 Task: Reply All to email with the signature Eric Rodriguez with the subject Request for a change in project scope from softage.1@softage.net with the message Can you confirm if the budget has been approved?, select last sentence, change the font color from current to maroon and background color to red Send the email
Action: Mouse moved to (1028, 86)
Screenshot: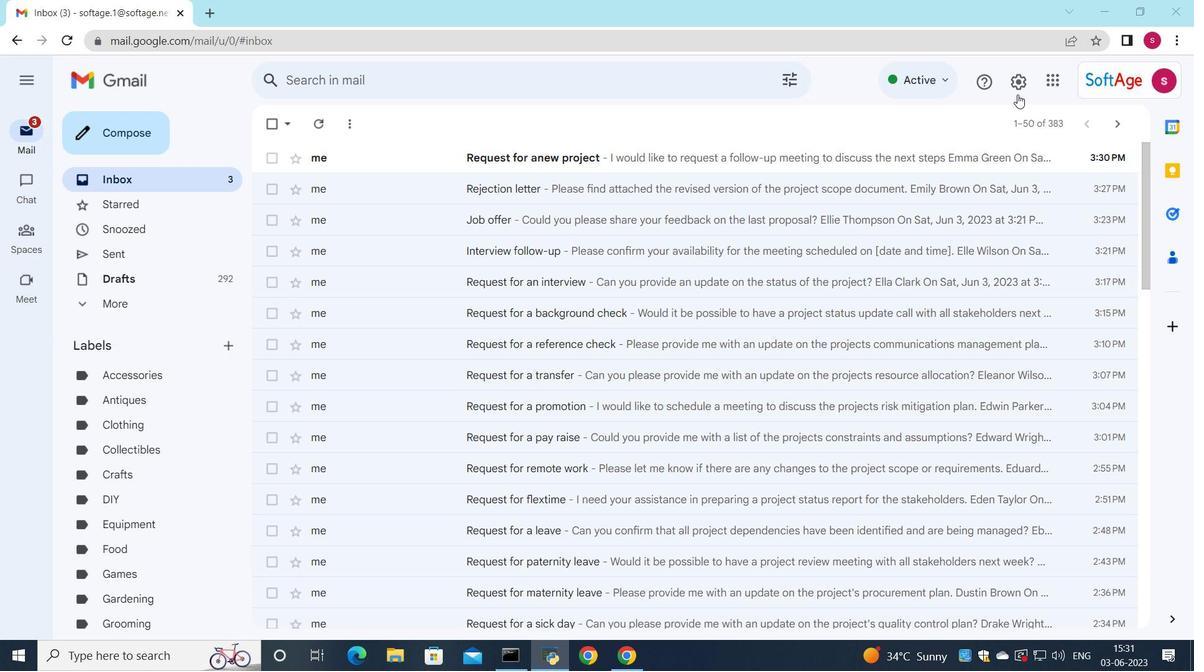 
Action: Mouse pressed left at (1028, 86)
Screenshot: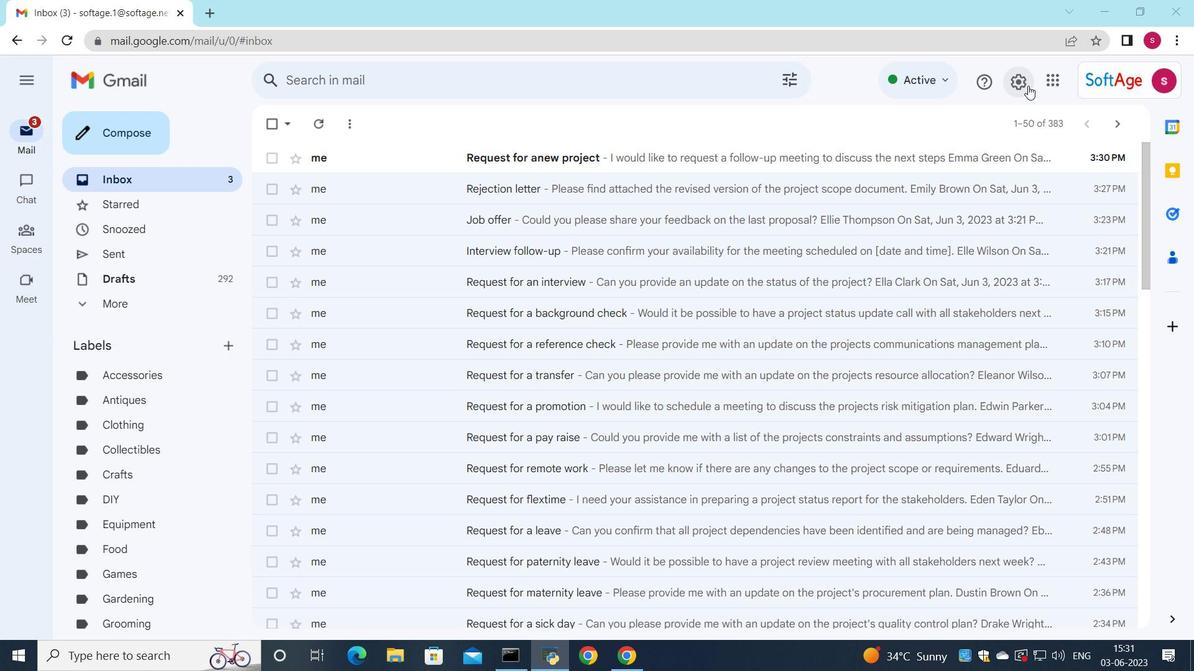 
Action: Mouse moved to (1019, 151)
Screenshot: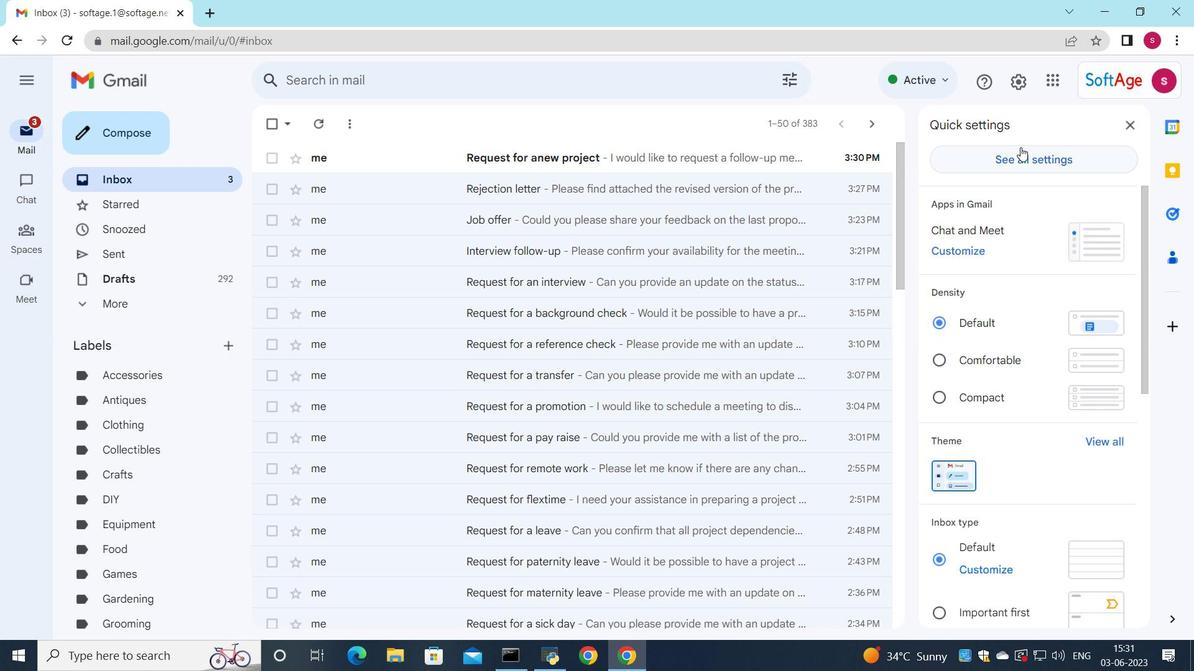 
Action: Mouse pressed left at (1019, 151)
Screenshot: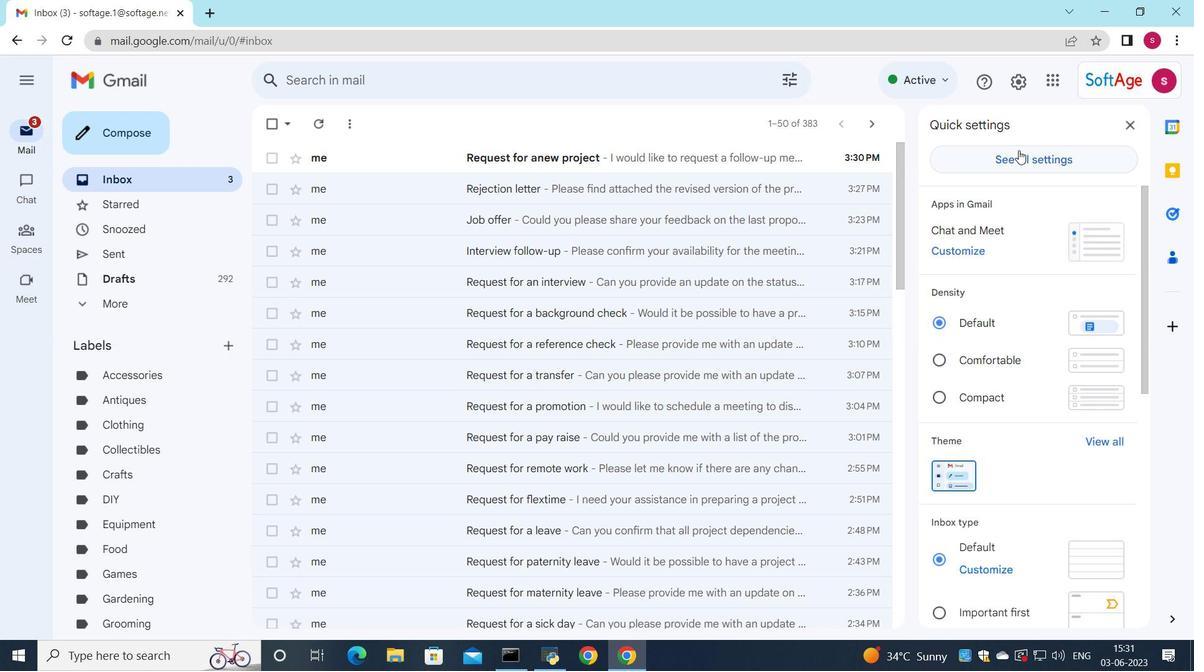 
Action: Mouse moved to (824, 273)
Screenshot: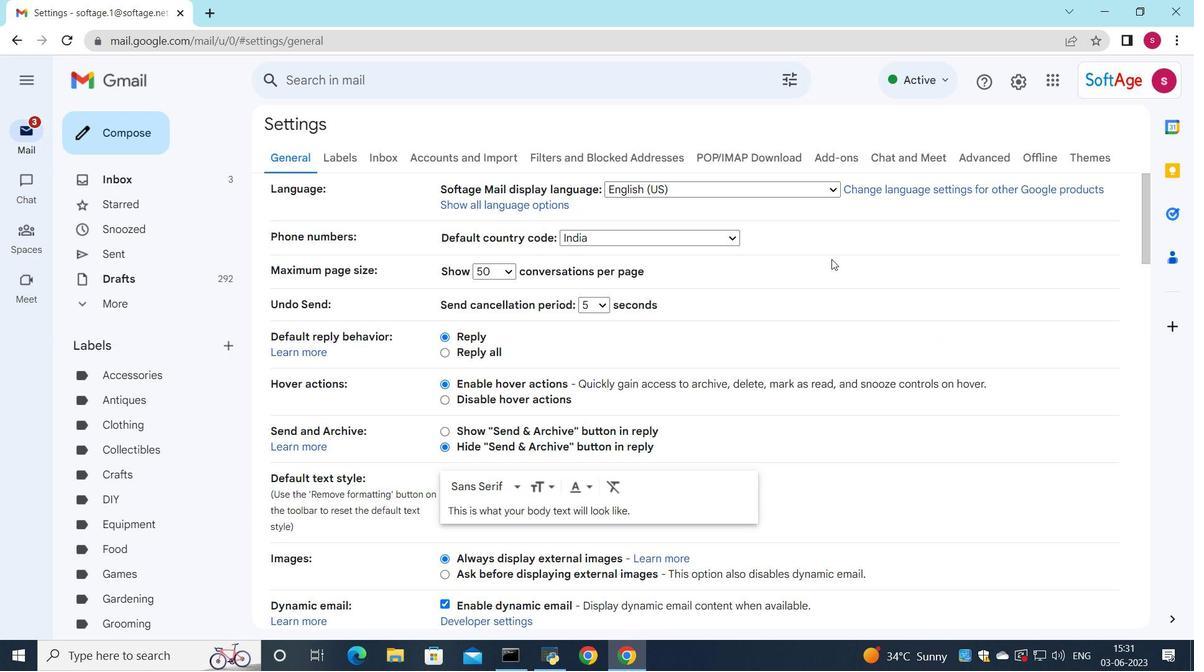 
Action: Mouse scrolled (824, 272) with delta (0, 0)
Screenshot: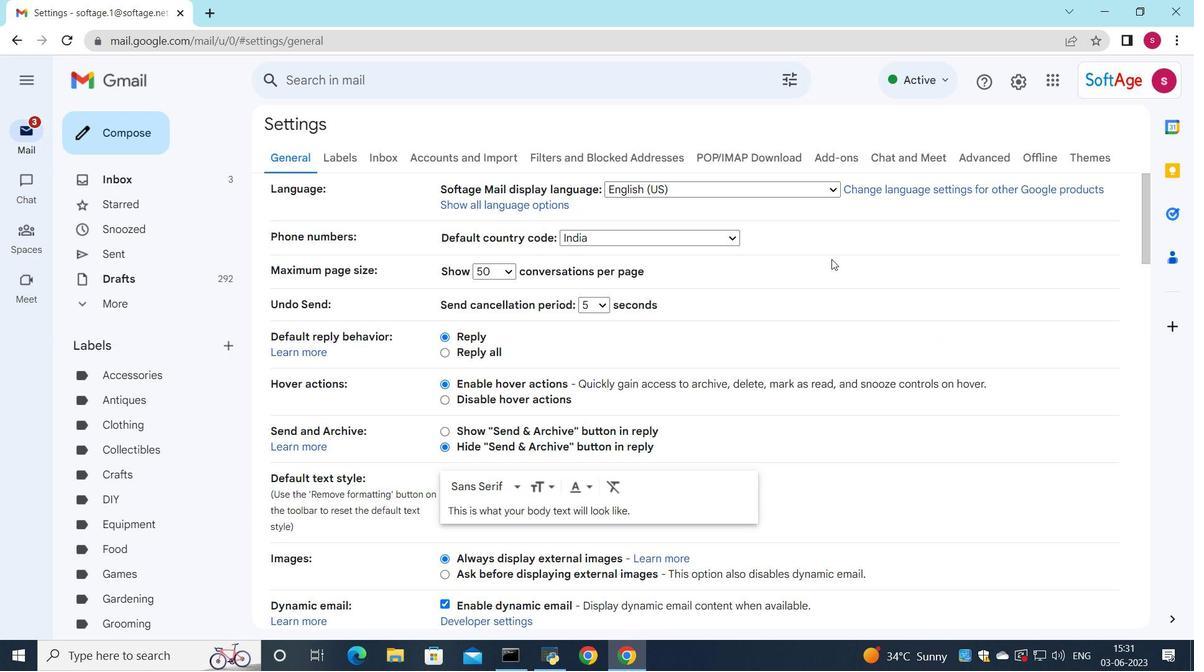 
Action: Mouse moved to (823, 275)
Screenshot: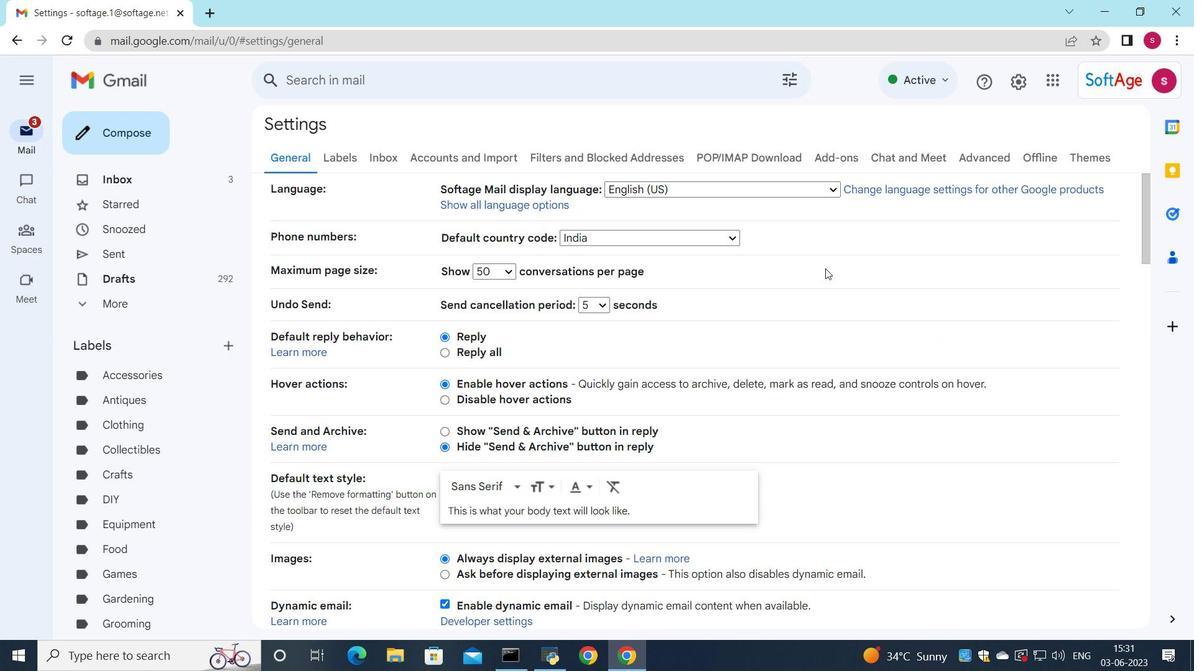 
Action: Mouse scrolled (823, 274) with delta (0, 0)
Screenshot: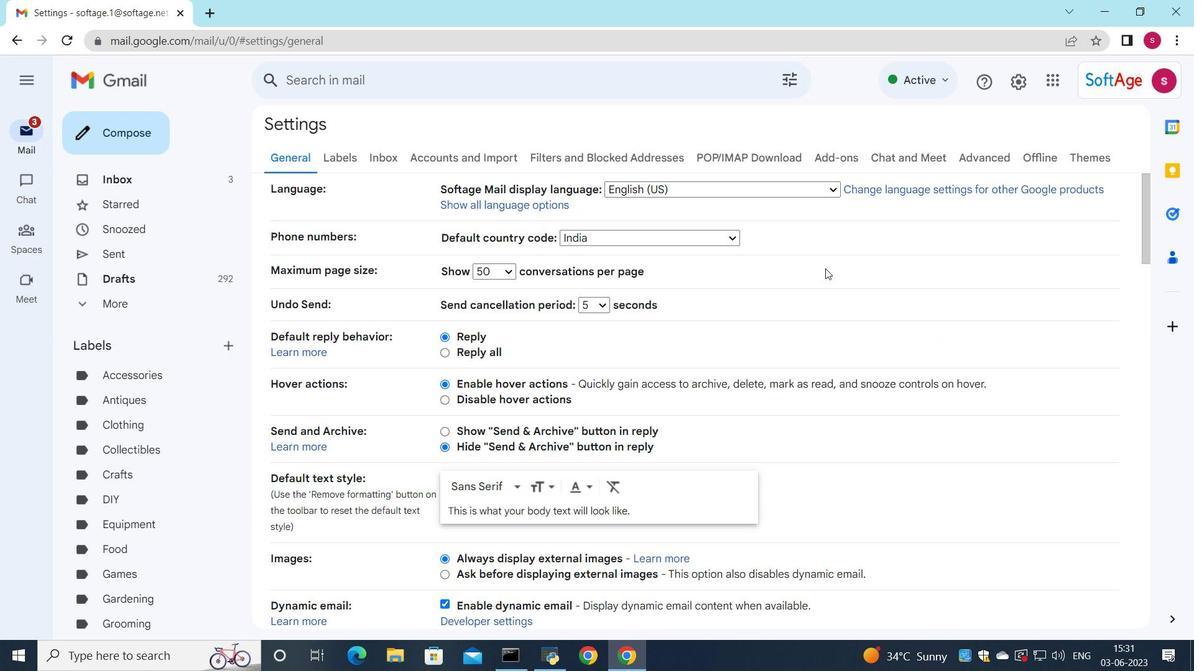 
Action: Mouse moved to (823, 276)
Screenshot: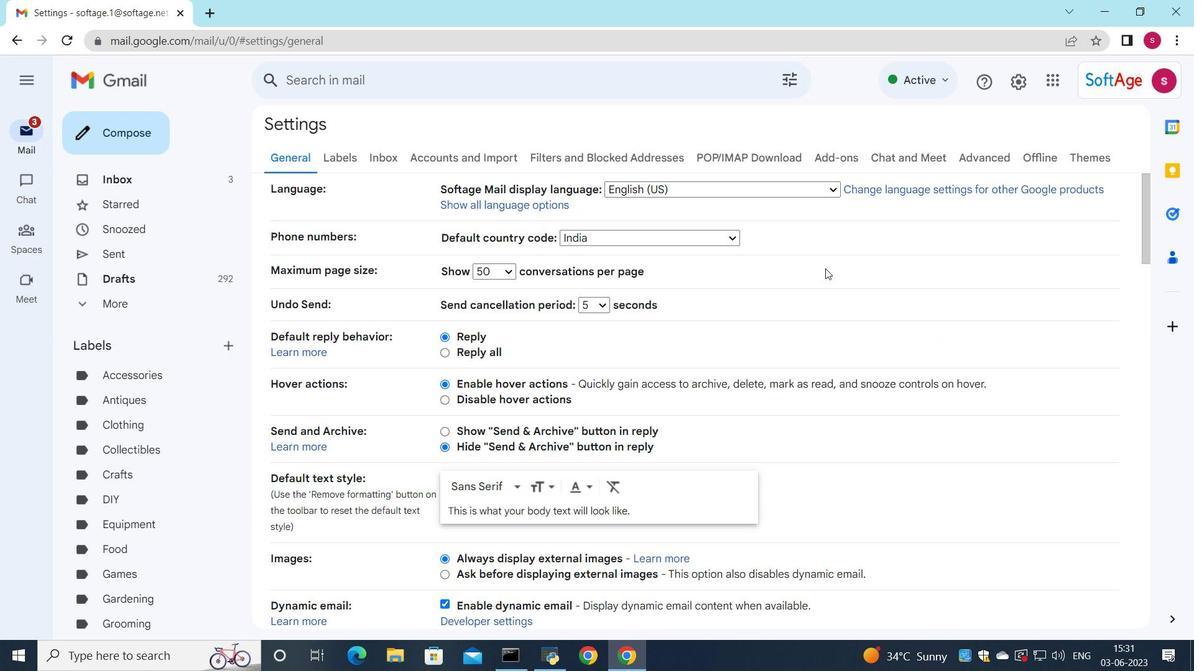 
Action: Mouse scrolled (823, 275) with delta (0, 0)
Screenshot: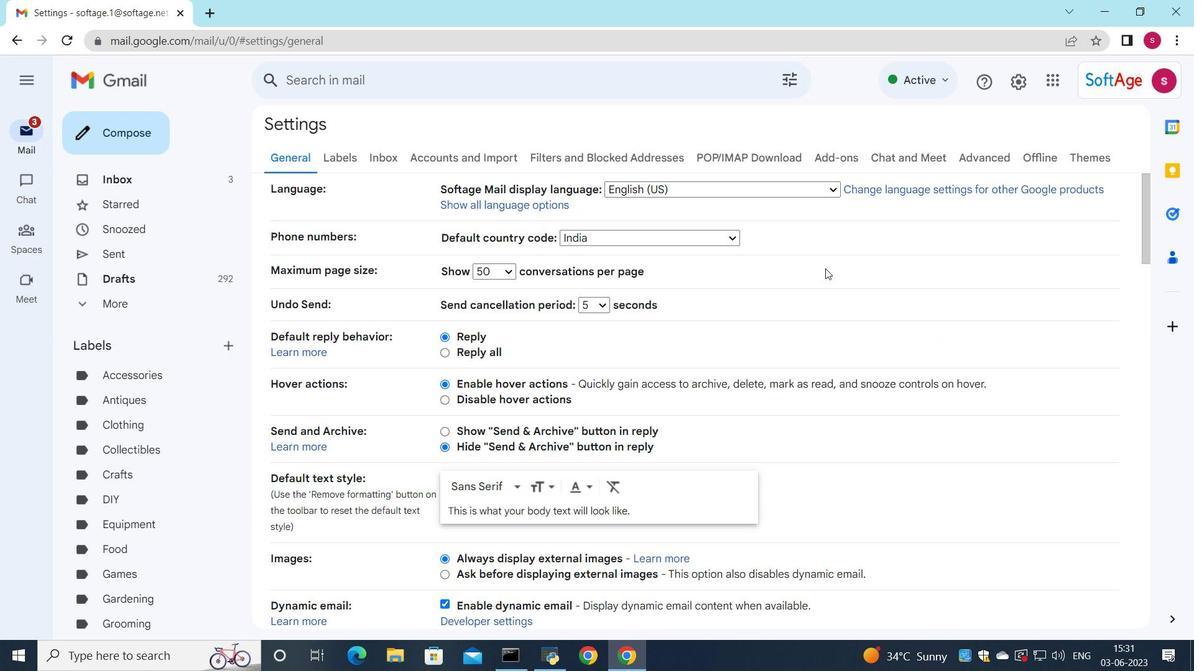
Action: Mouse moved to (754, 307)
Screenshot: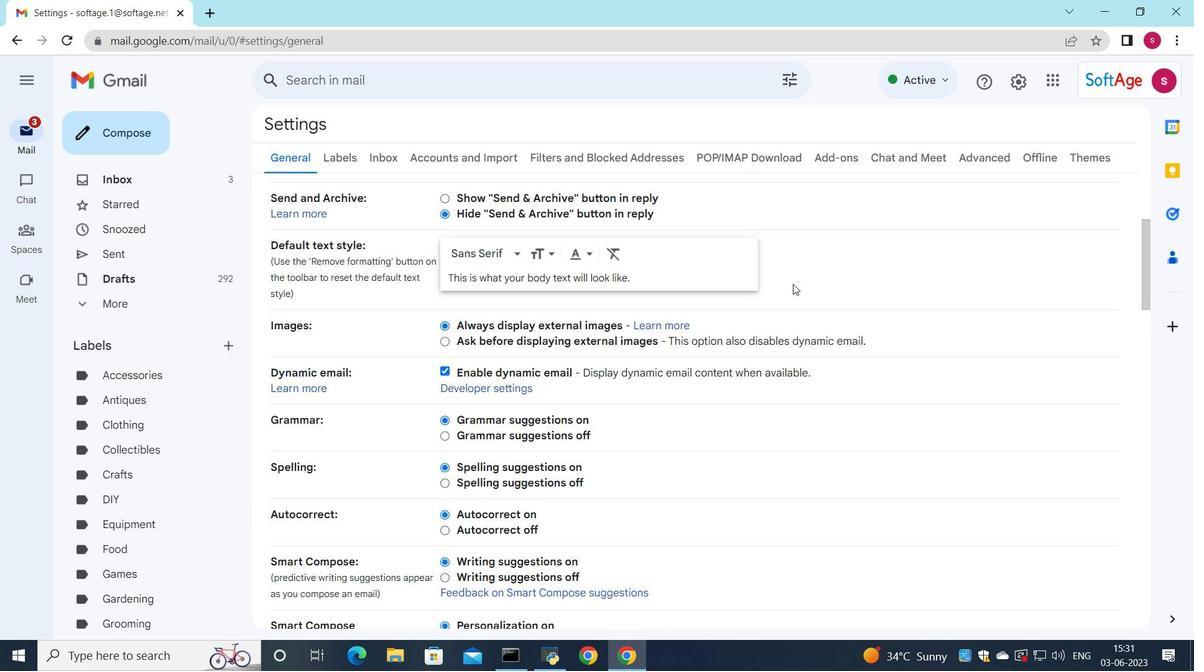
Action: Mouse scrolled (754, 307) with delta (0, 0)
Screenshot: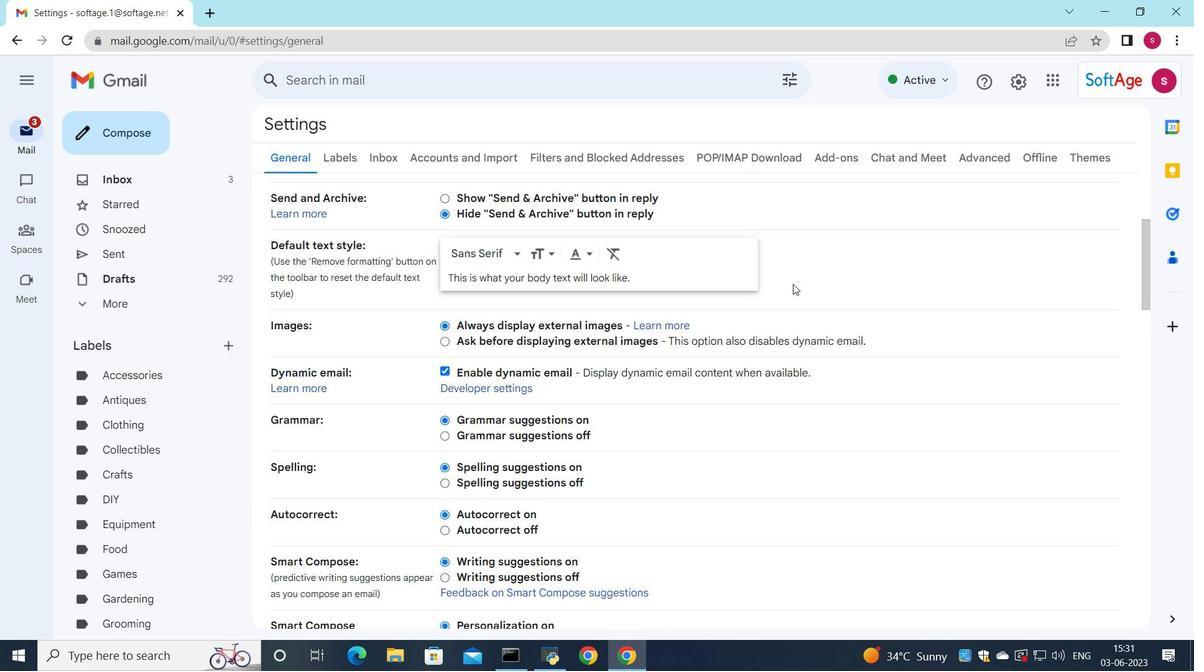 
Action: Mouse moved to (748, 315)
Screenshot: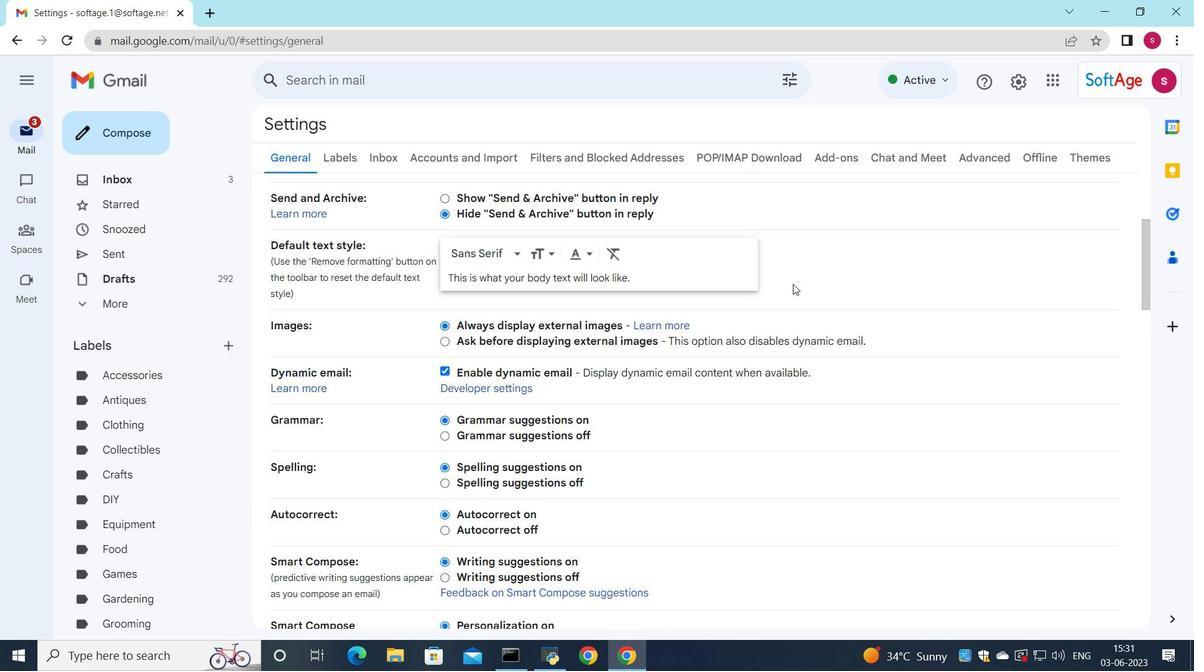 
Action: Mouse scrolled (748, 314) with delta (0, 0)
Screenshot: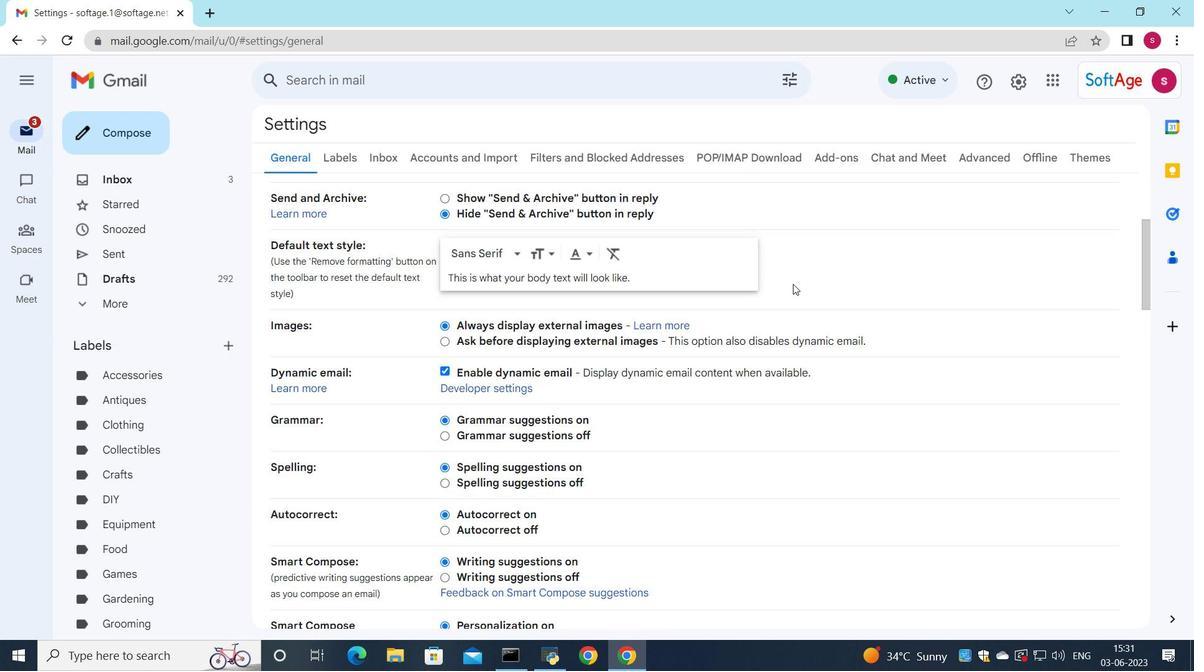
Action: Mouse moved to (748, 316)
Screenshot: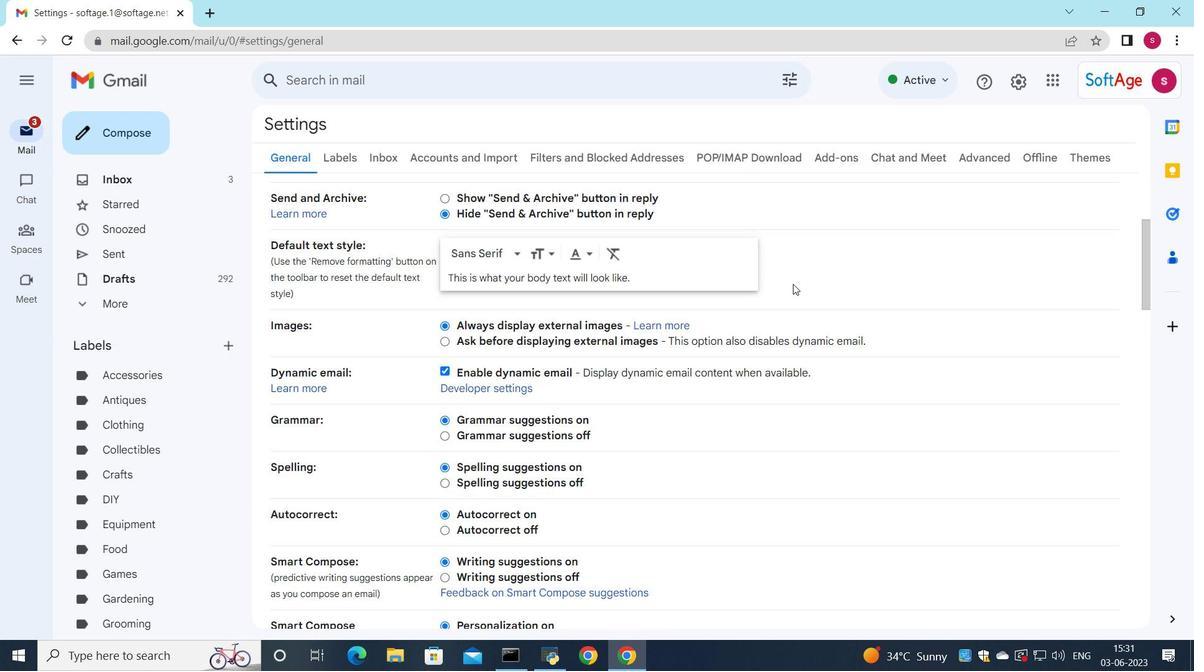 
Action: Mouse scrolled (748, 316) with delta (0, 0)
Screenshot: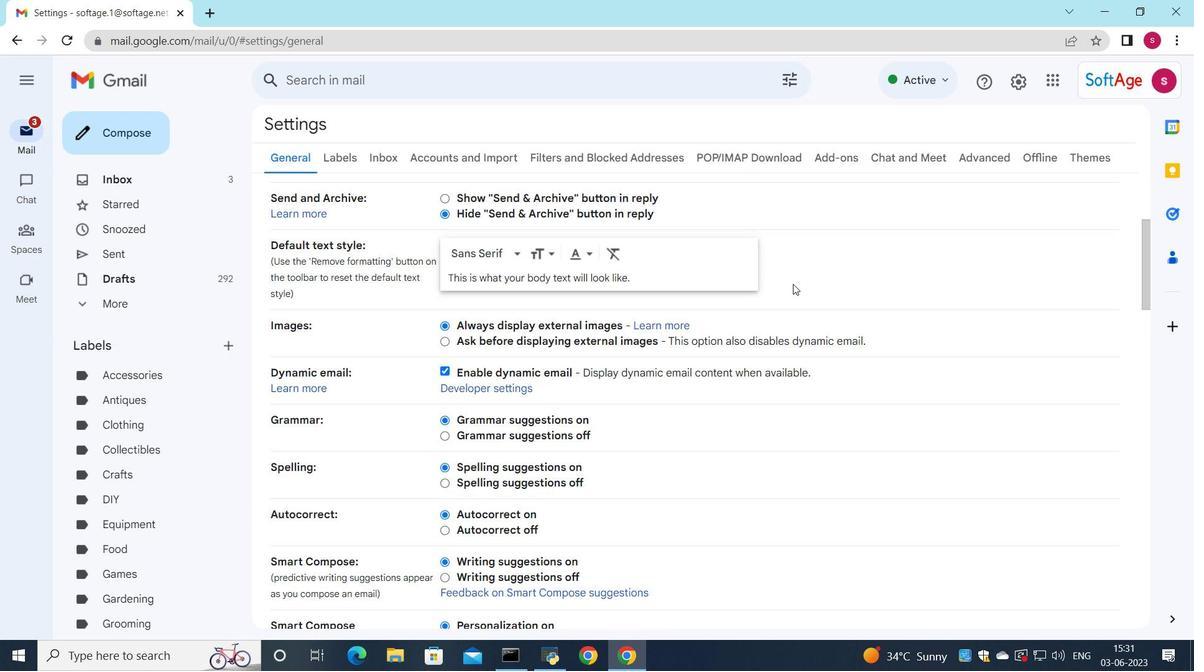 
Action: Mouse moved to (747, 316)
Screenshot: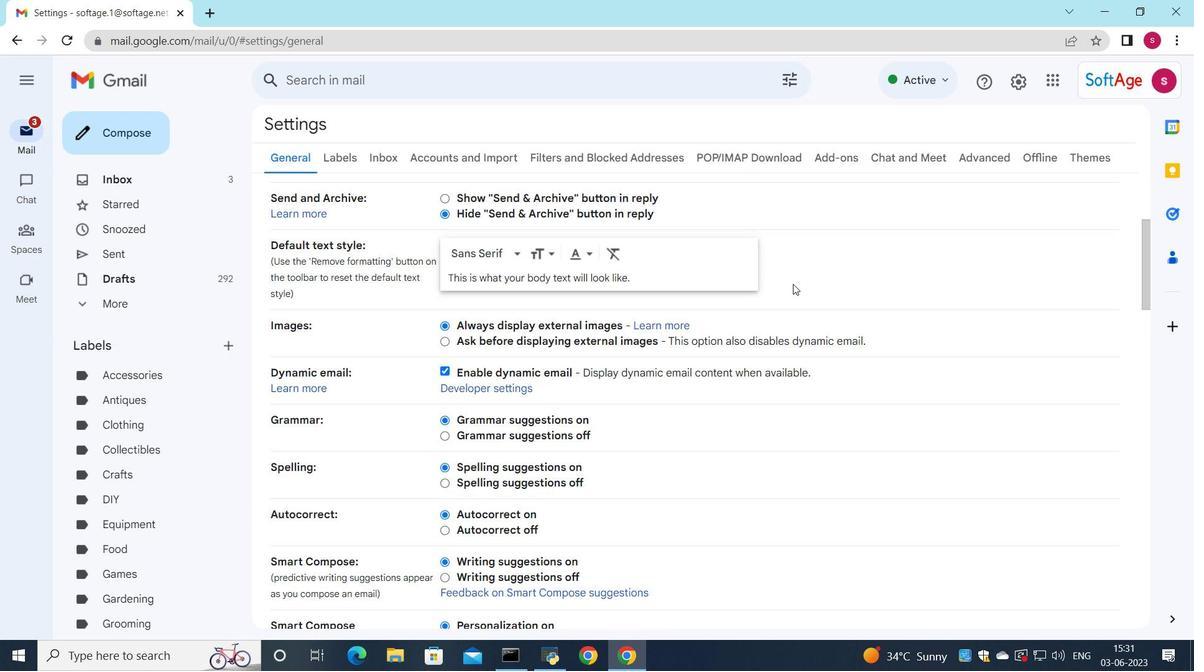 
Action: Mouse scrolled (747, 316) with delta (0, 0)
Screenshot: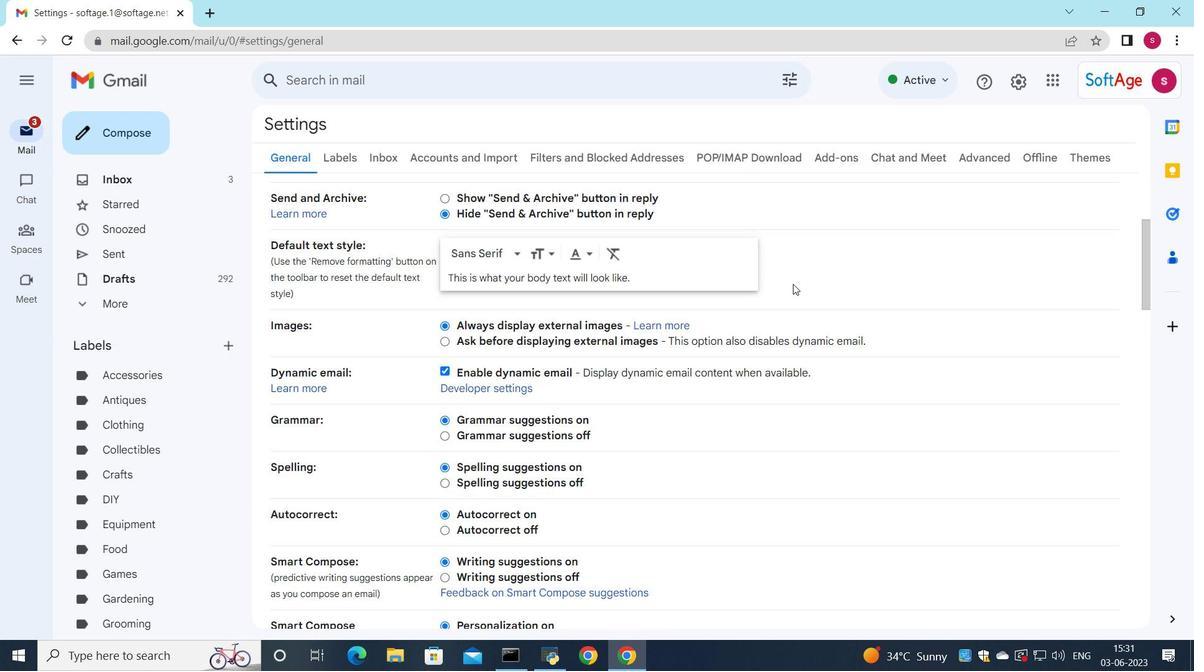 
Action: Mouse moved to (747, 317)
Screenshot: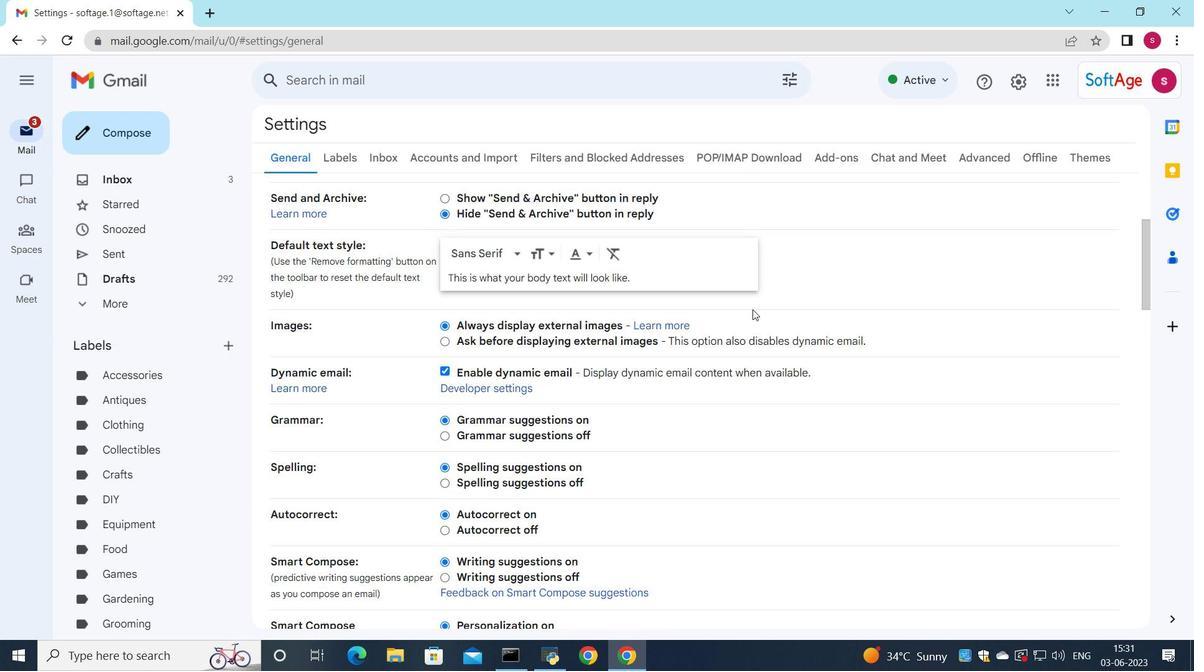 
Action: Mouse scrolled (747, 316) with delta (0, 0)
Screenshot: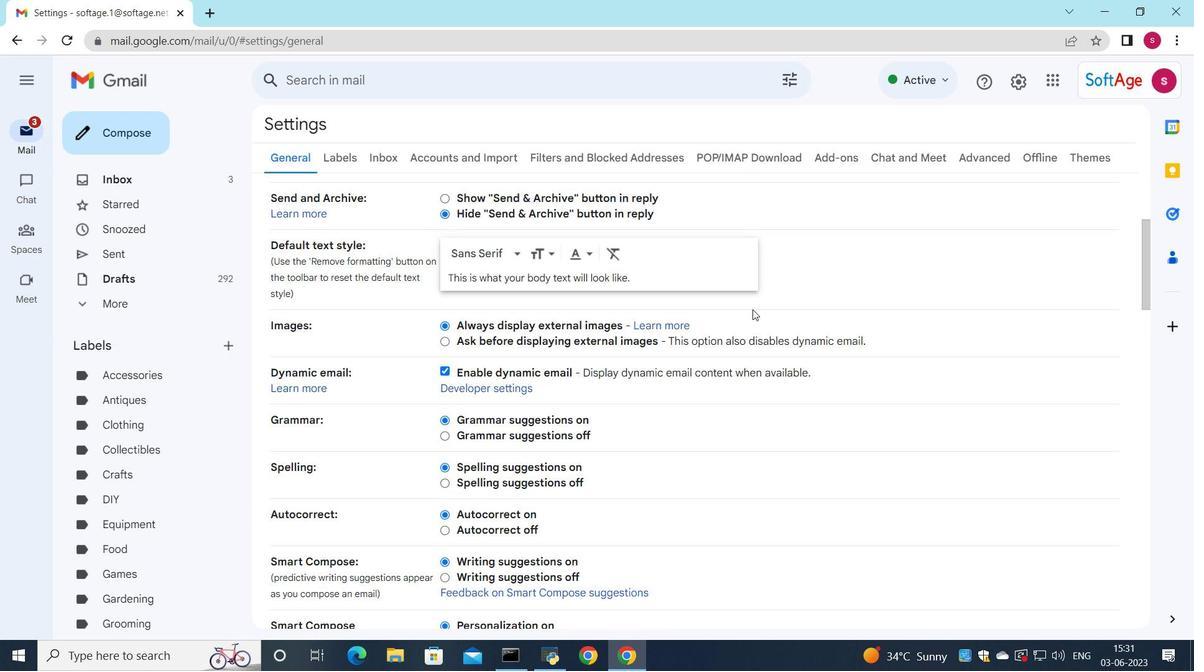 
Action: Mouse moved to (715, 351)
Screenshot: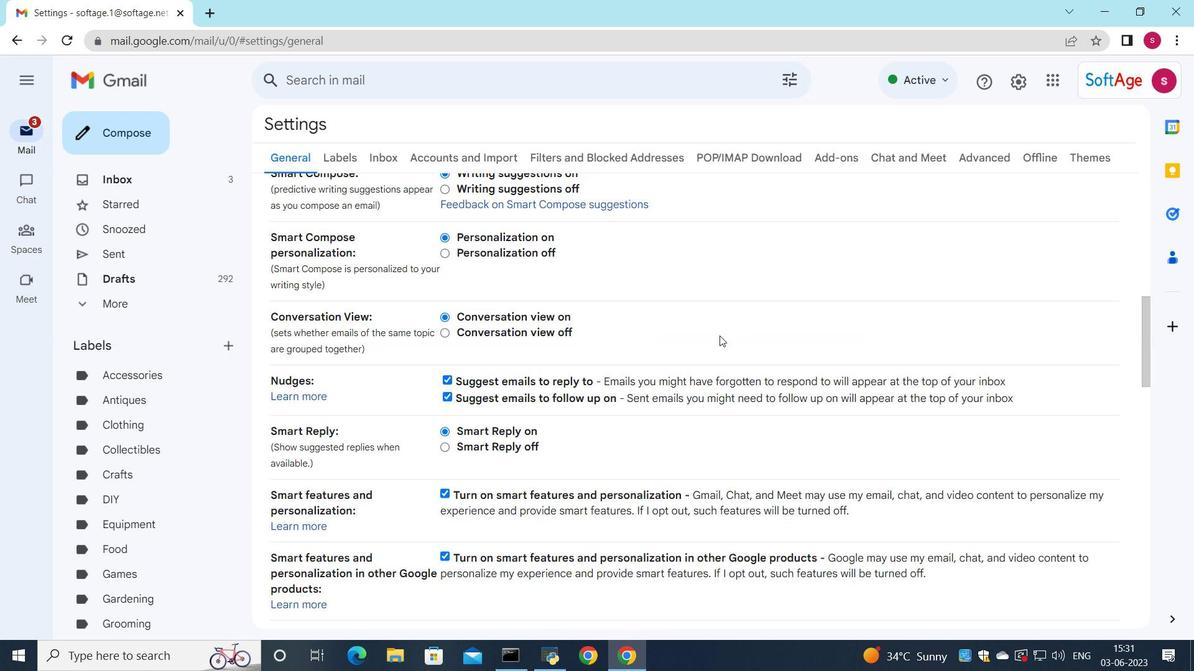 
Action: Mouse scrolled (715, 350) with delta (0, 0)
Screenshot: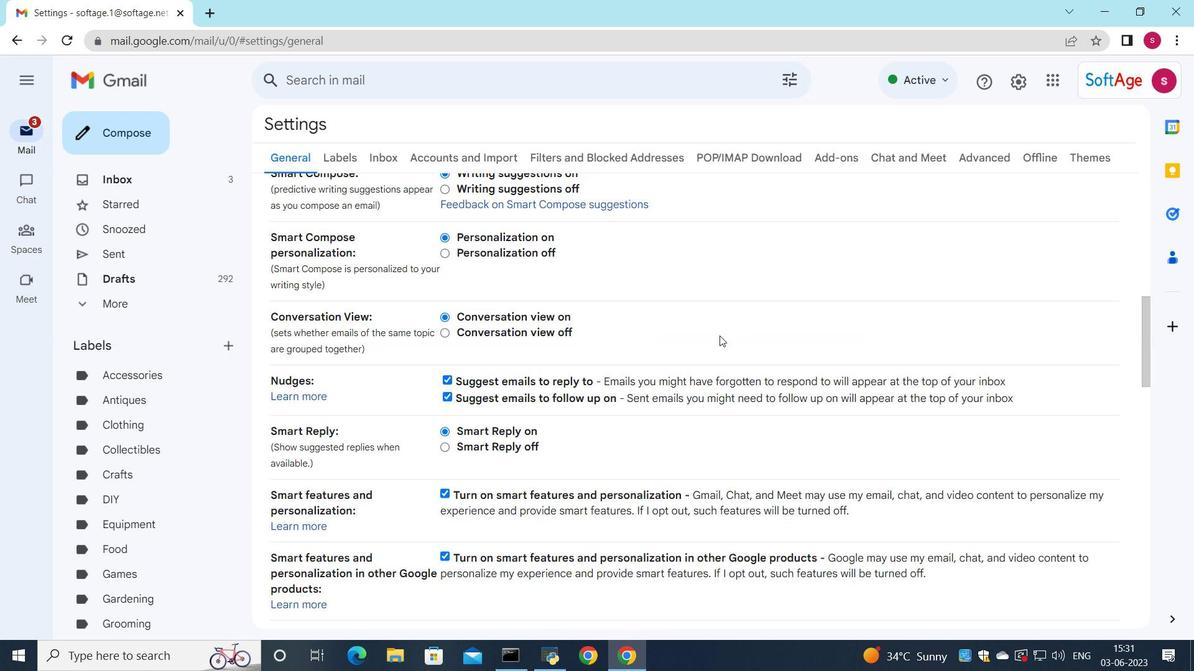 
Action: Mouse moved to (714, 352)
Screenshot: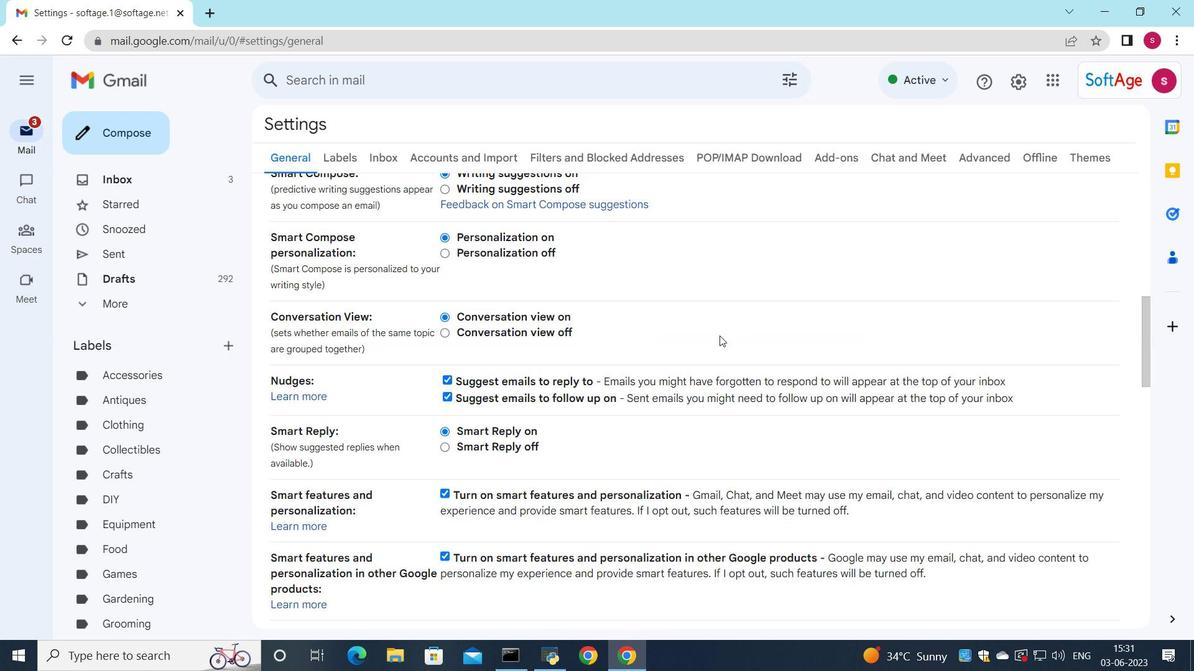 
Action: Mouse scrolled (714, 351) with delta (0, 0)
Screenshot: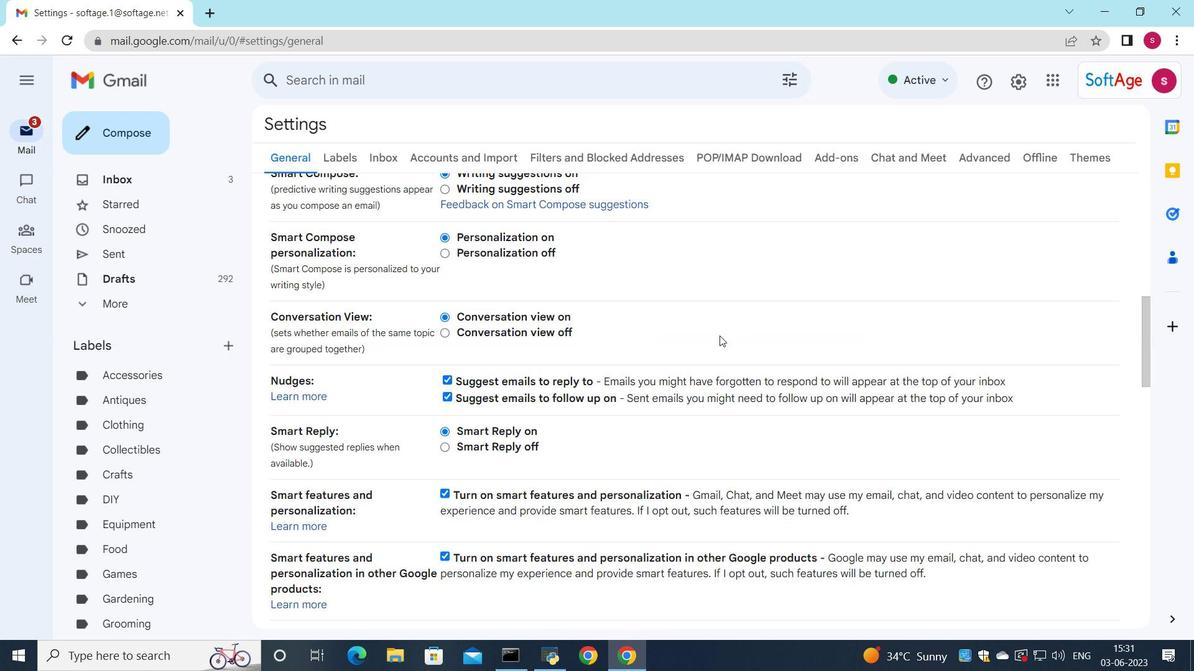 
Action: Mouse scrolled (714, 351) with delta (0, 0)
Screenshot: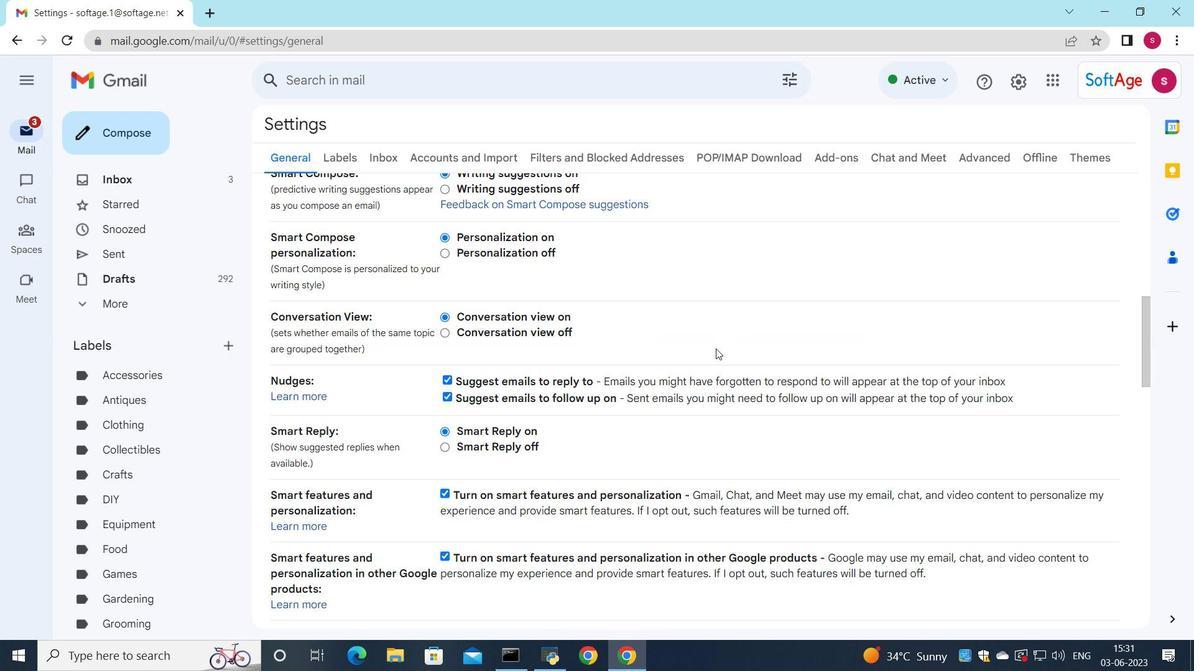 
Action: Mouse moved to (714, 352)
Screenshot: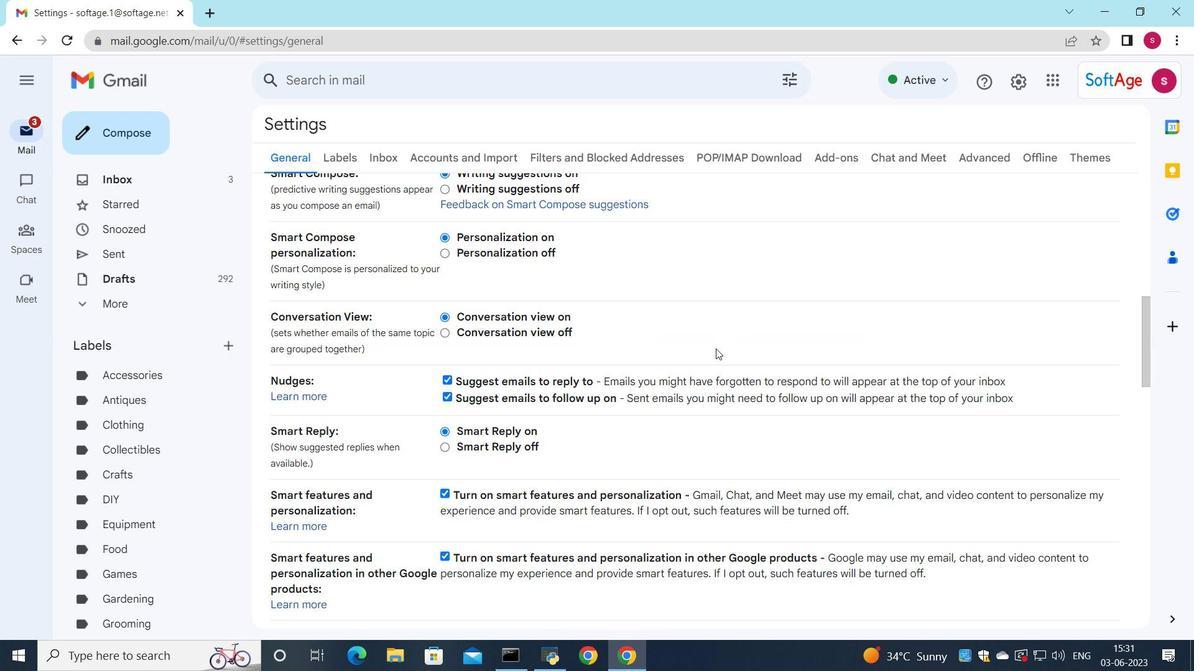 
Action: Mouse scrolled (714, 352) with delta (0, 0)
Screenshot: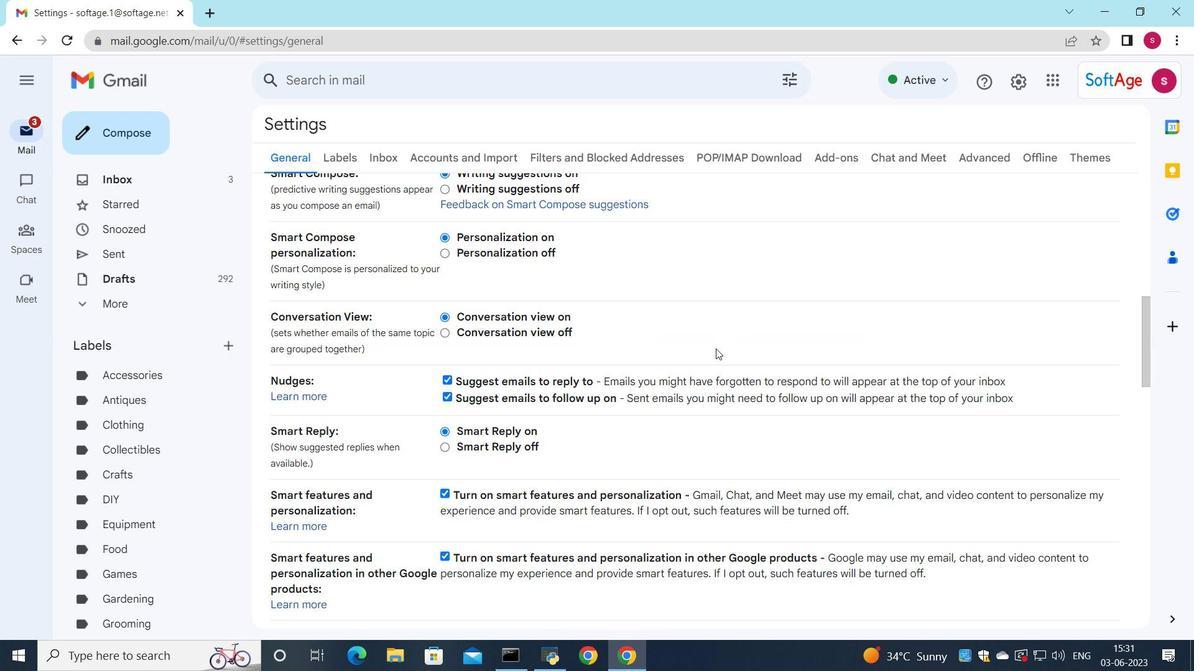 
Action: Mouse moved to (705, 355)
Screenshot: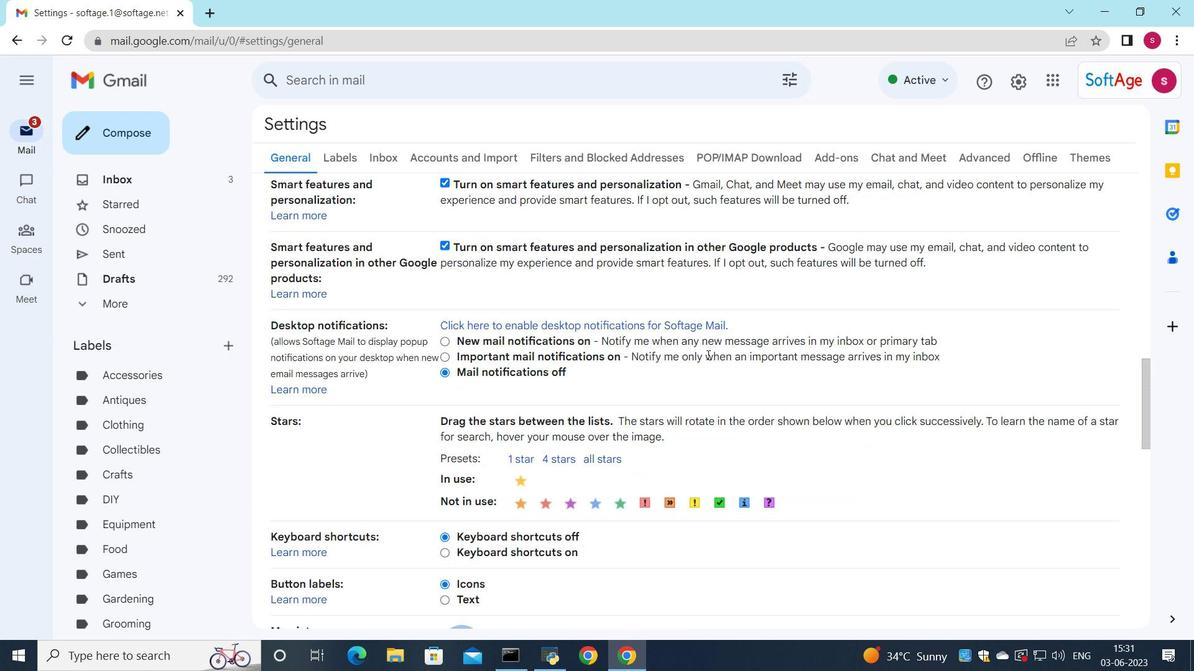 
Action: Mouse scrolled (705, 354) with delta (0, 0)
Screenshot: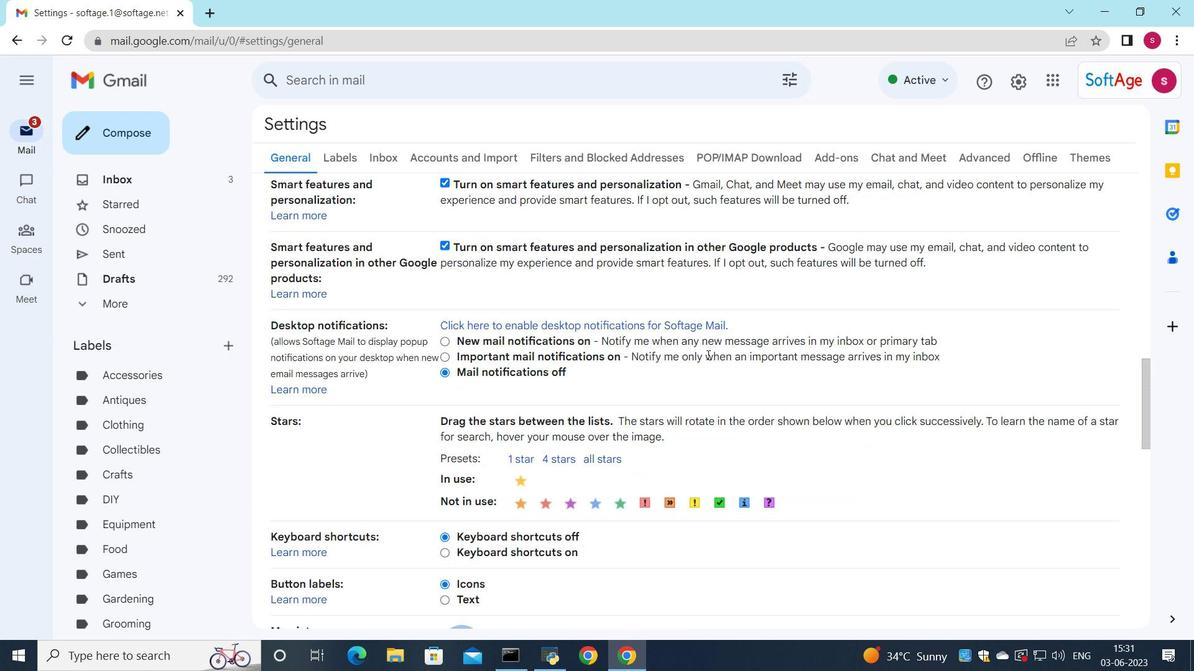 
Action: Mouse moved to (703, 356)
Screenshot: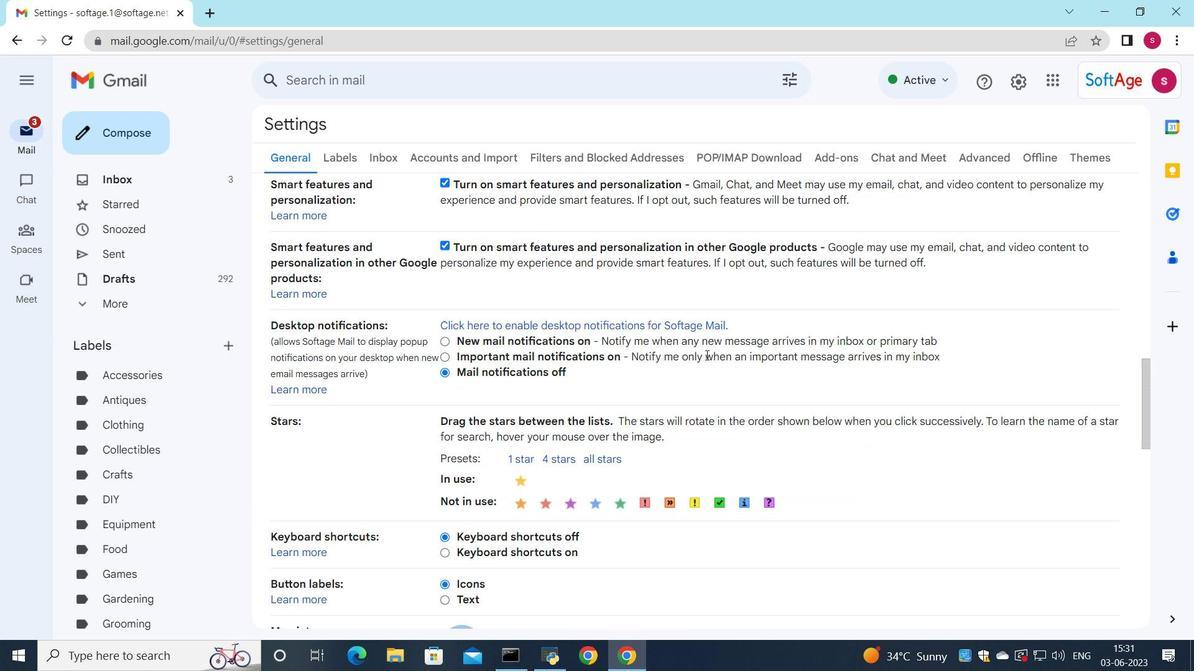 
Action: Mouse scrolled (703, 355) with delta (0, 0)
Screenshot: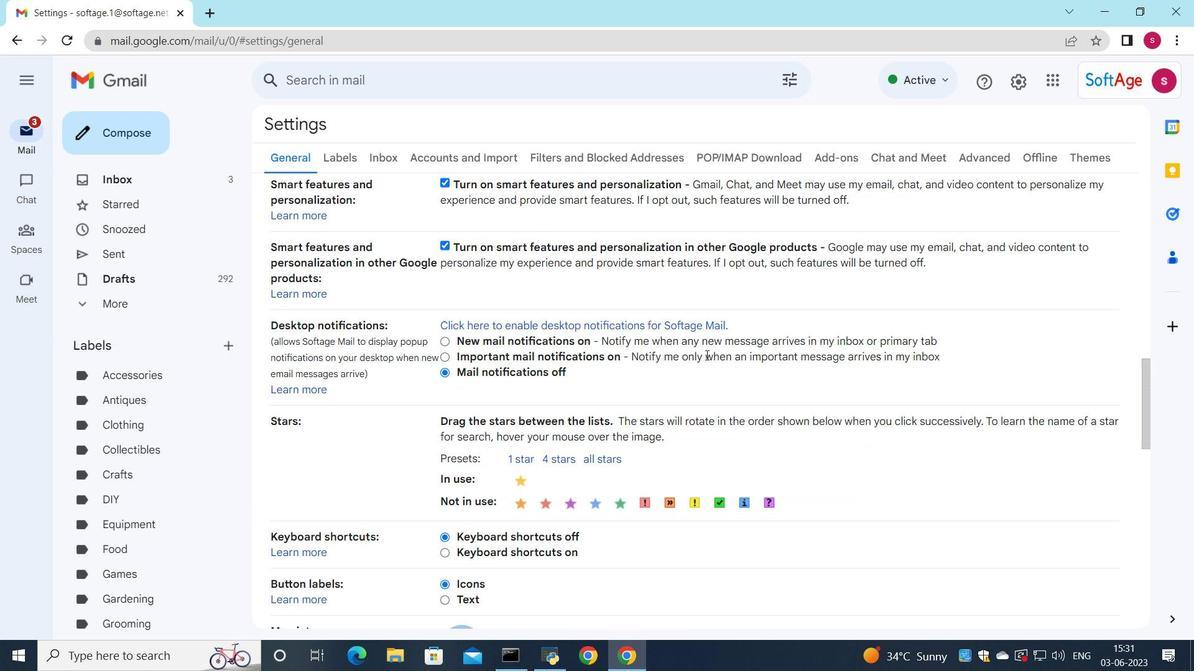 
Action: Mouse moved to (702, 356)
Screenshot: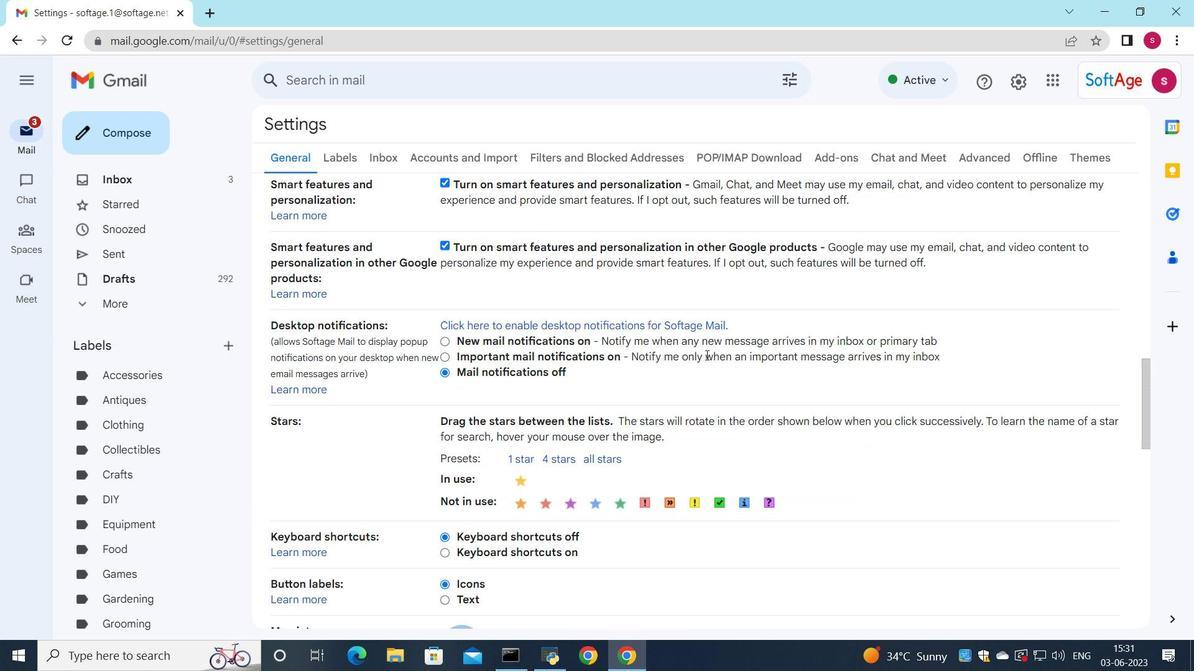 
Action: Mouse scrolled (702, 355) with delta (0, 0)
Screenshot: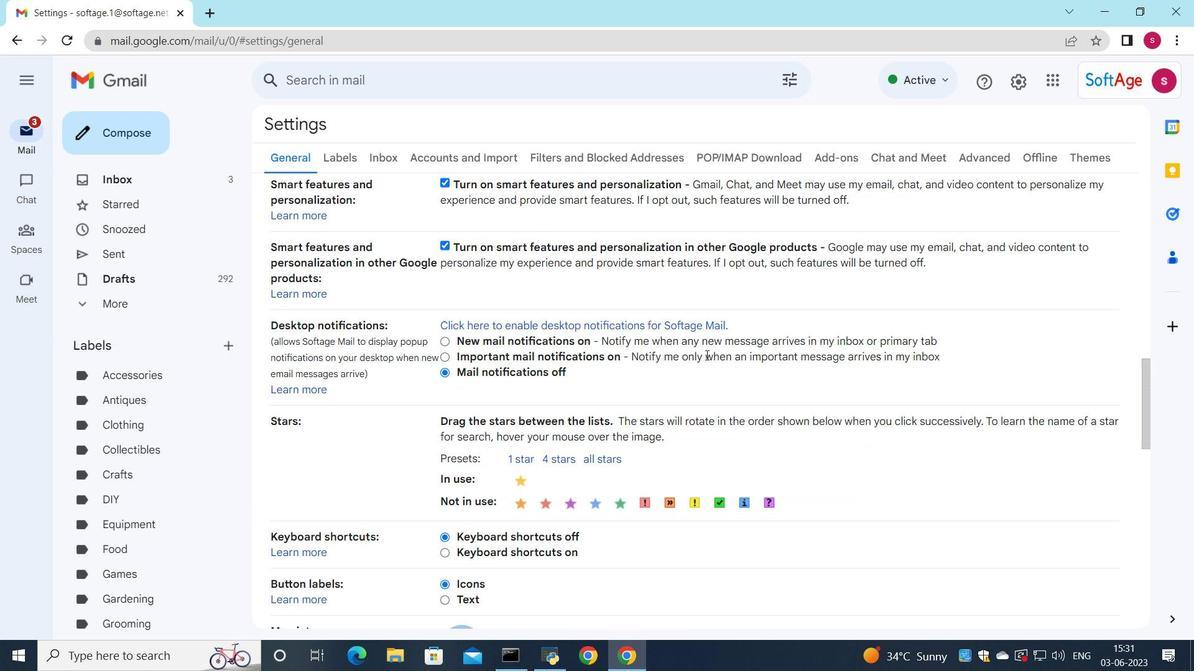 
Action: Mouse scrolled (702, 355) with delta (0, 0)
Screenshot: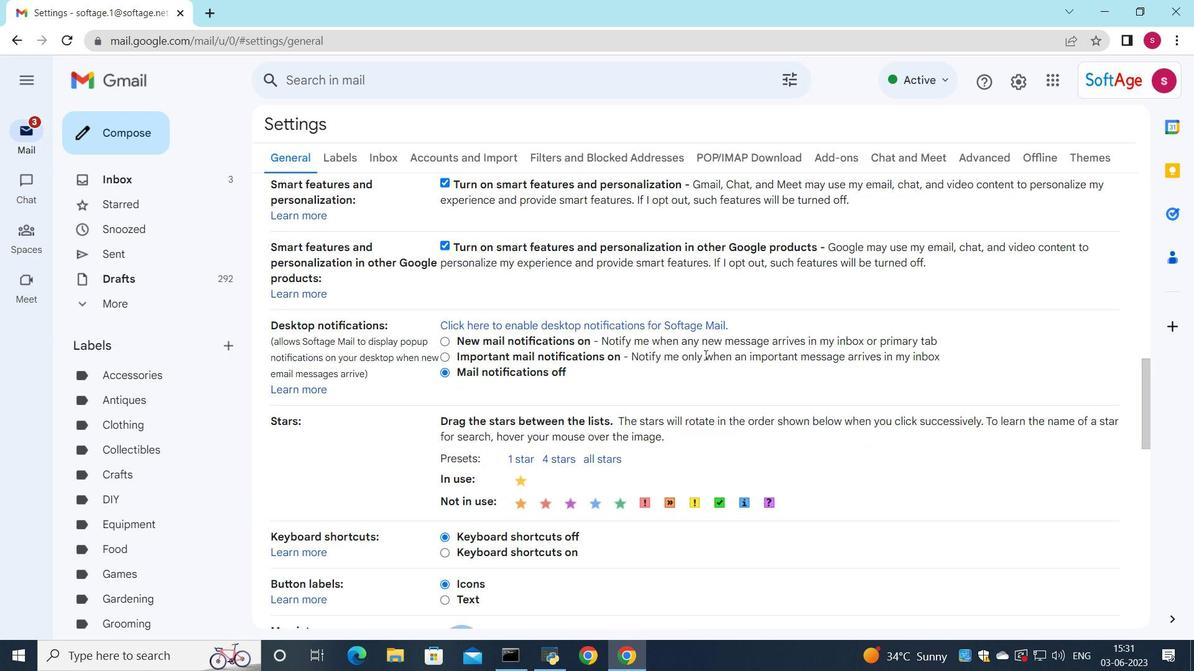 
Action: Mouse moved to (662, 353)
Screenshot: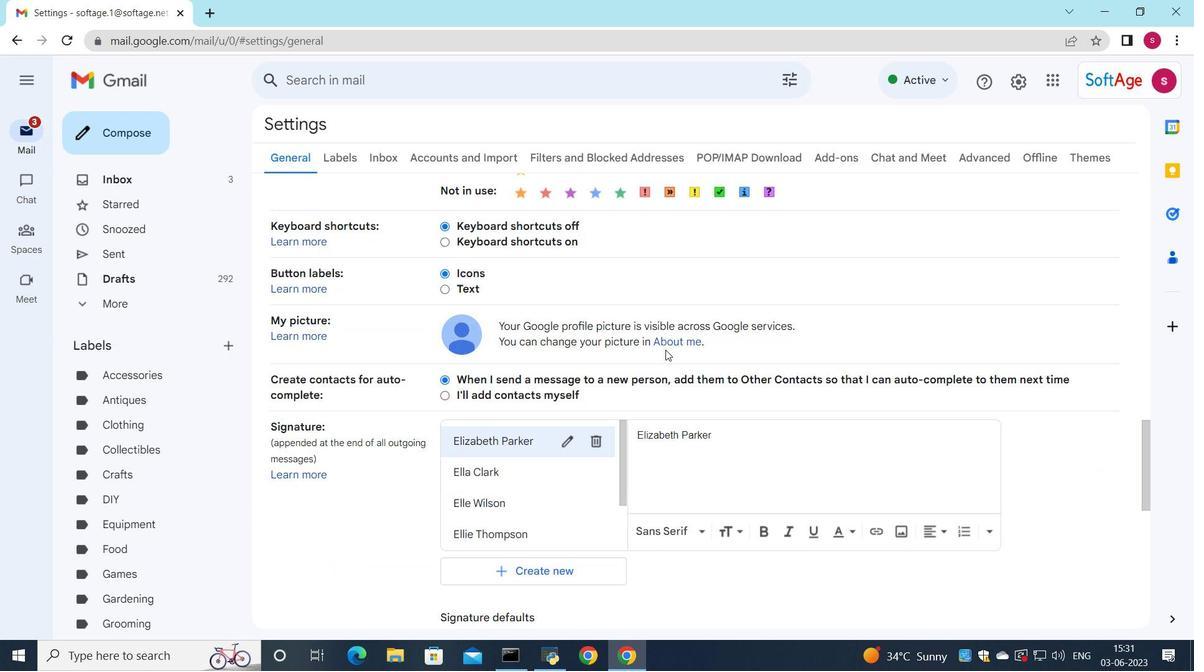 
Action: Mouse scrolled (662, 352) with delta (0, 0)
Screenshot: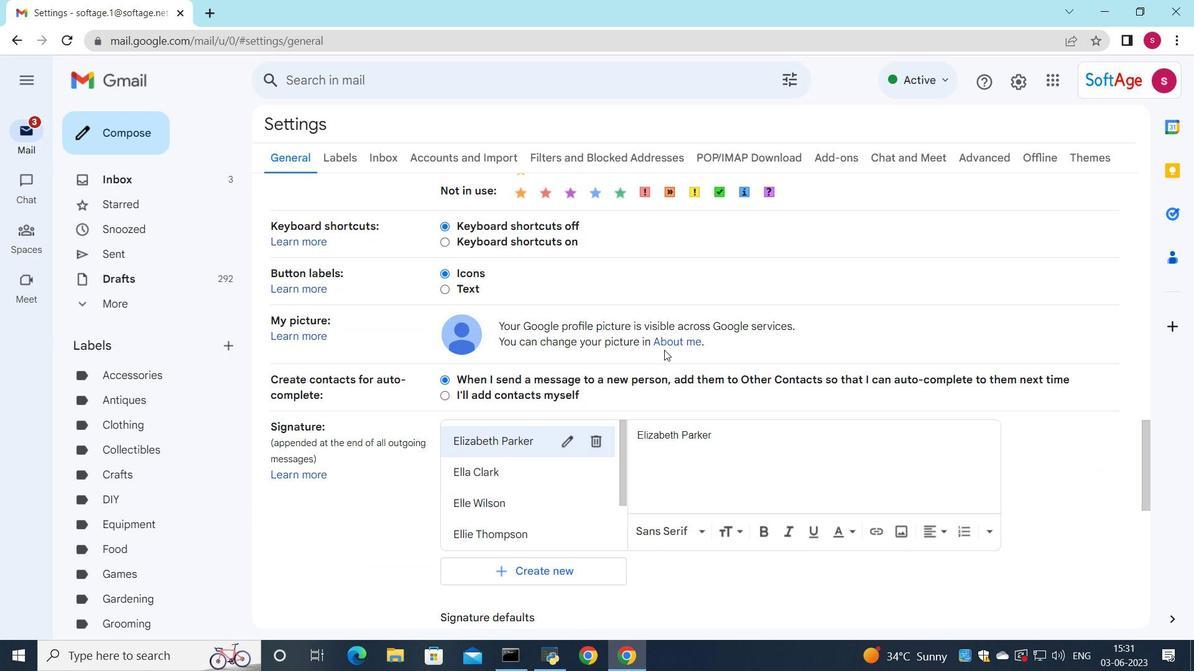 
Action: Mouse scrolled (662, 352) with delta (0, 0)
Screenshot: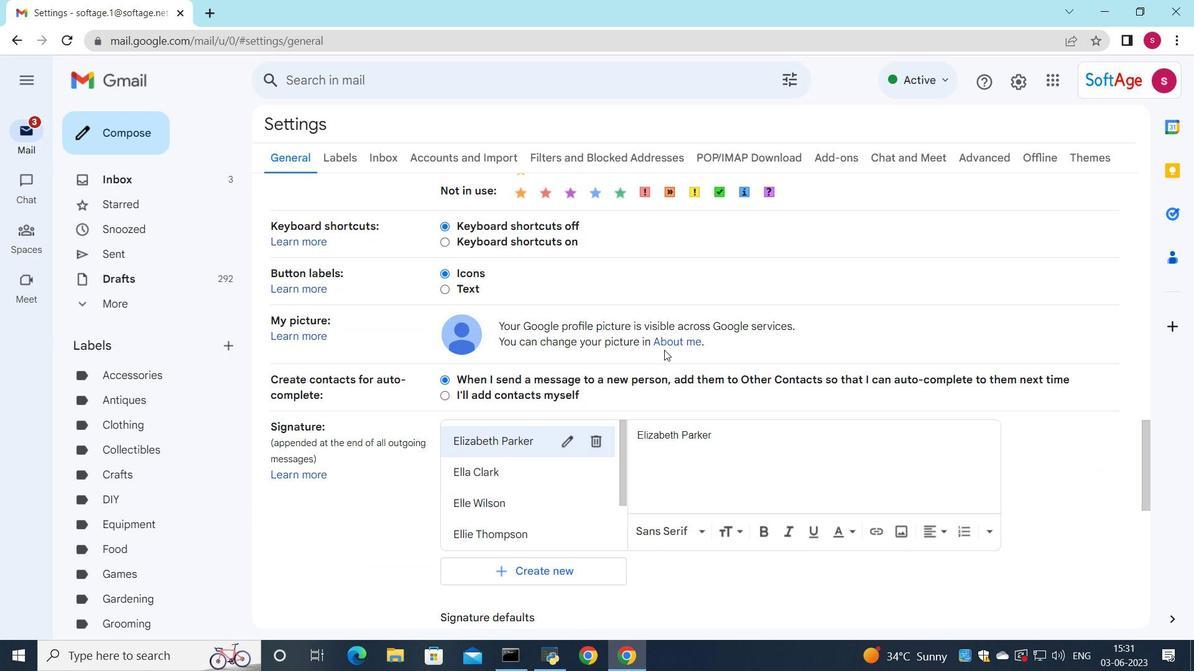 
Action: Mouse scrolled (662, 352) with delta (0, 0)
Screenshot: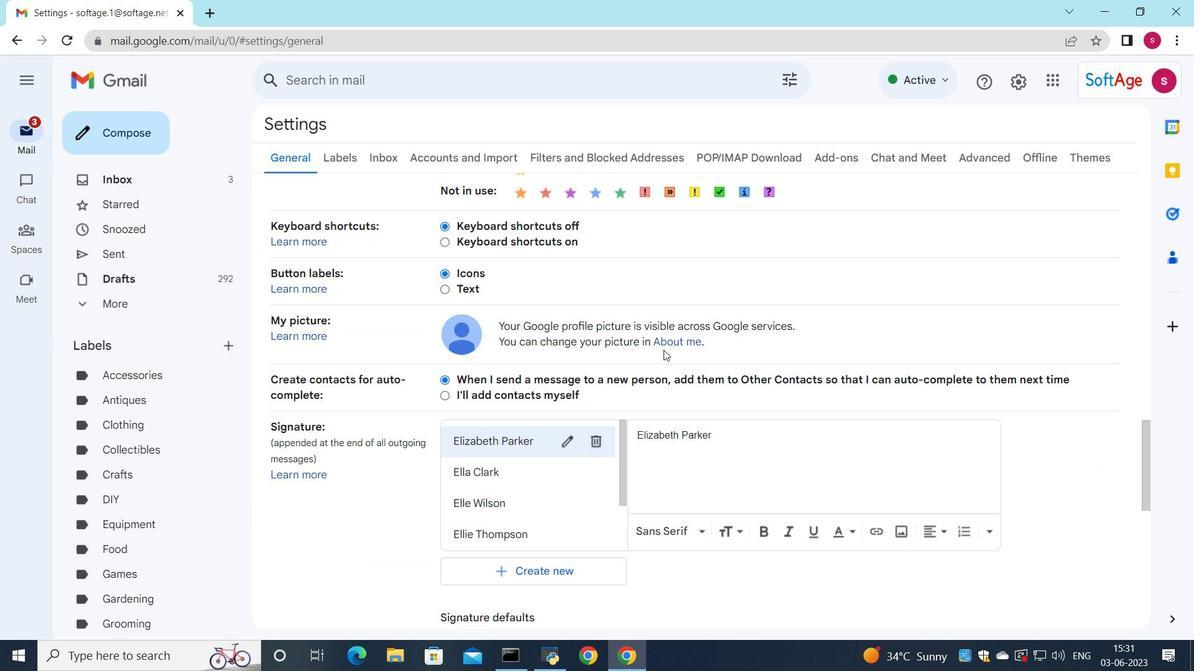 
Action: Mouse scrolled (662, 352) with delta (0, 0)
Screenshot: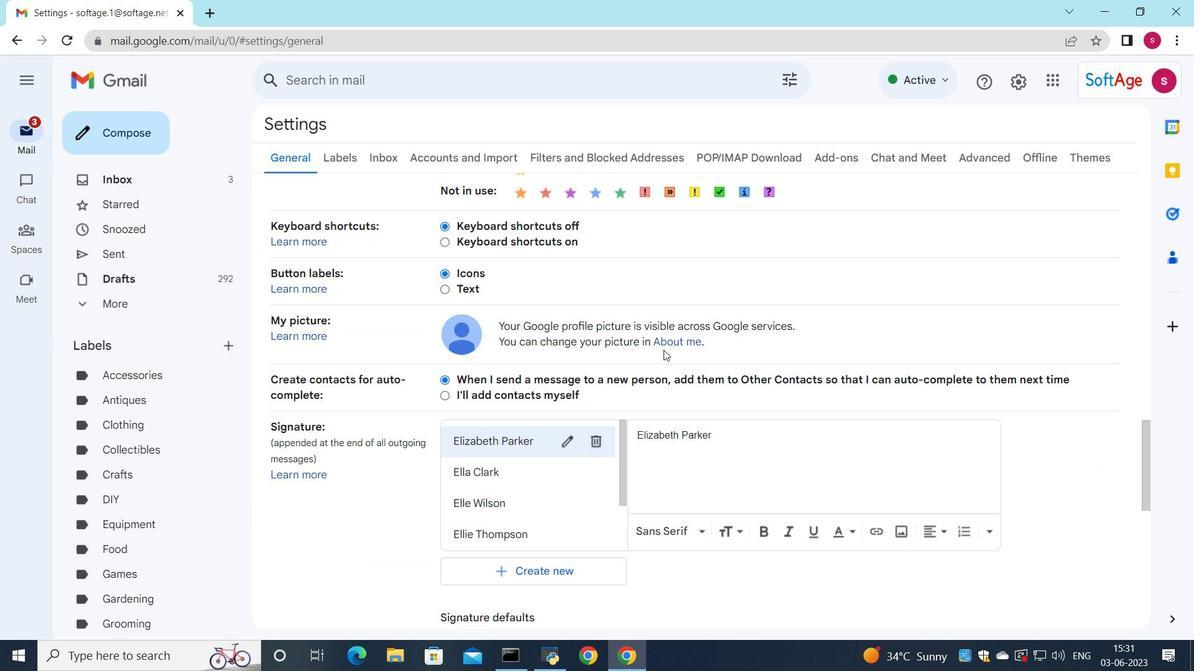 
Action: Mouse moved to (578, 260)
Screenshot: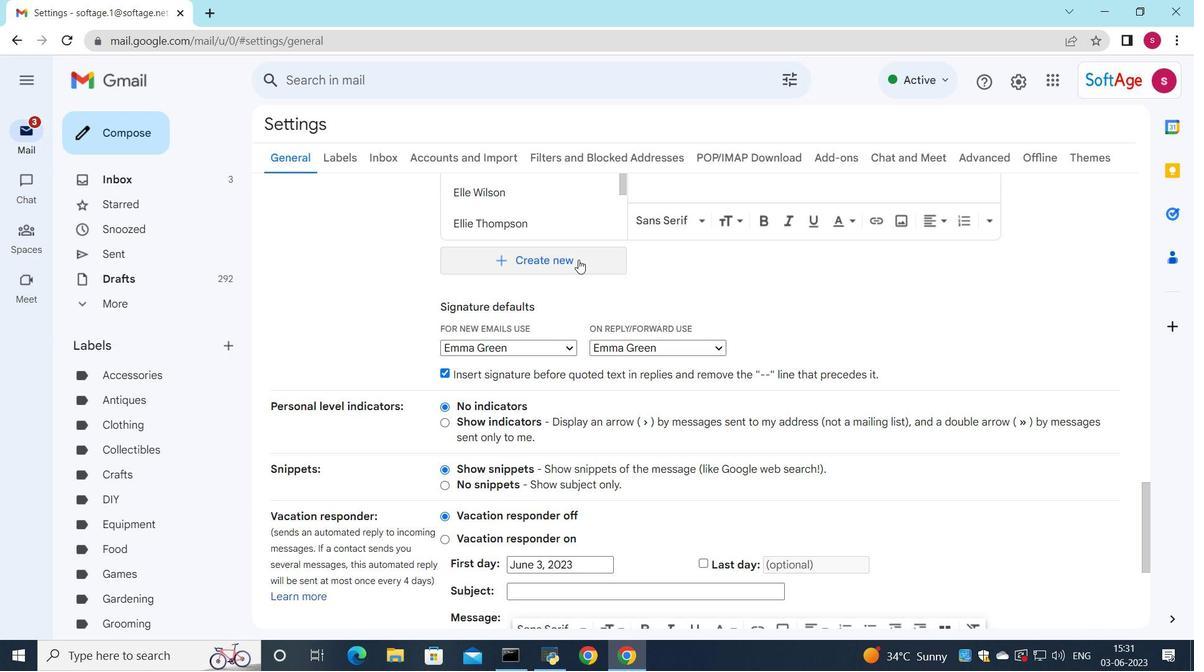 
Action: Mouse pressed left at (578, 260)
Screenshot: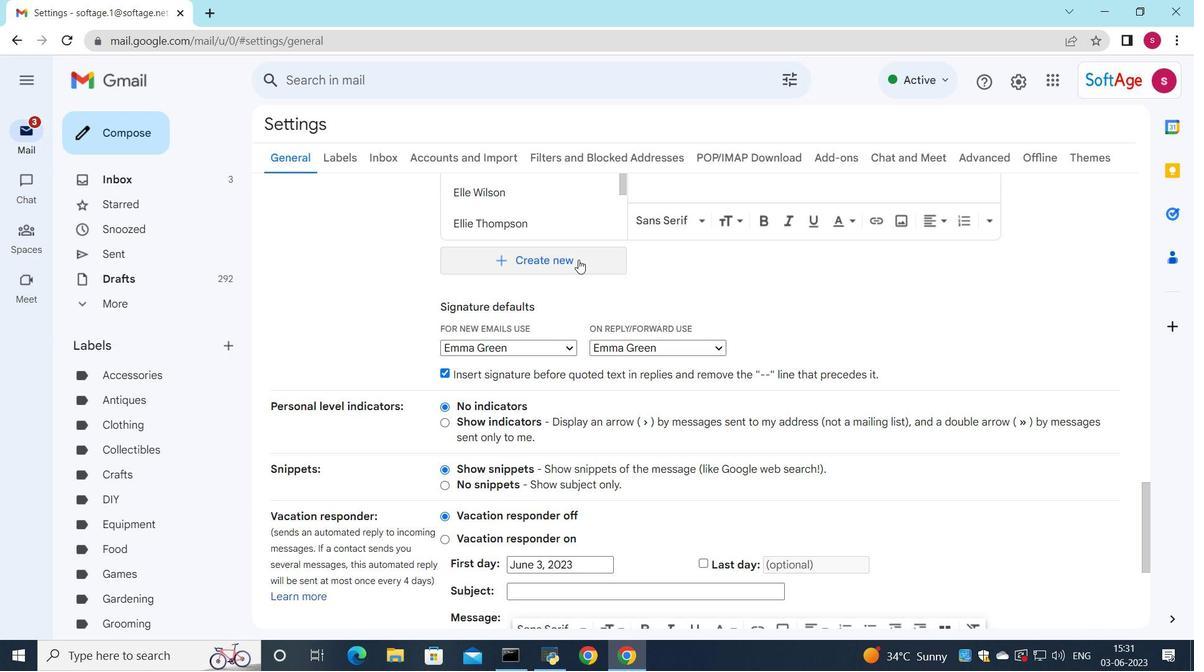
Action: Mouse moved to (623, 301)
Screenshot: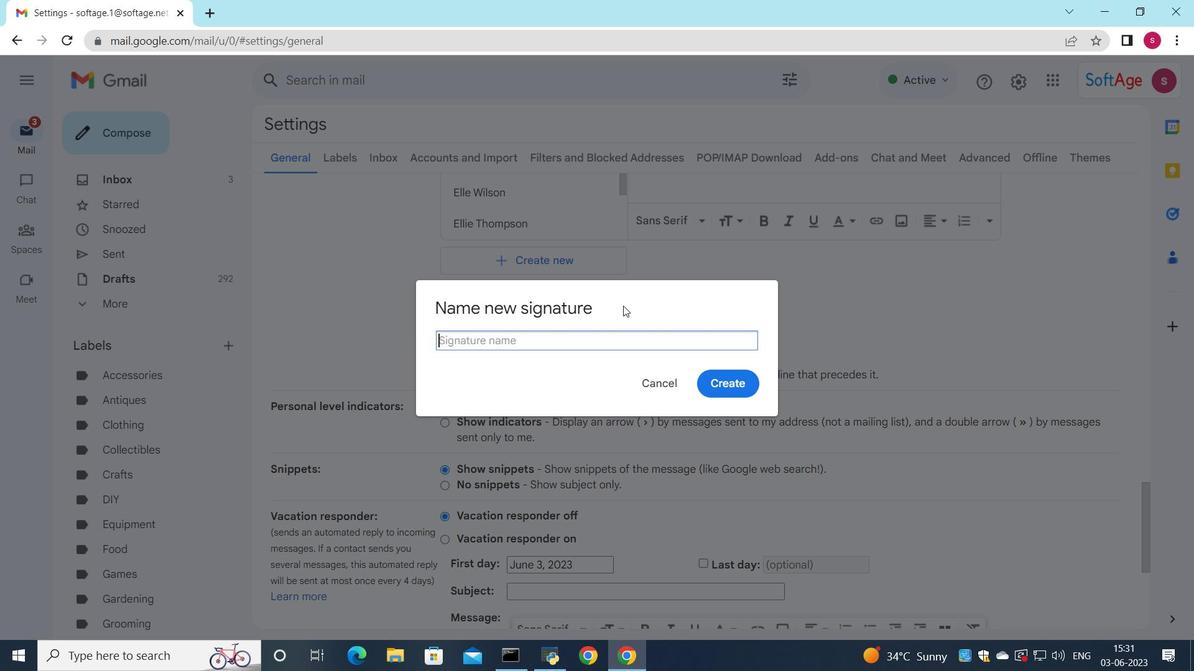 
Action: Key pressed <Key.shift>Eric<Key.space><Key.shift>Rodriguez
Screenshot: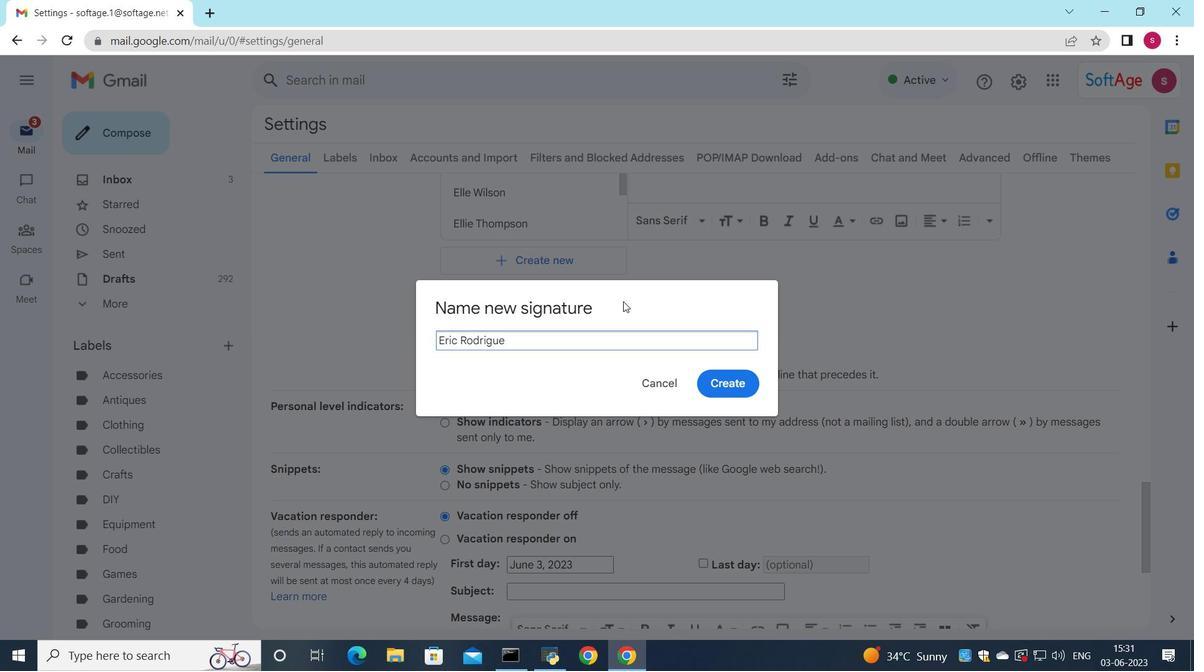 
Action: Mouse moved to (707, 387)
Screenshot: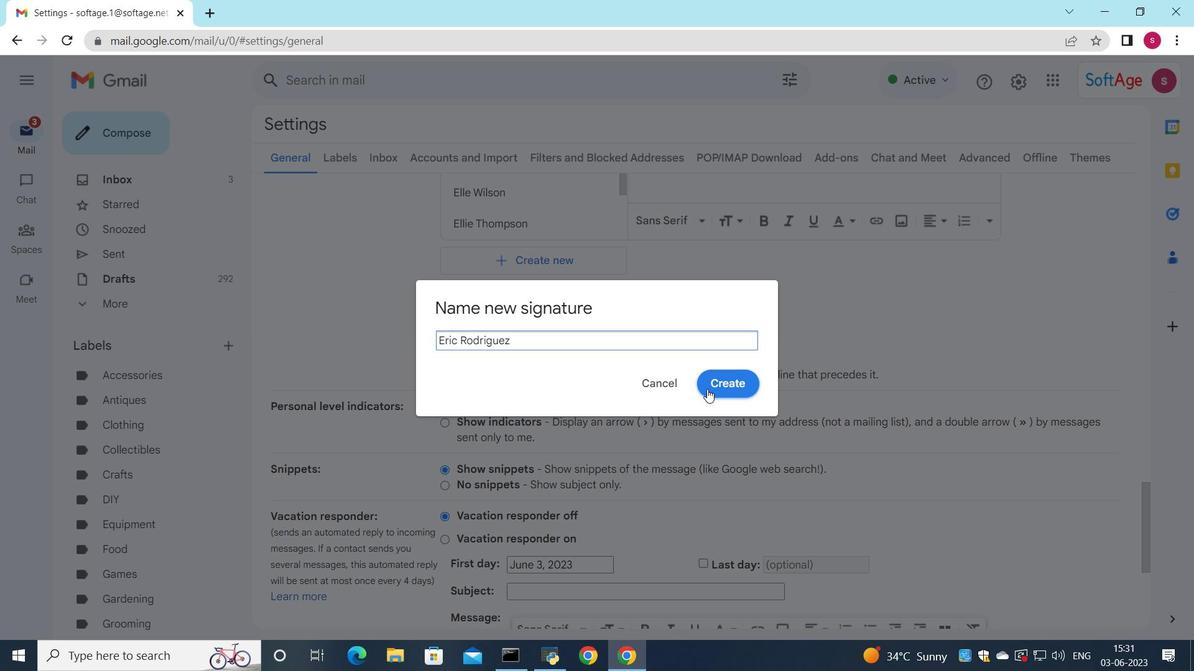 
Action: Mouse pressed left at (707, 387)
Screenshot: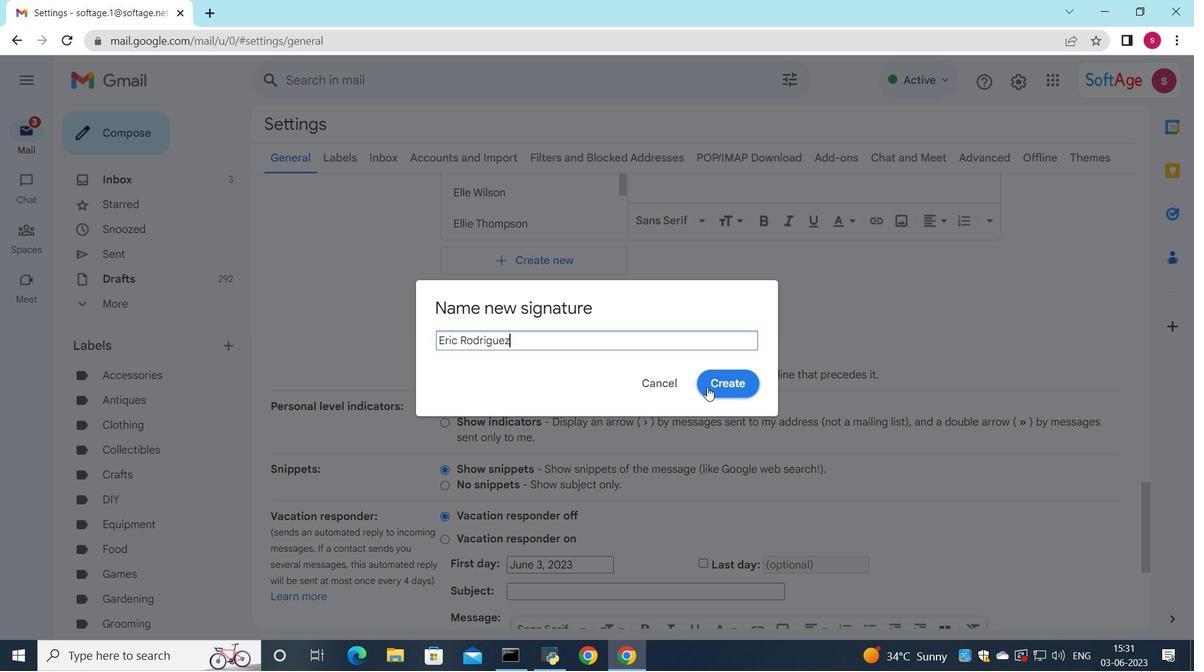 
Action: Mouse moved to (697, 413)
Screenshot: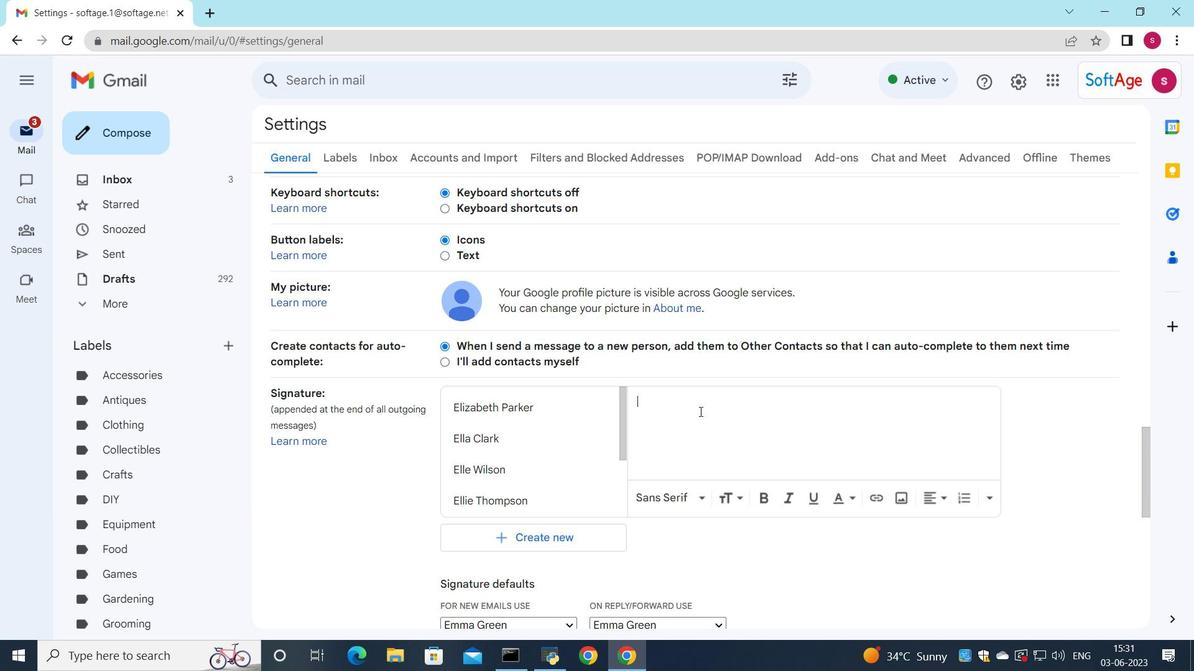 
Action: Mouse pressed left at (697, 413)
Screenshot: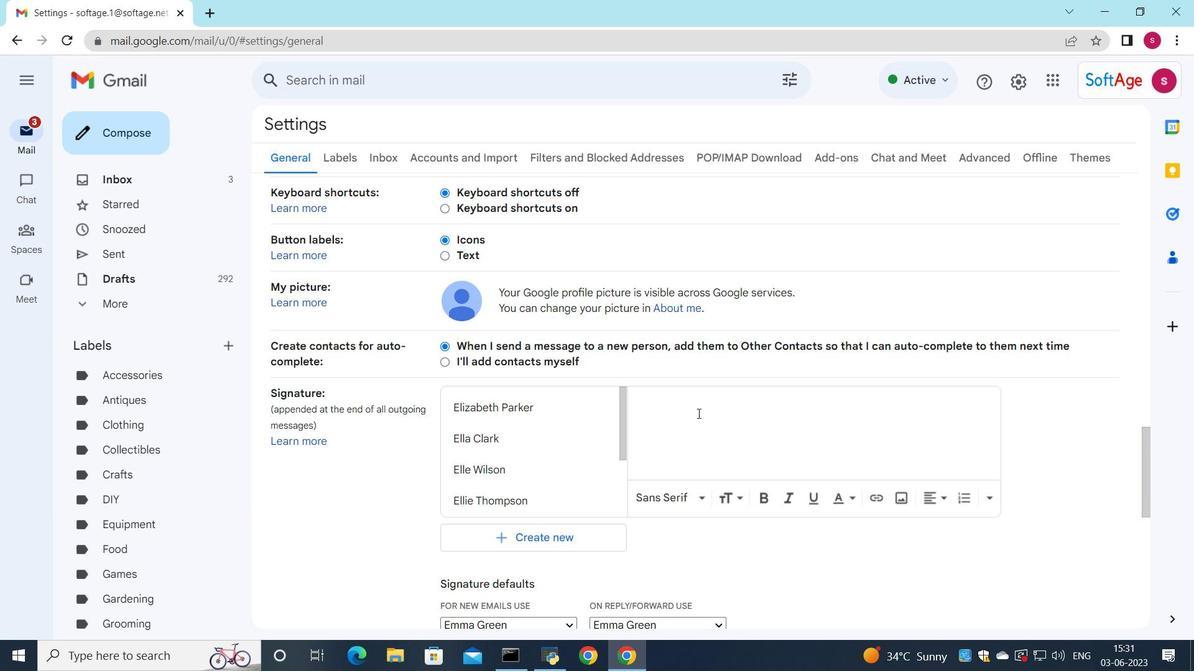 
Action: Key pressed <Key.shift><Key.shift><Key.shift><Key.shift><Key.shift>Eric<Key.space><Key.shift>Rodriguez
Screenshot: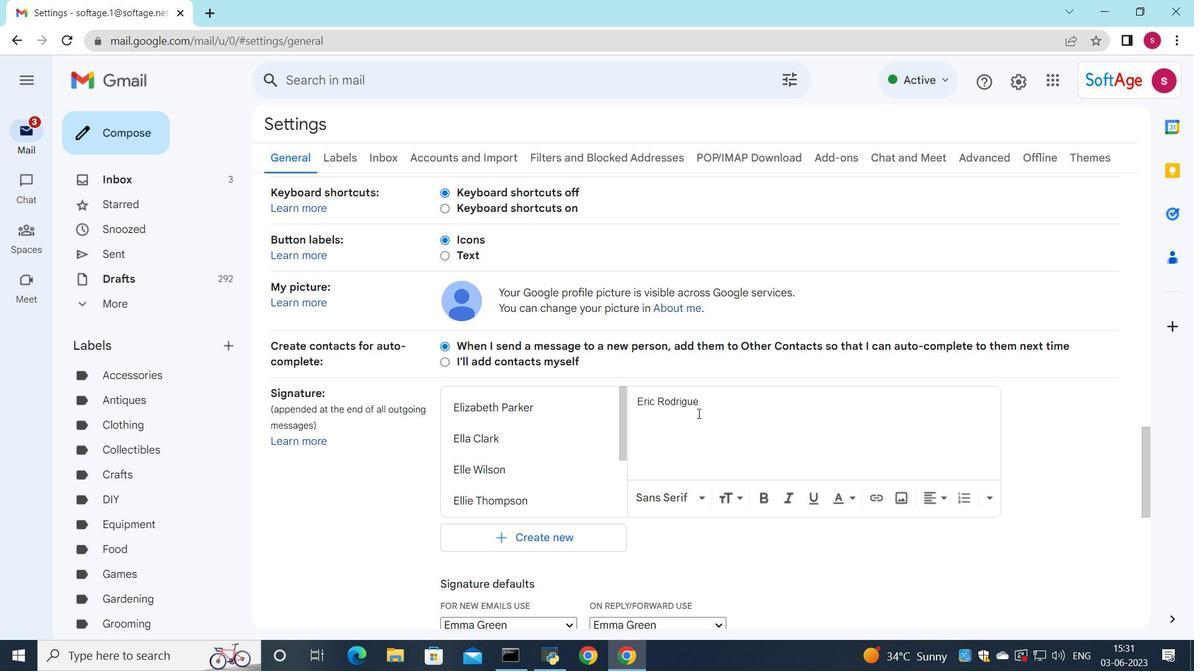 
Action: Mouse moved to (681, 427)
Screenshot: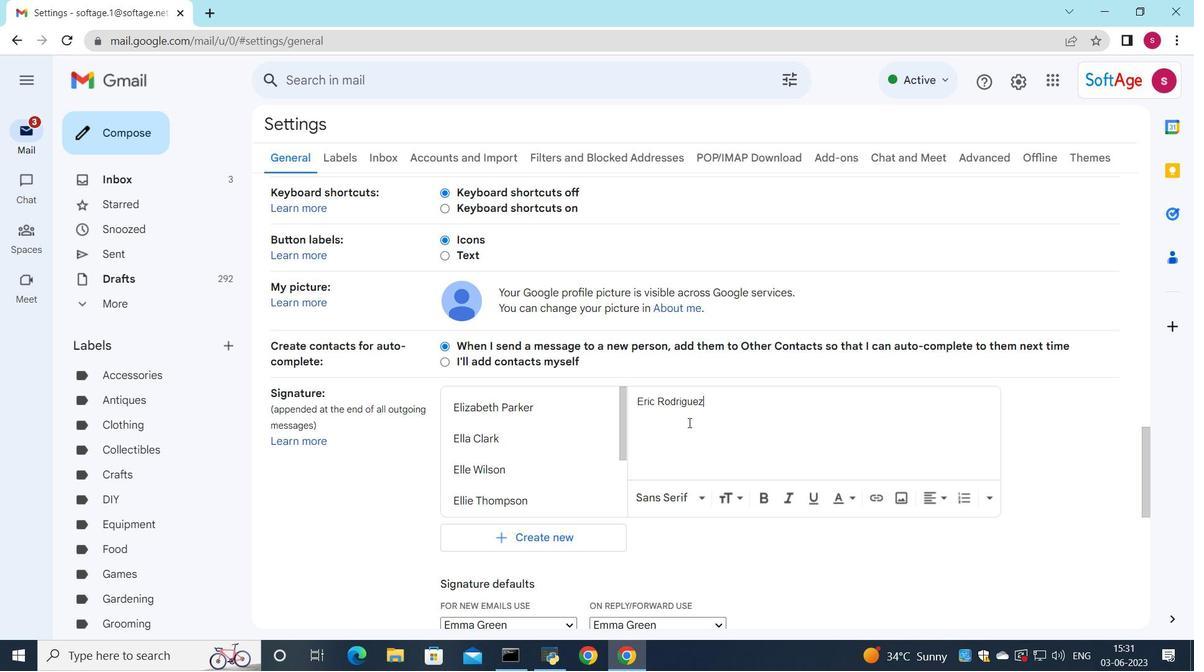 
Action: Mouse scrolled (681, 427) with delta (0, 0)
Screenshot: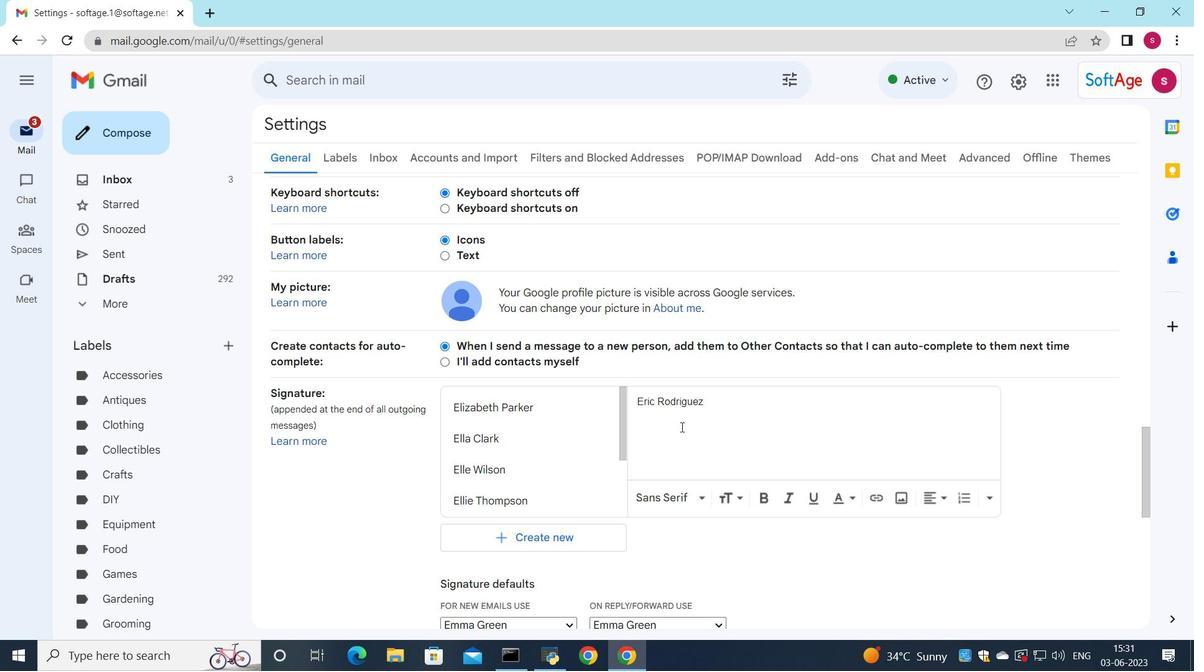 
Action: Mouse scrolled (681, 427) with delta (0, 0)
Screenshot: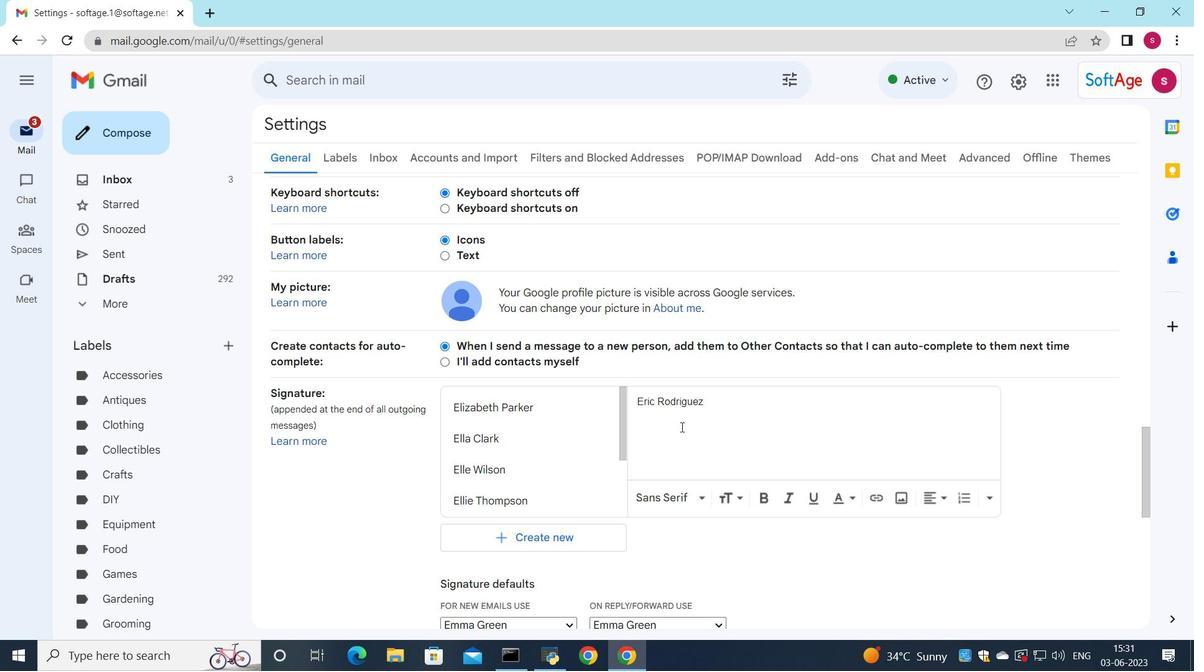 
Action: Mouse moved to (571, 469)
Screenshot: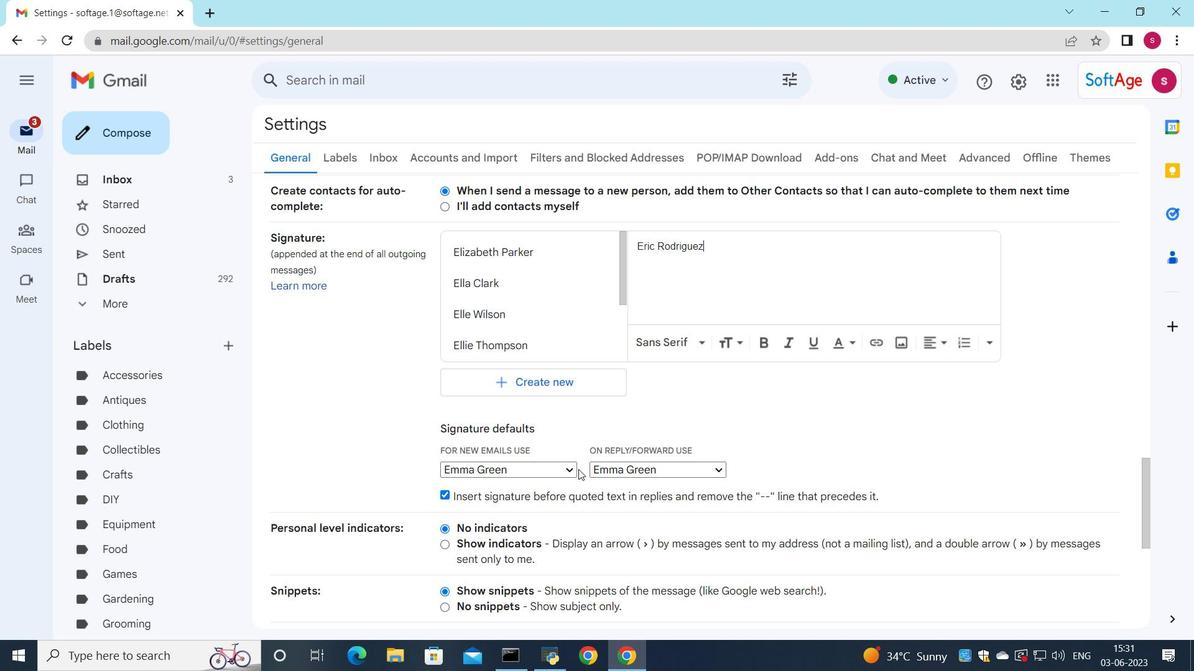 
Action: Mouse pressed left at (571, 469)
Screenshot: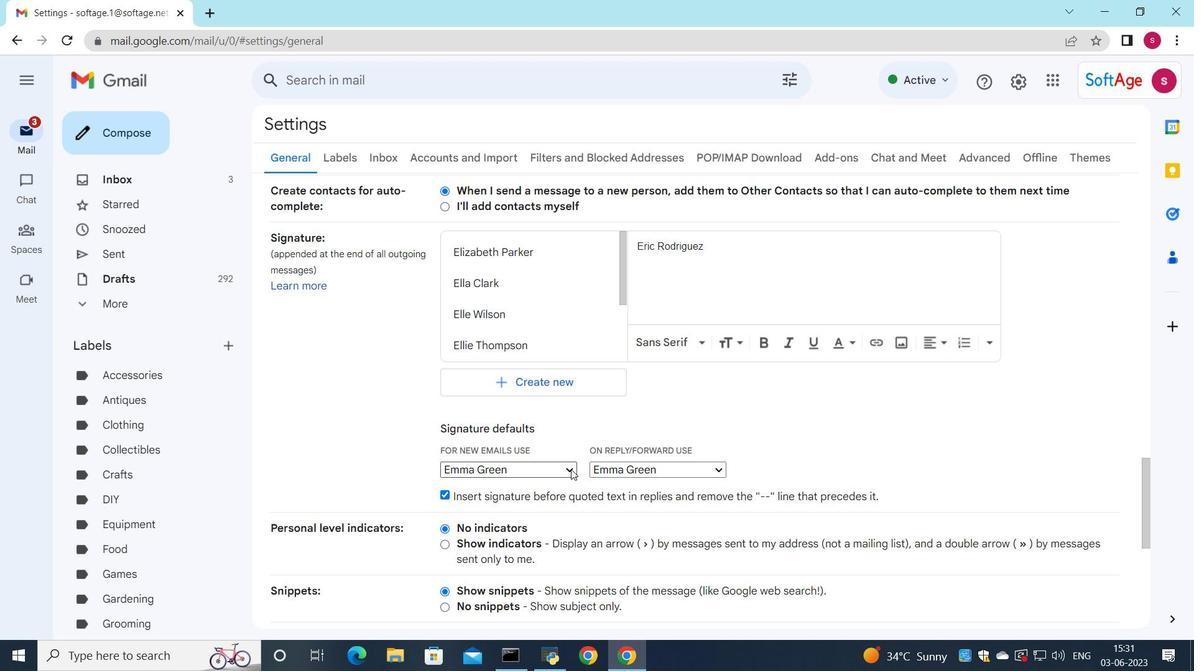 
Action: Mouse moved to (562, 594)
Screenshot: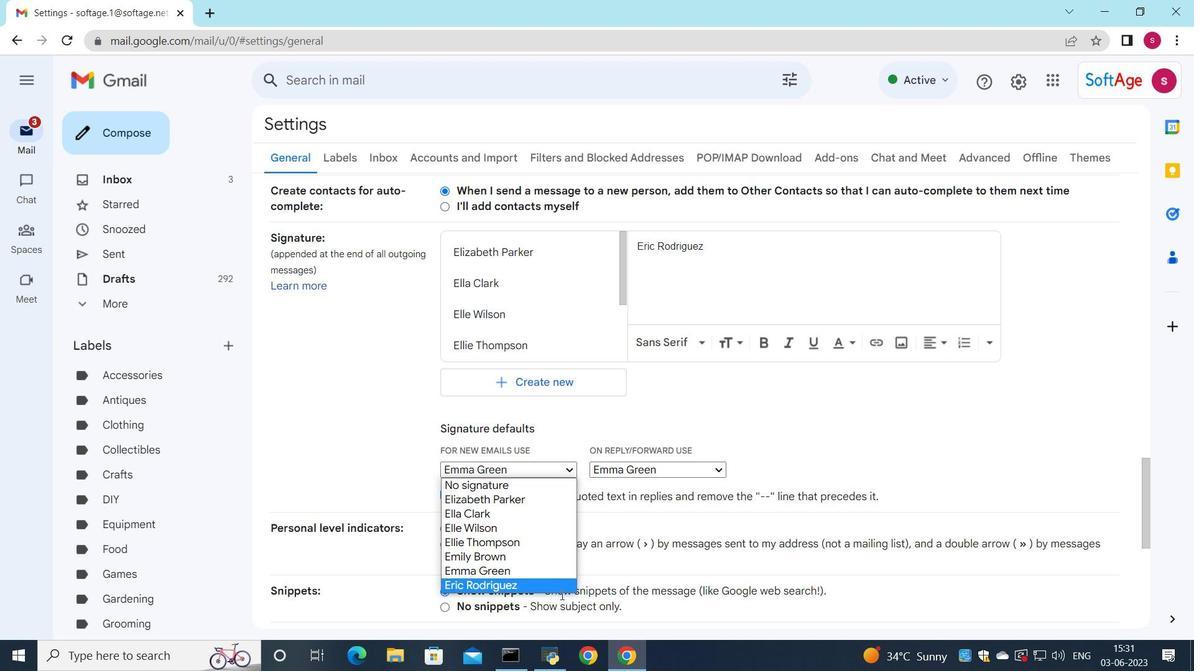 
Action: Mouse pressed left at (562, 594)
Screenshot: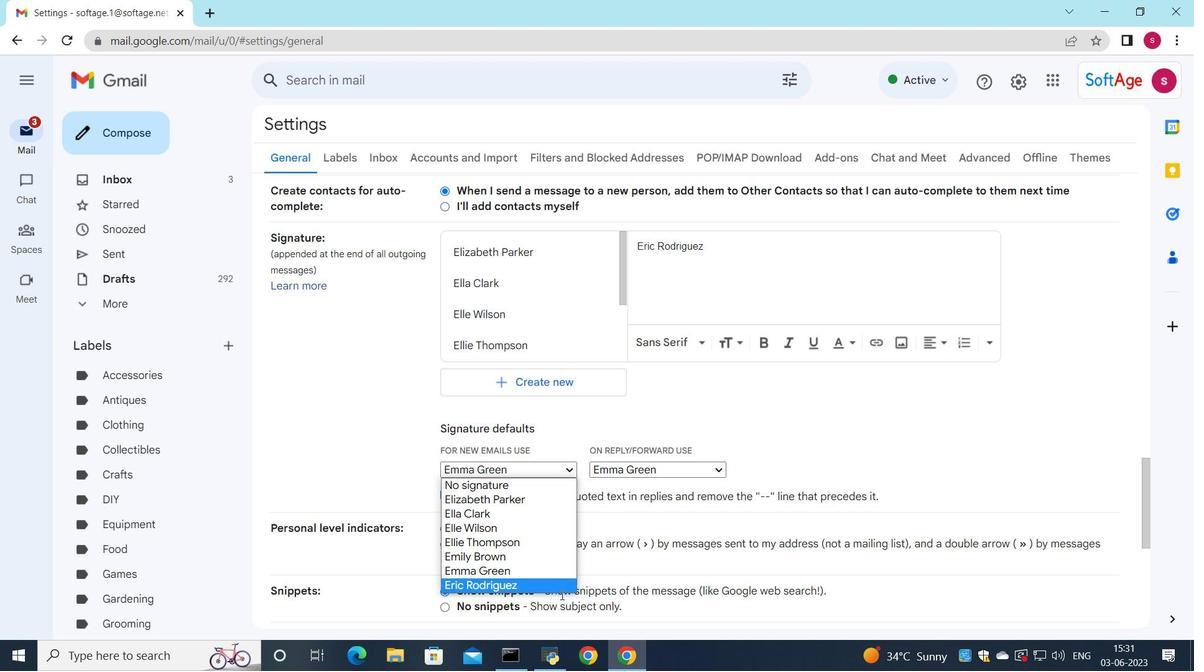 
Action: Mouse moved to (551, 472)
Screenshot: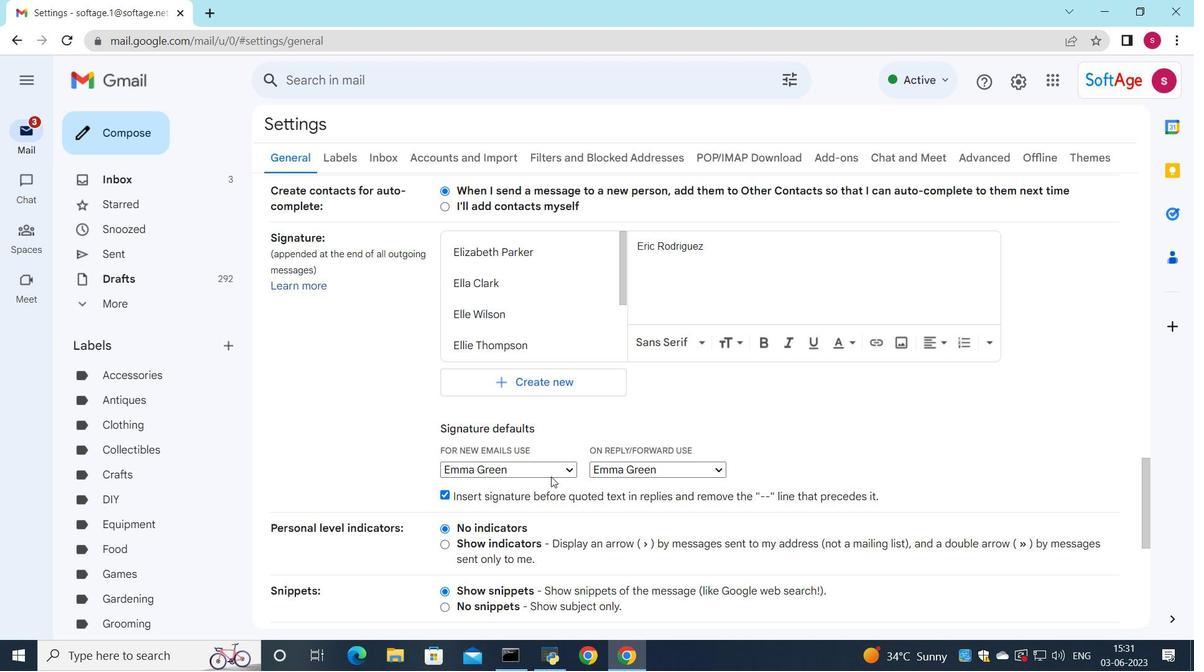 
Action: Mouse pressed left at (551, 472)
Screenshot: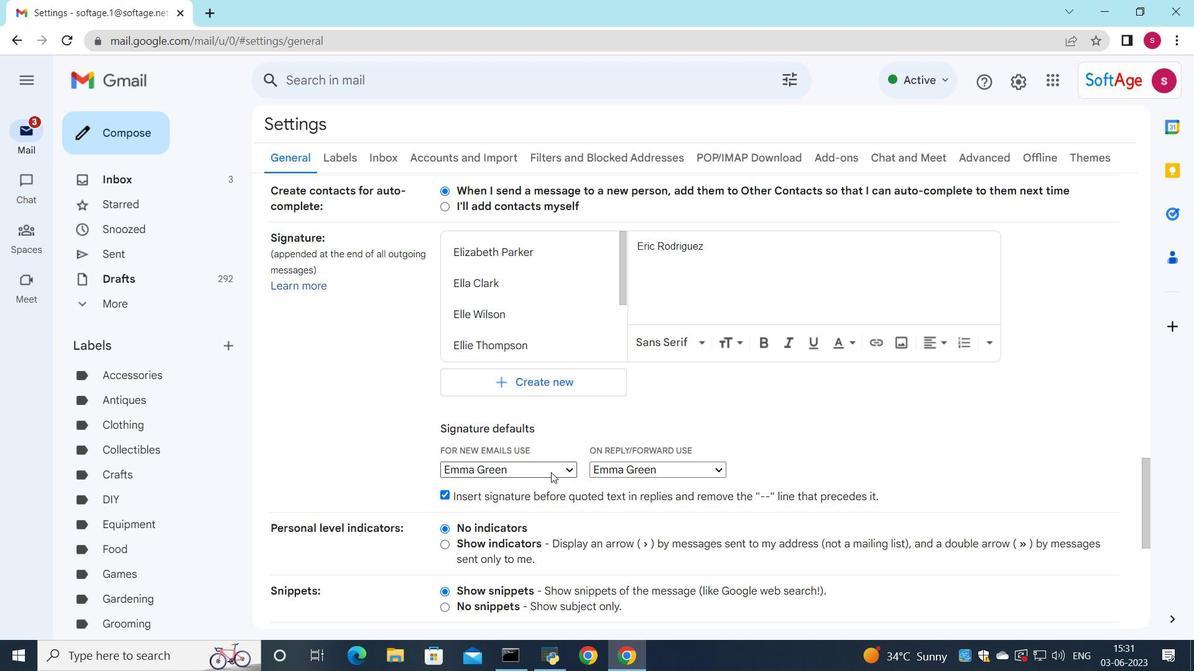 
Action: Mouse moved to (549, 584)
Screenshot: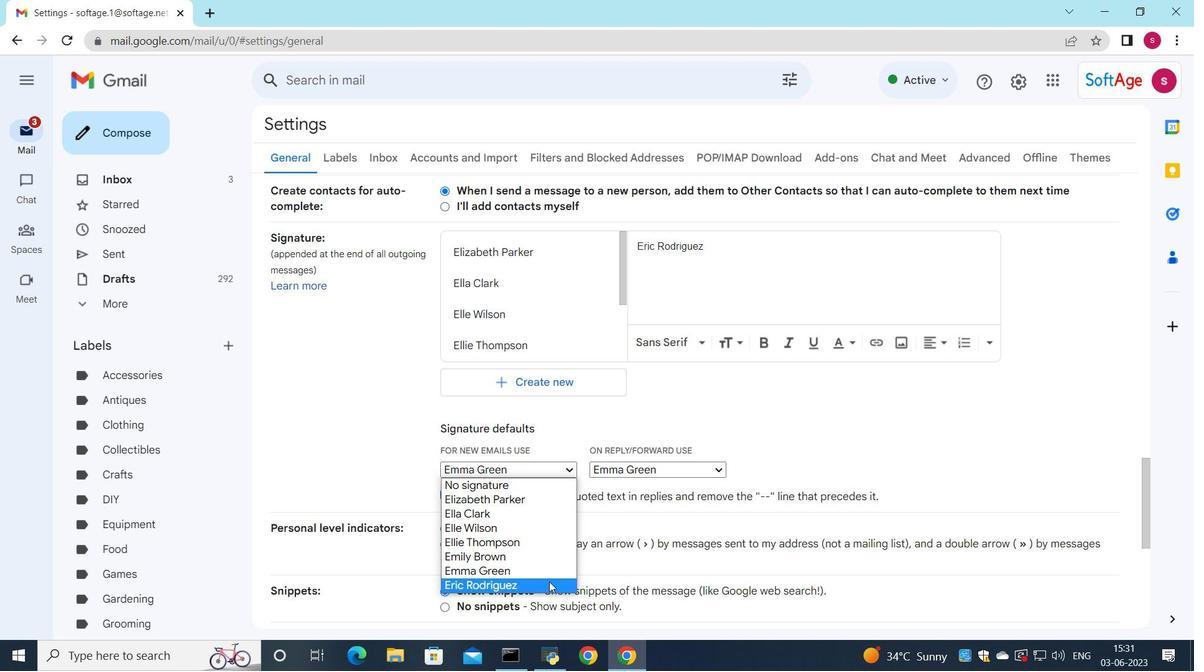 
Action: Mouse pressed left at (549, 584)
Screenshot: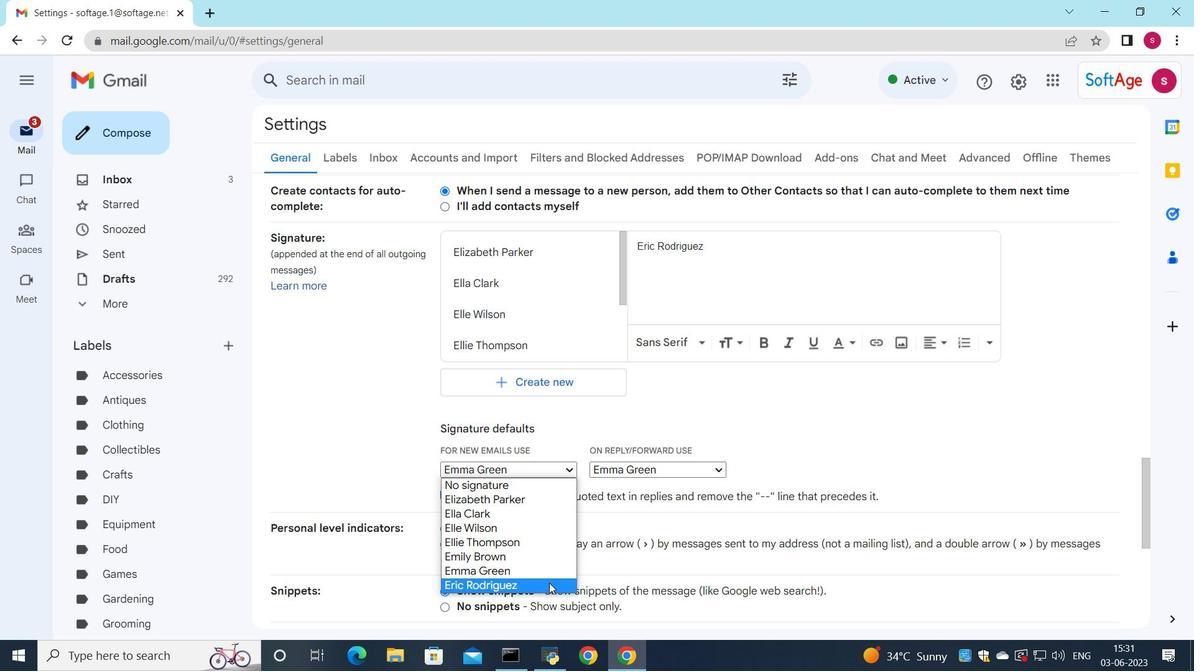 
Action: Mouse moved to (614, 470)
Screenshot: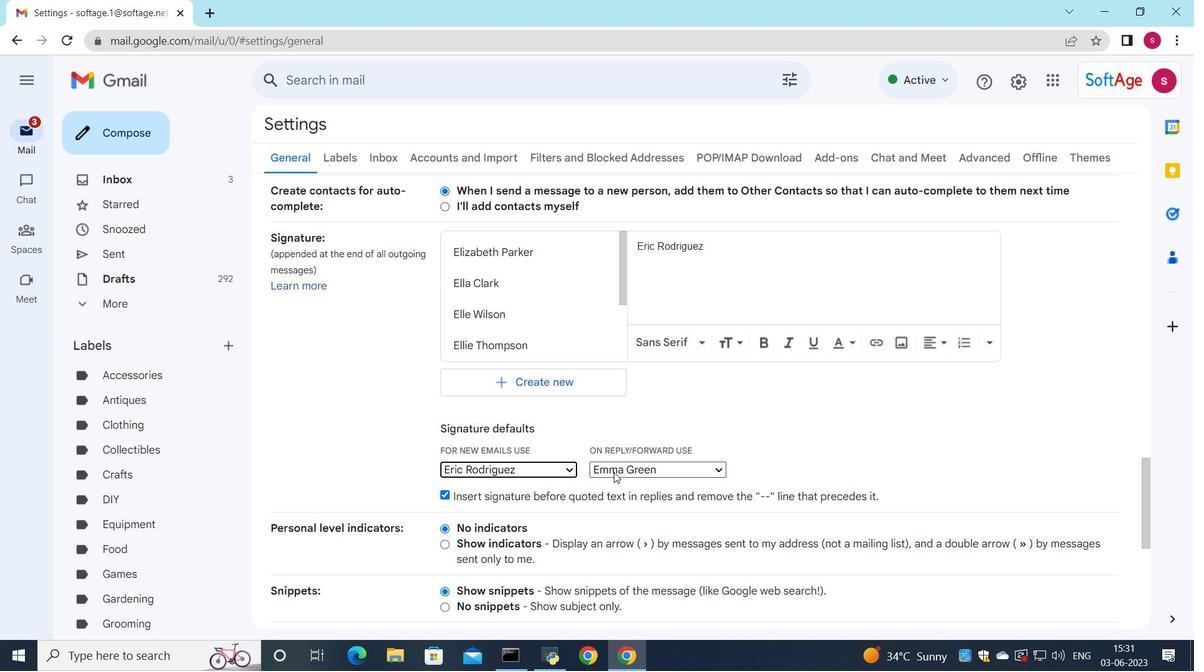 
Action: Mouse pressed left at (614, 470)
Screenshot: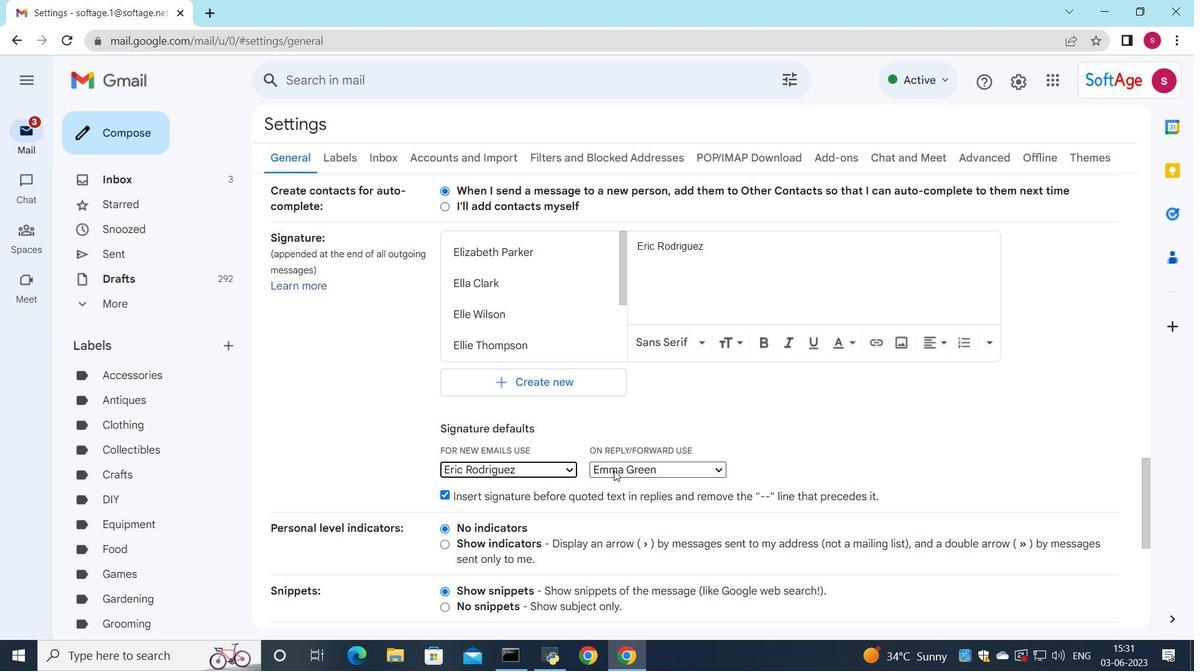 
Action: Mouse moved to (646, 582)
Screenshot: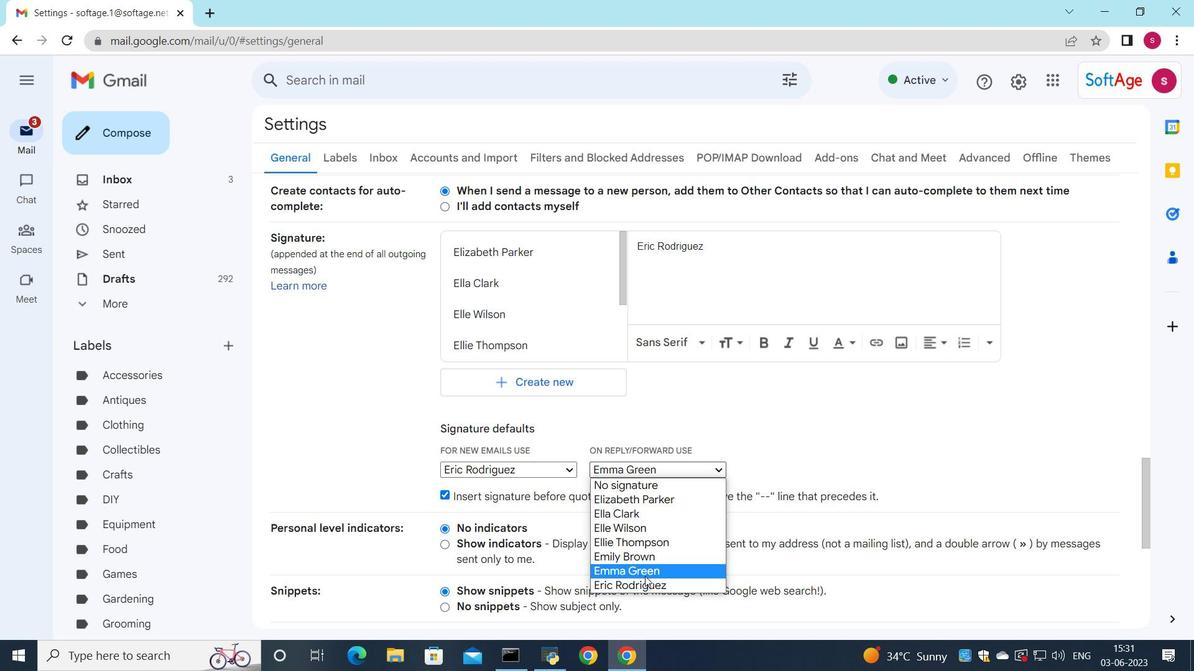 
Action: Mouse pressed left at (646, 582)
Screenshot: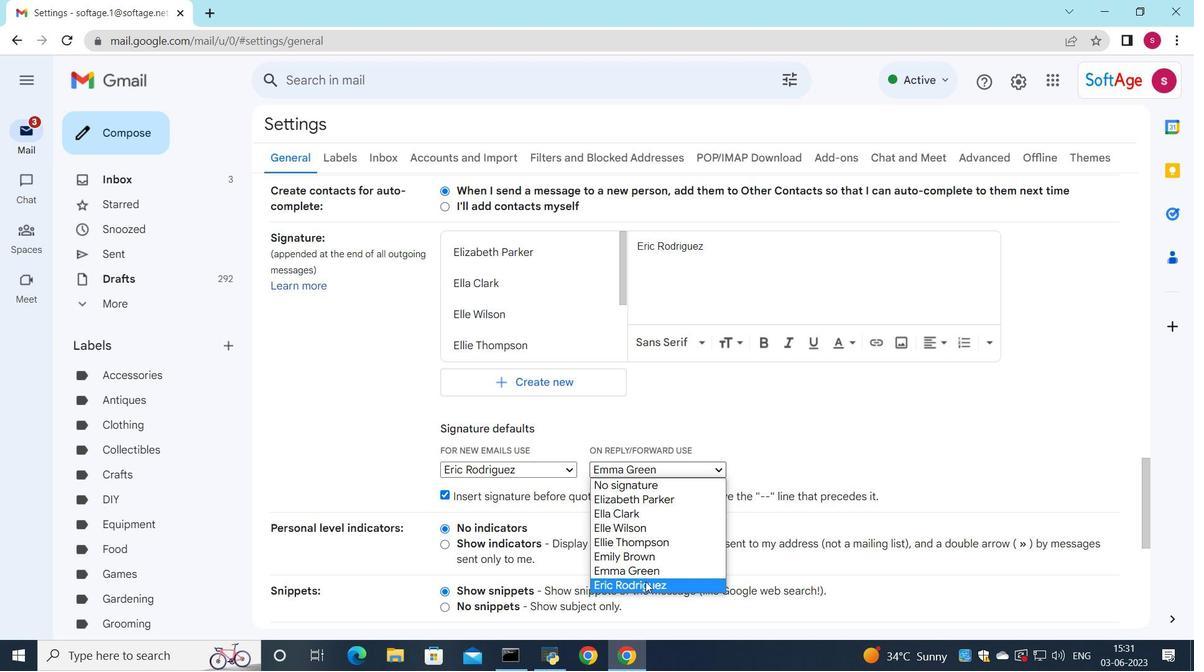 
Action: Mouse moved to (635, 560)
Screenshot: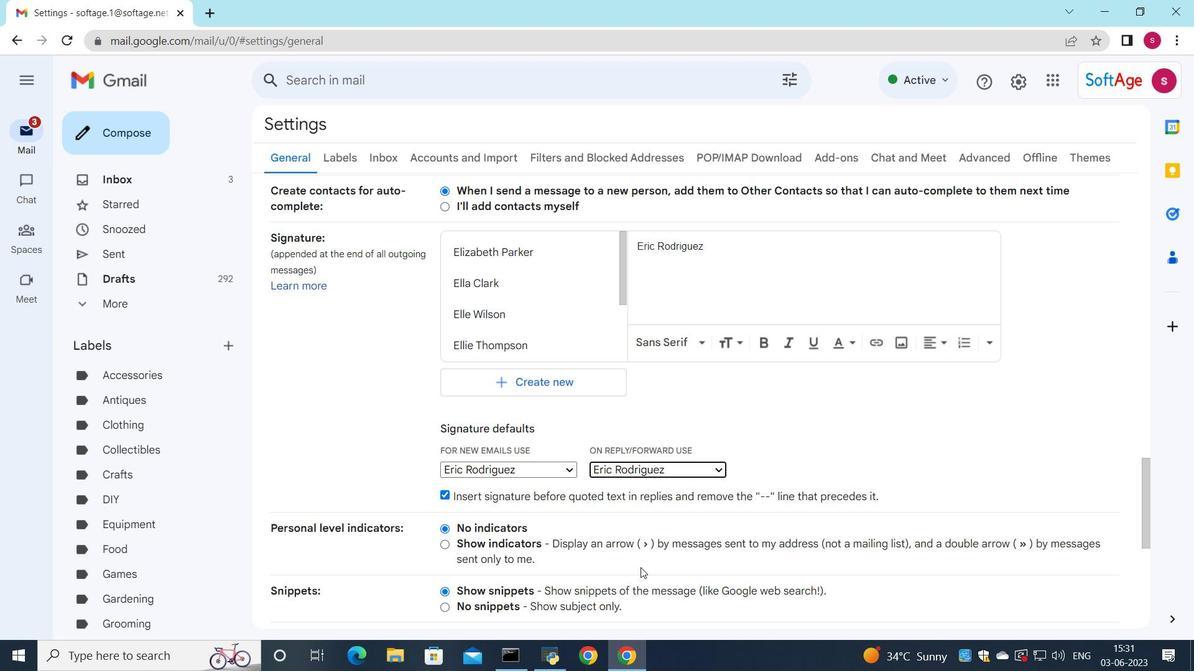 
Action: Mouse scrolled (635, 559) with delta (0, 0)
Screenshot: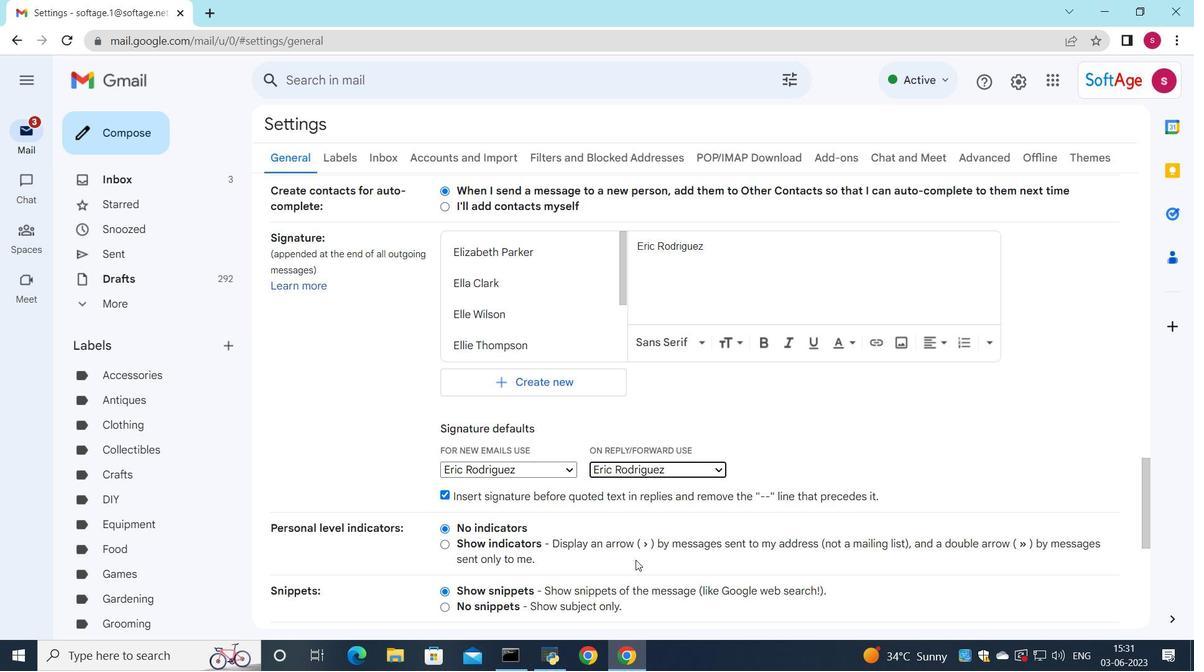 
Action: Mouse scrolled (635, 559) with delta (0, 0)
Screenshot: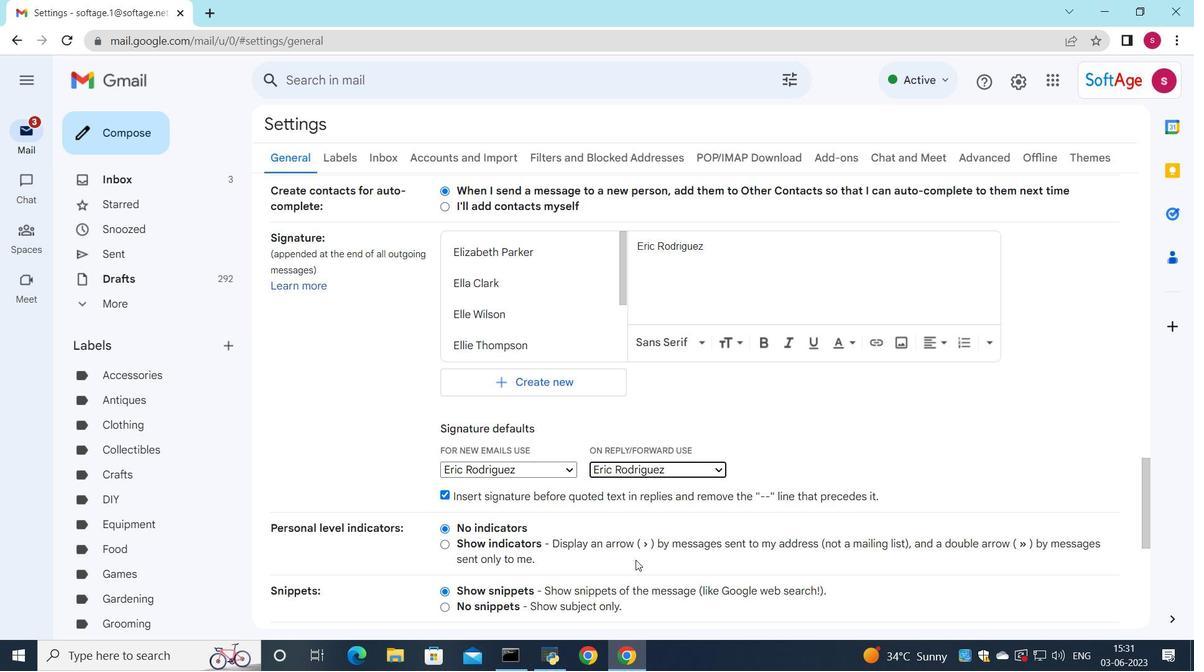 
Action: Mouse scrolled (635, 559) with delta (0, 0)
Screenshot: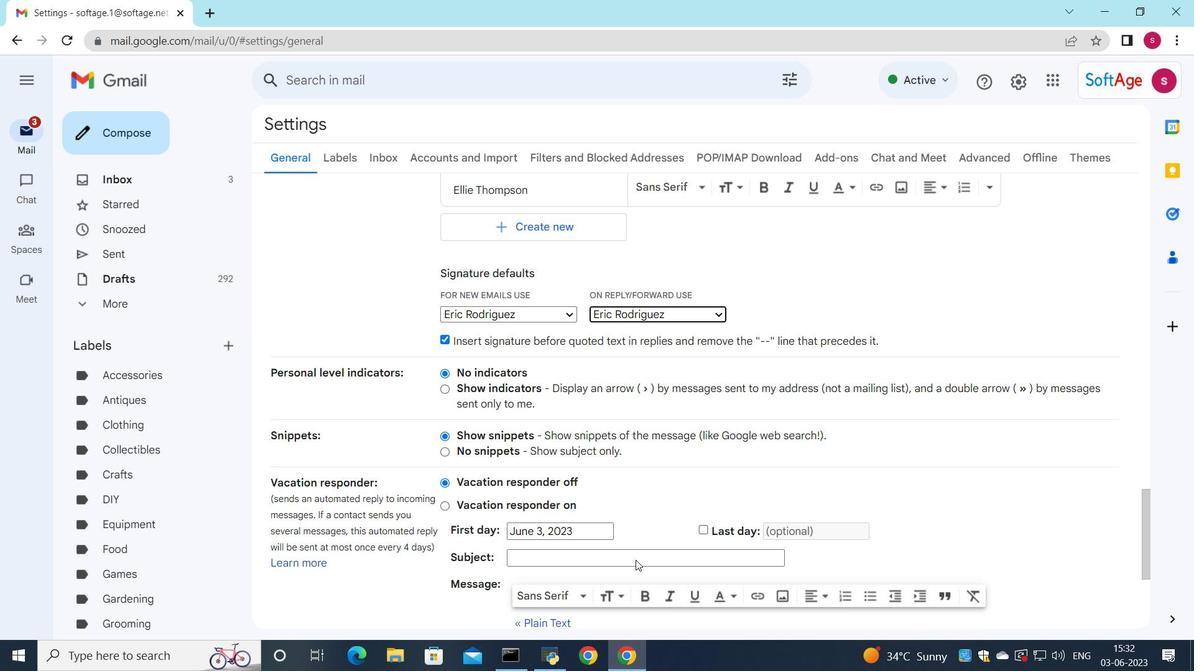 
Action: Mouse scrolled (635, 559) with delta (0, 0)
Screenshot: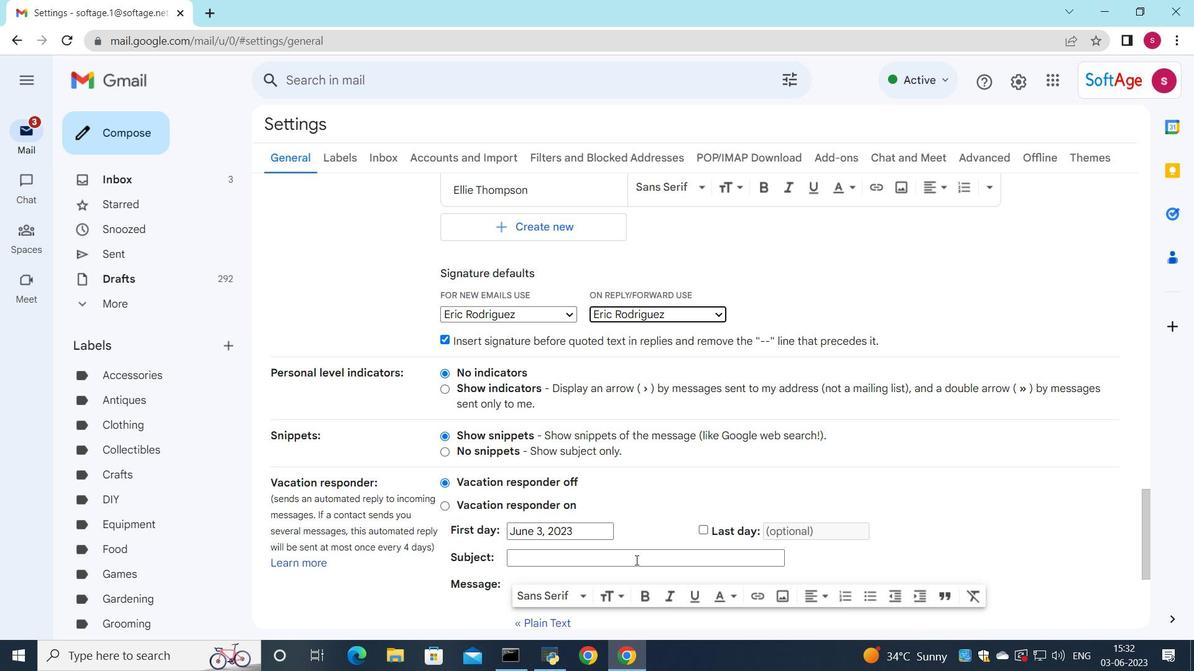 
Action: Mouse scrolled (635, 559) with delta (0, 0)
Screenshot: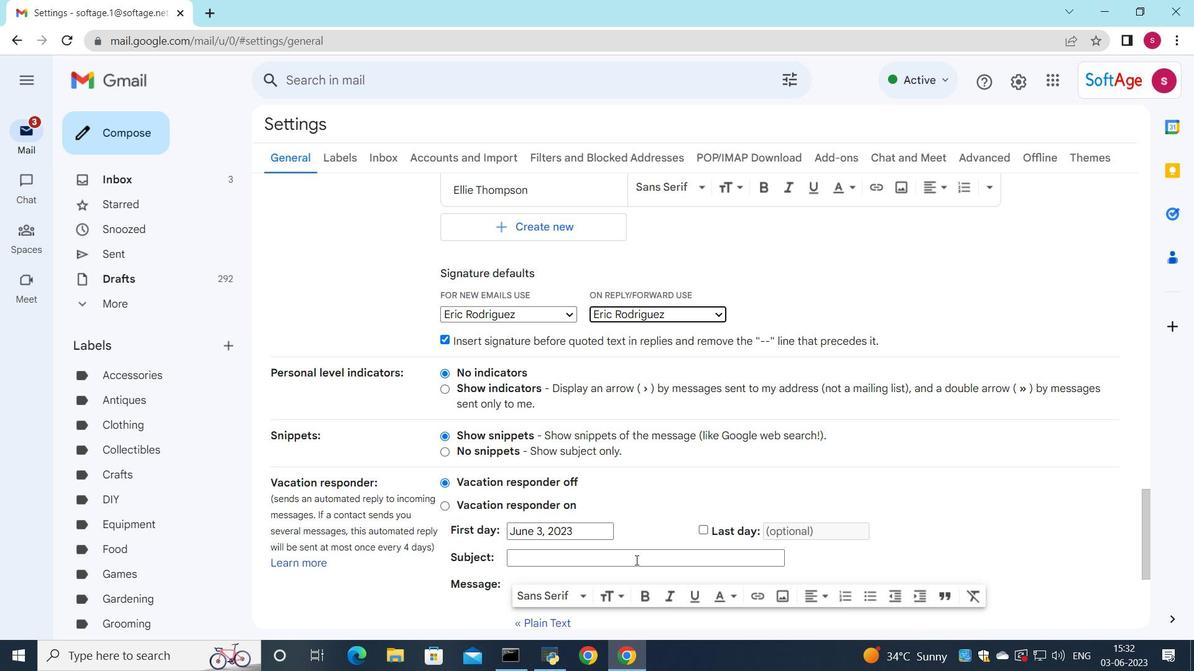 
Action: Mouse scrolled (635, 559) with delta (0, 0)
Screenshot: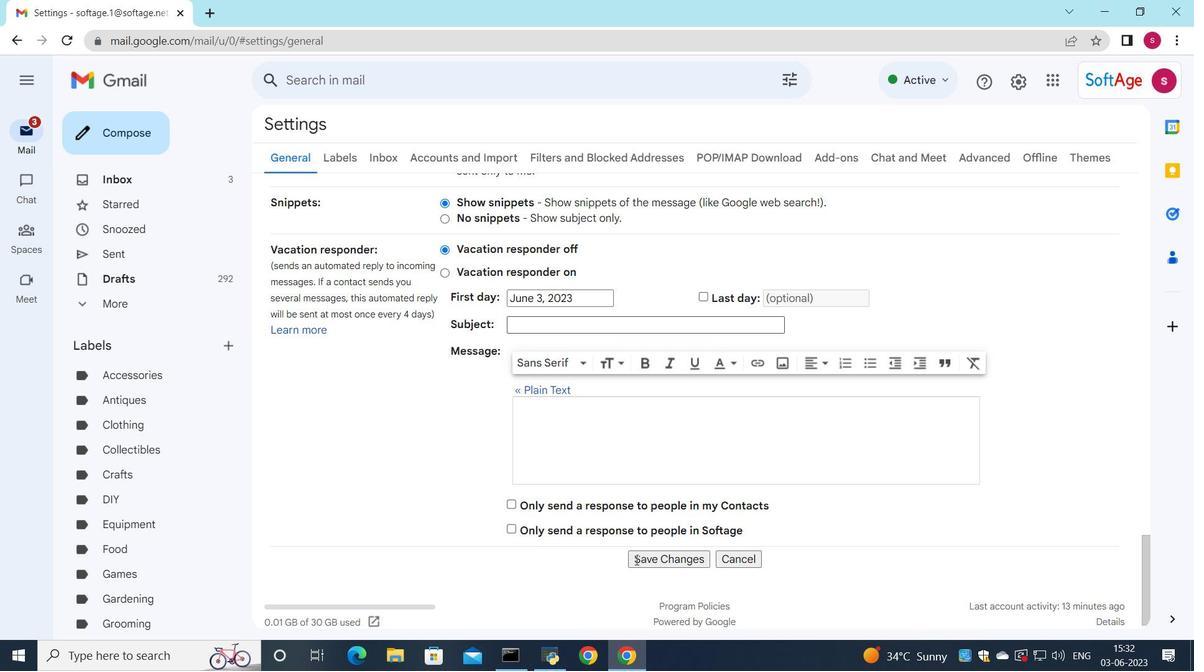 
Action: Mouse scrolled (635, 559) with delta (0, 0)
Screenshot: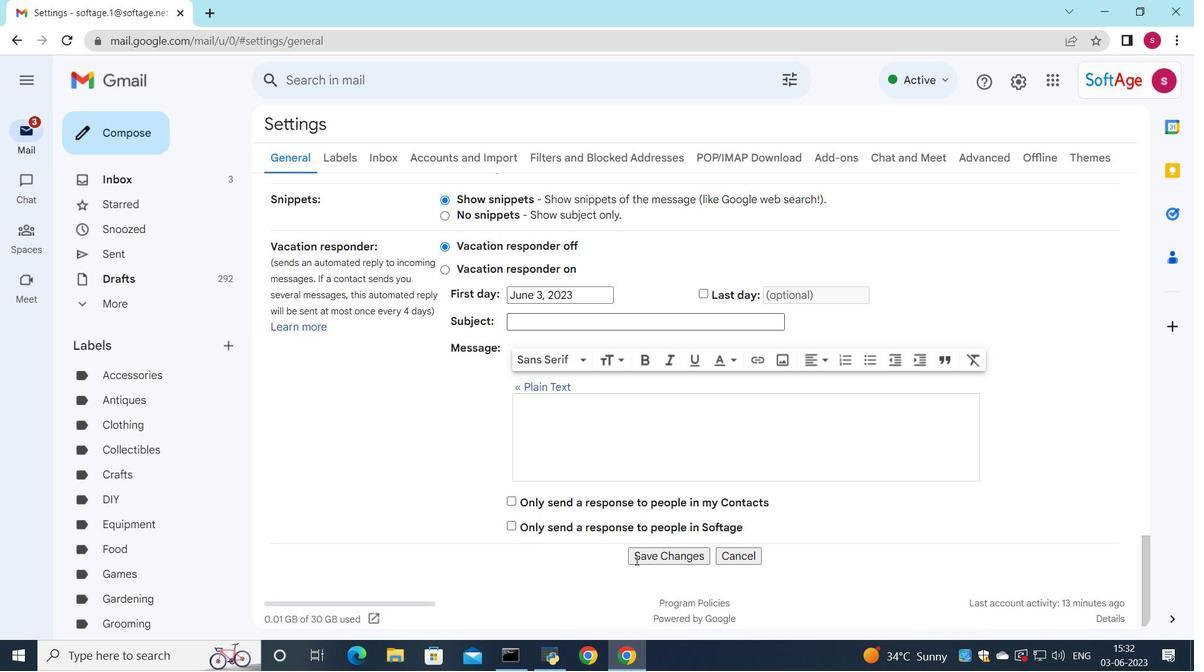 
Action: Mouse moved to (646, 546)
Screenshot: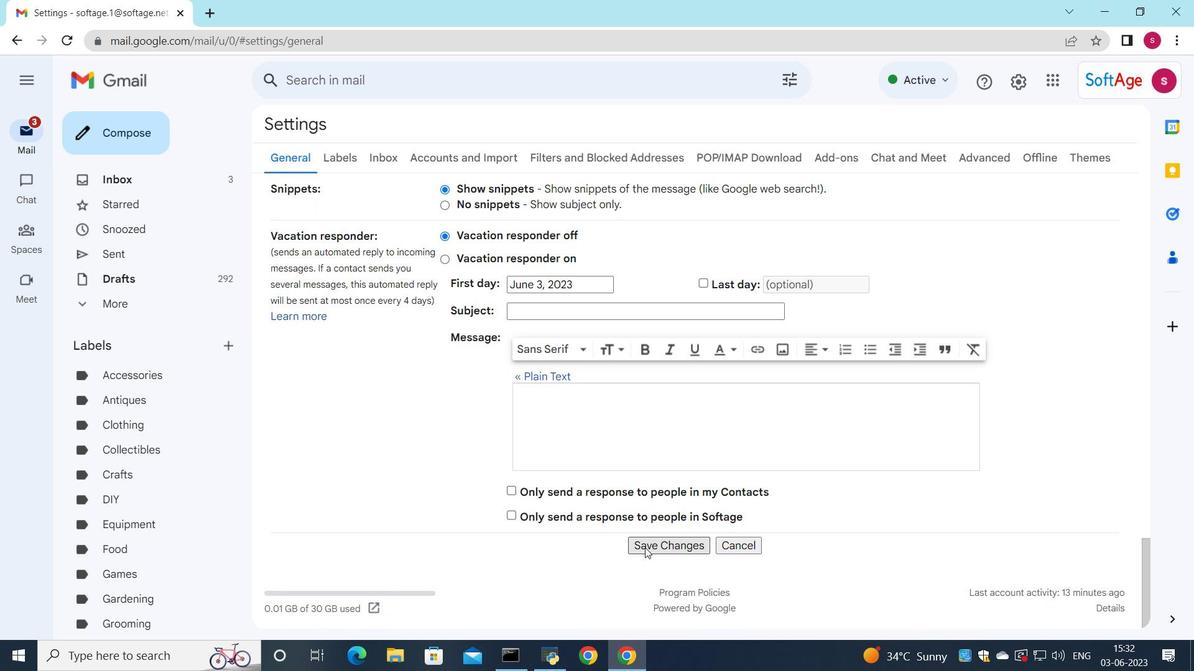 
Action: Mouse pressed left at (646, 546)
Screenshot: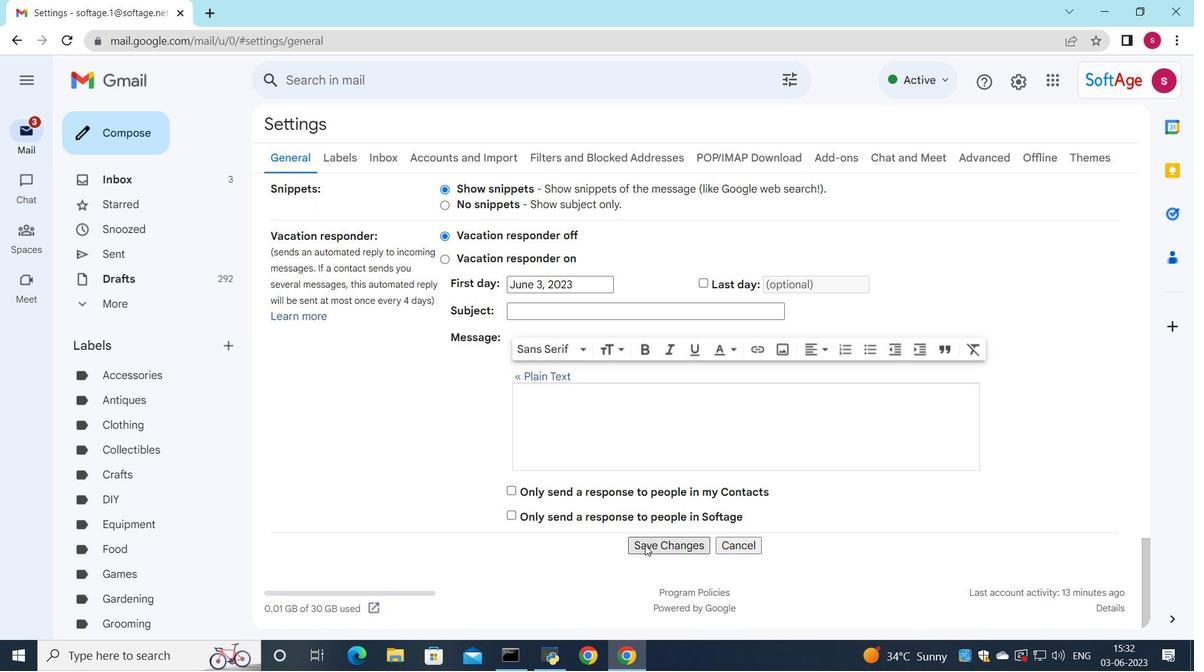 
Action: Mouse moved to (604, 158)
Screenshot: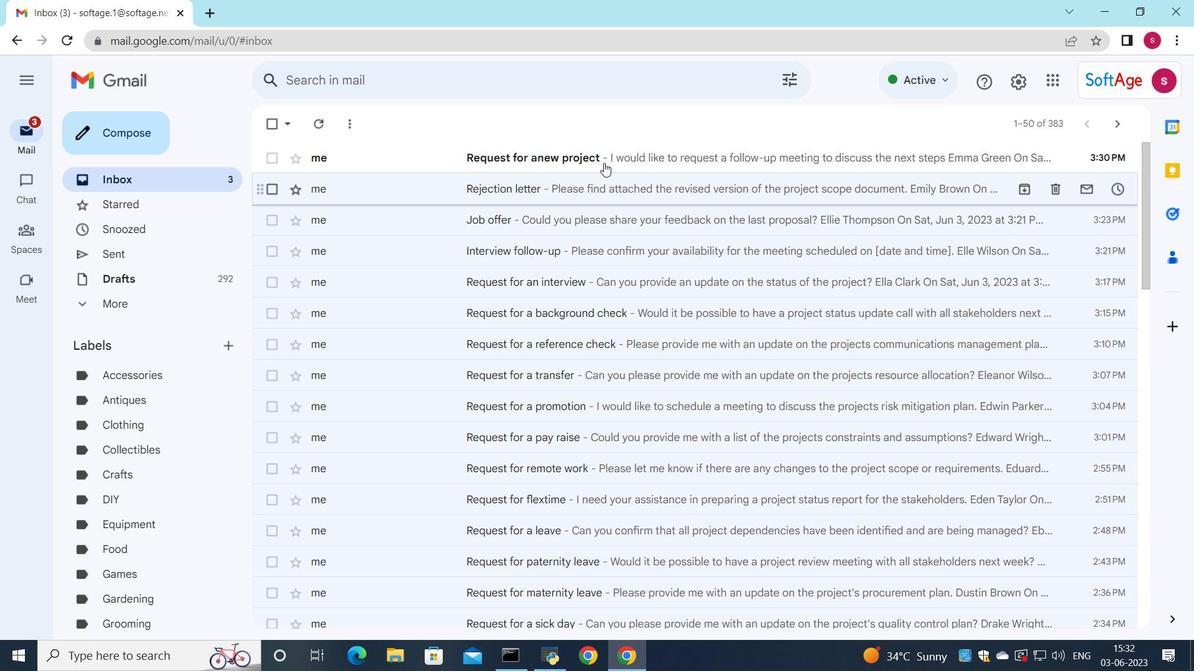 
Action: Mouse pressed left at (604, 158)
Screenshot: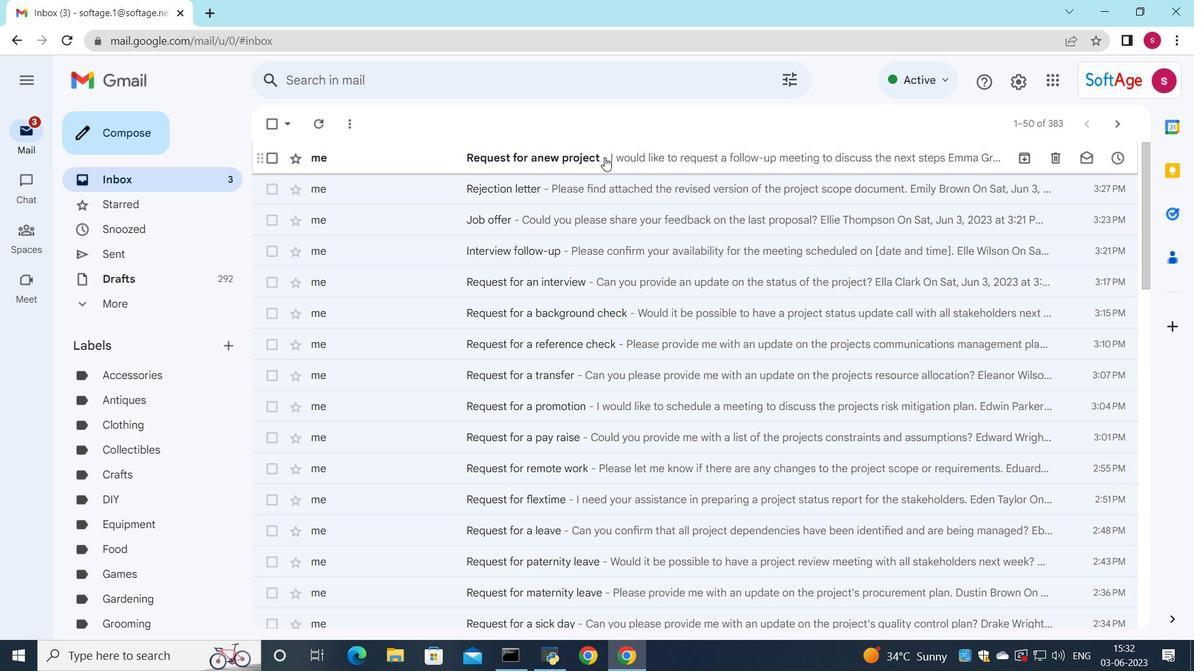 
Action: Mouse moved to (566, 382)
Screenshot: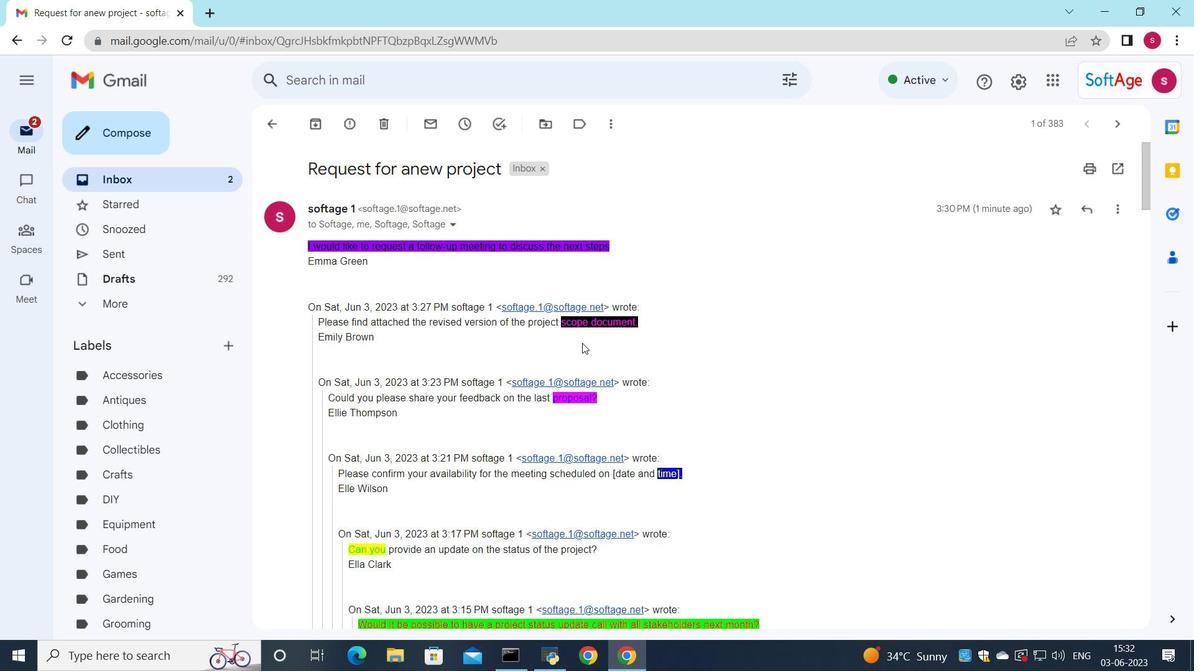 
Action: Mouse scrolled (566, 381) with delta (0, 0)
Screenshot: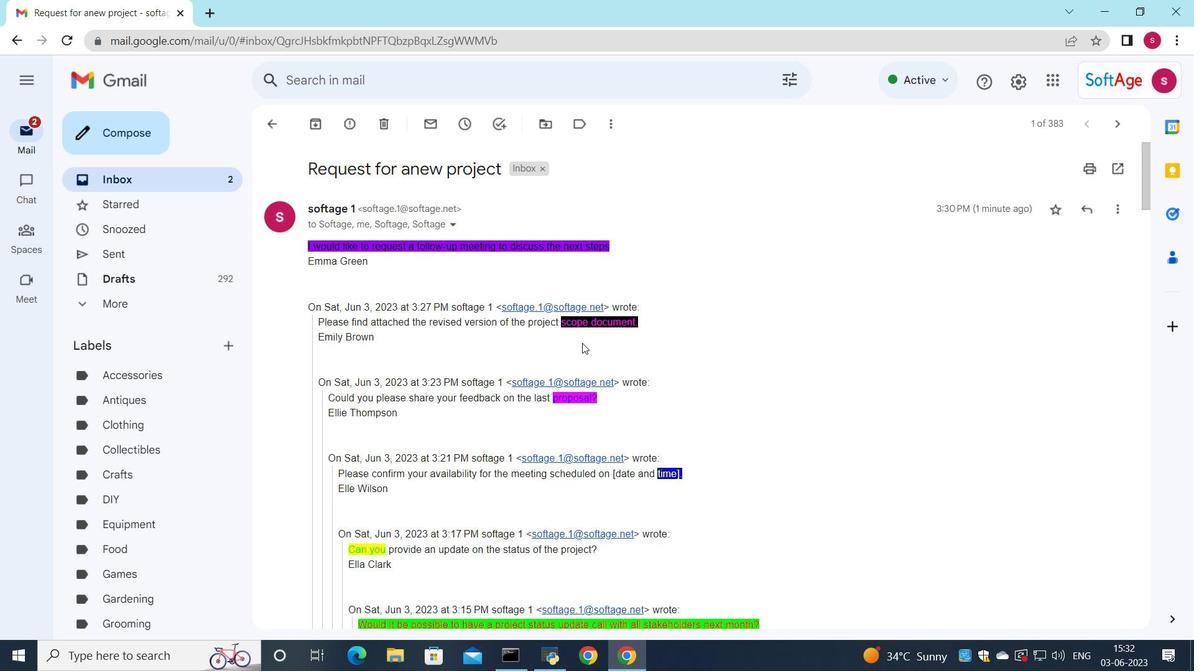 
Action: Mouse moved to (564, 396)
Screenshot: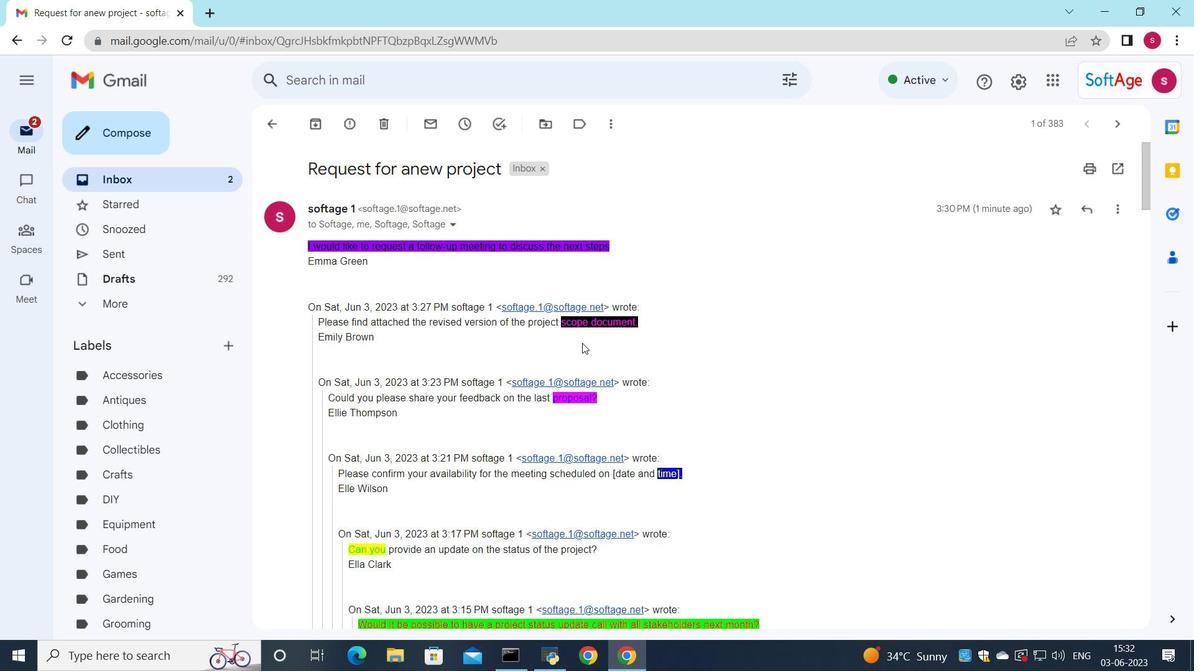 
Action: Mouse scrolled (564, 395) with delta (0, 0)
Screenshot: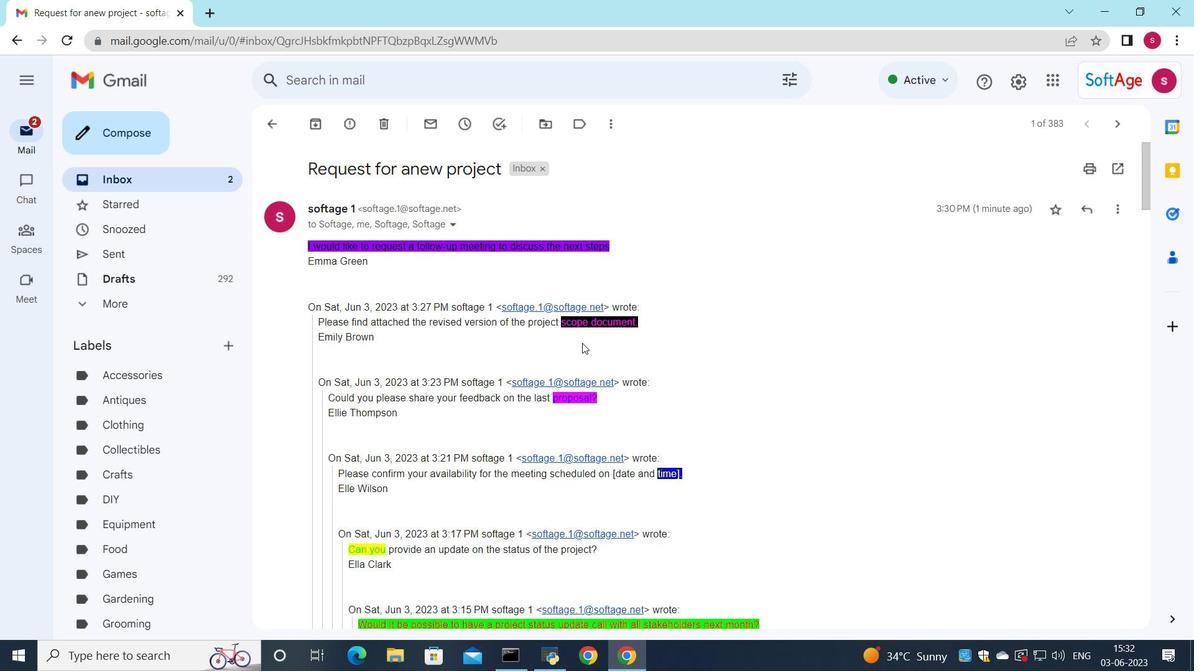 
Action: Mouse moved to (563, 399)
Screenshot: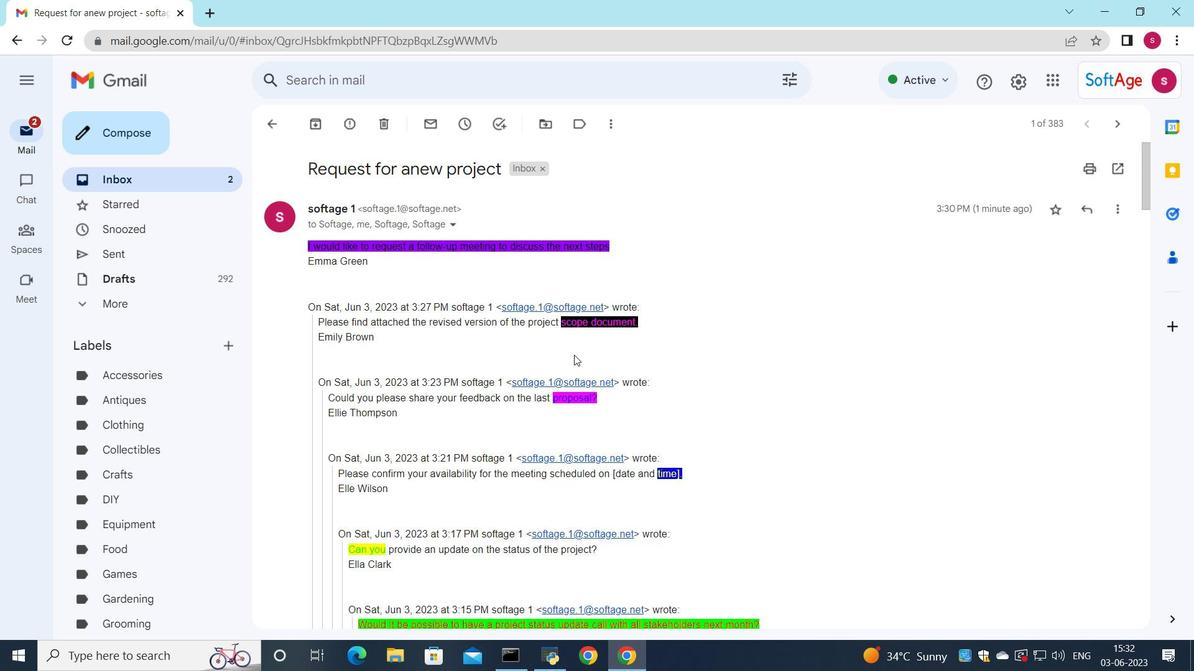 
Action: Mouse scrolled (563, 399) with delta (0, 0)
Screenshot: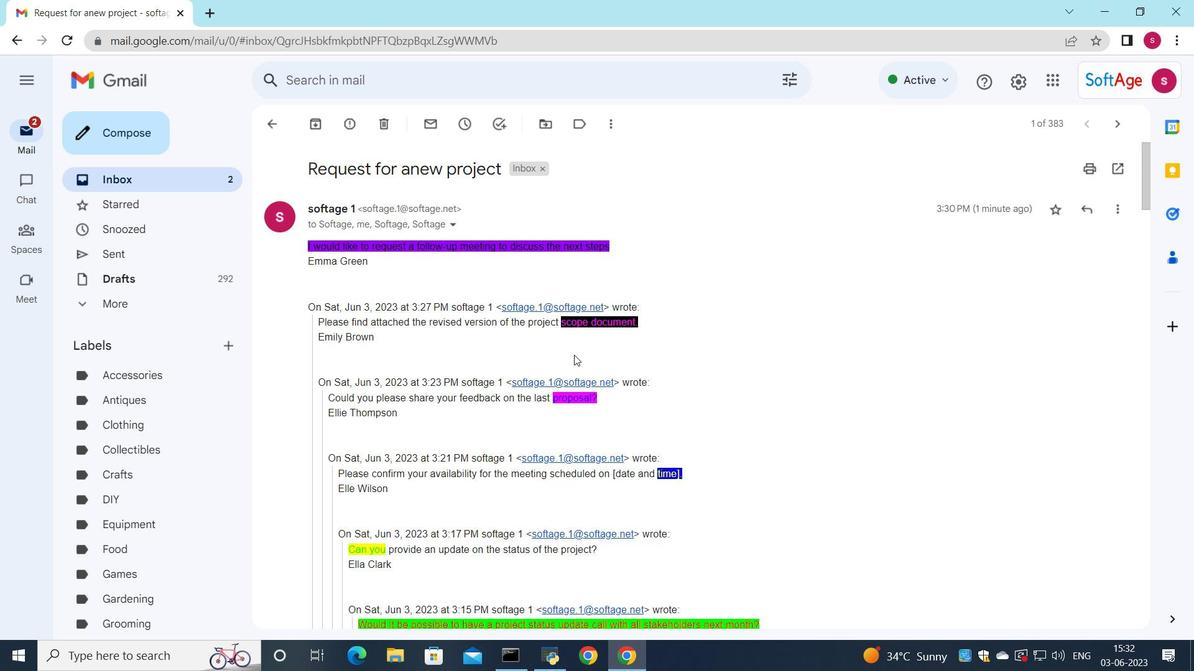 
Action: Mouse moved to (551, 408)
Screenshot: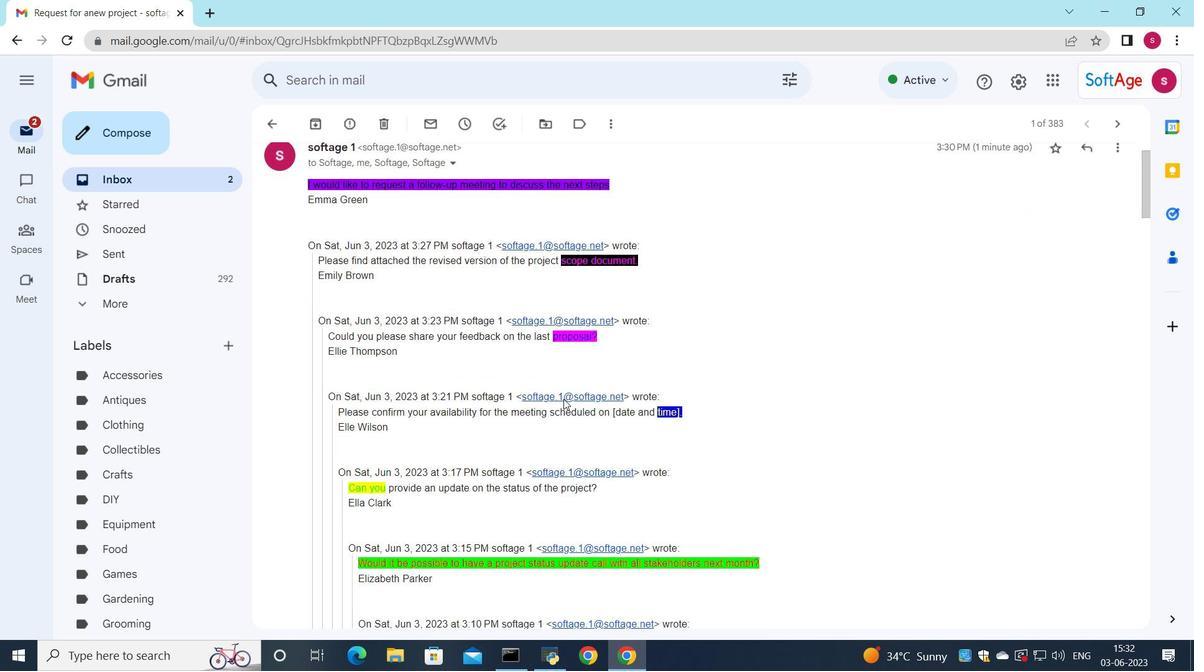 
Action: Mouse scrolled (563, 402) with delta (0, 0)
Screenshot: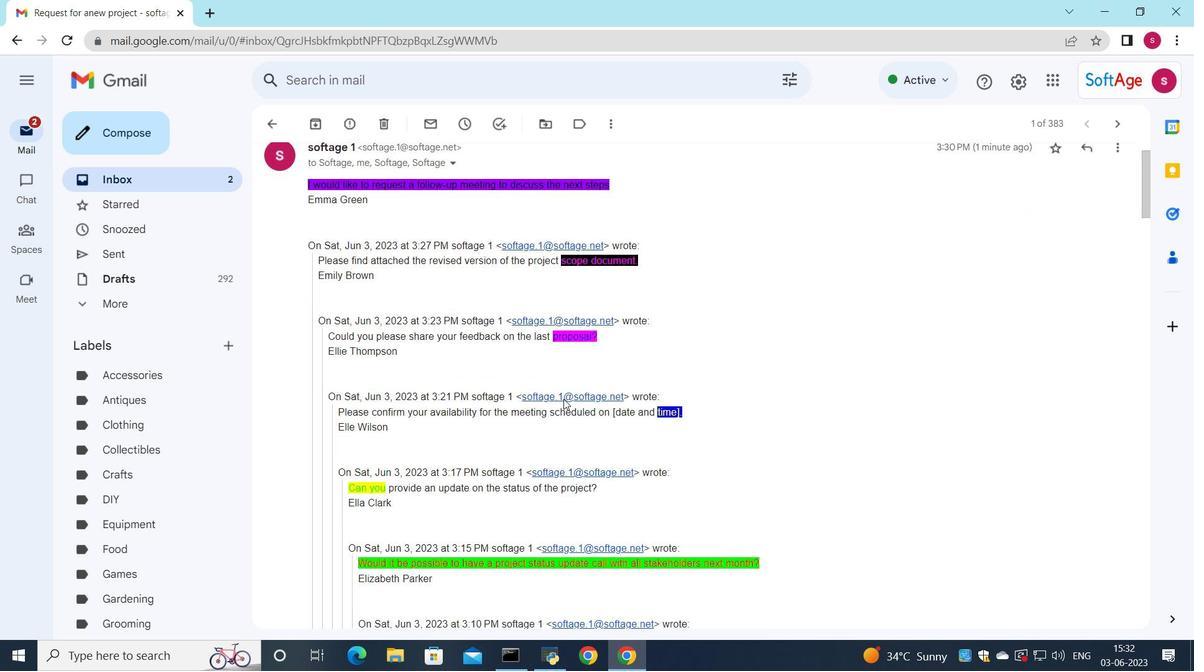 
Action: Mouse moved to (536, 423)
Screenshot: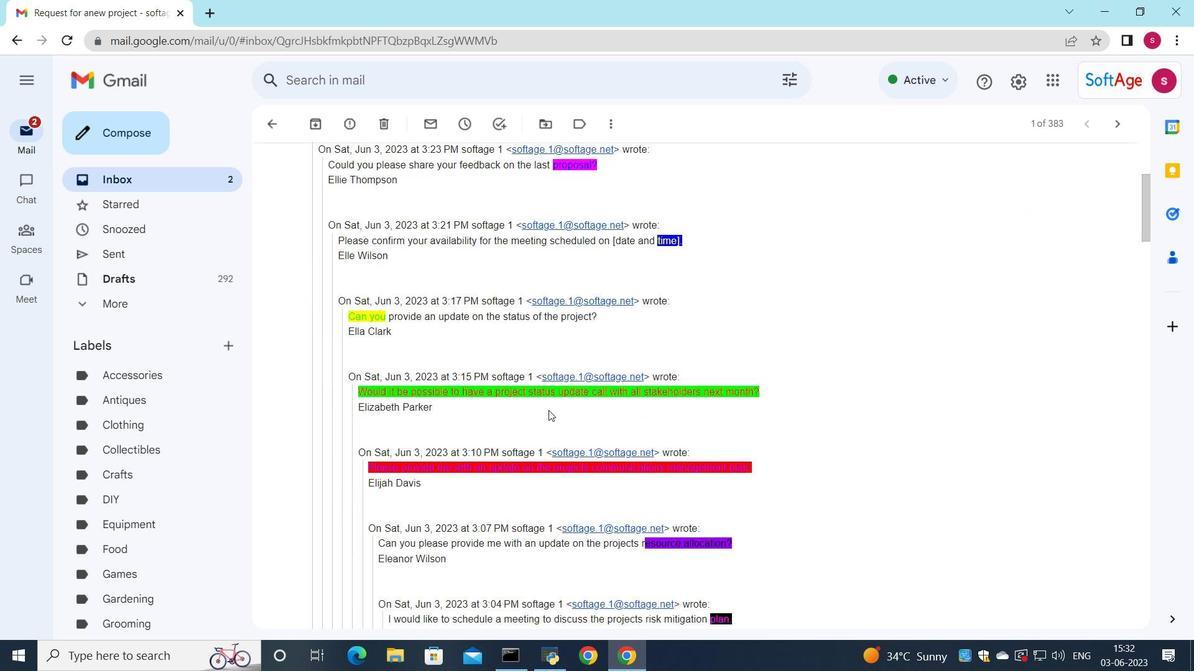 
Action: Mouse scrolled (536, 422) with delta (0, 0)
Screenshot: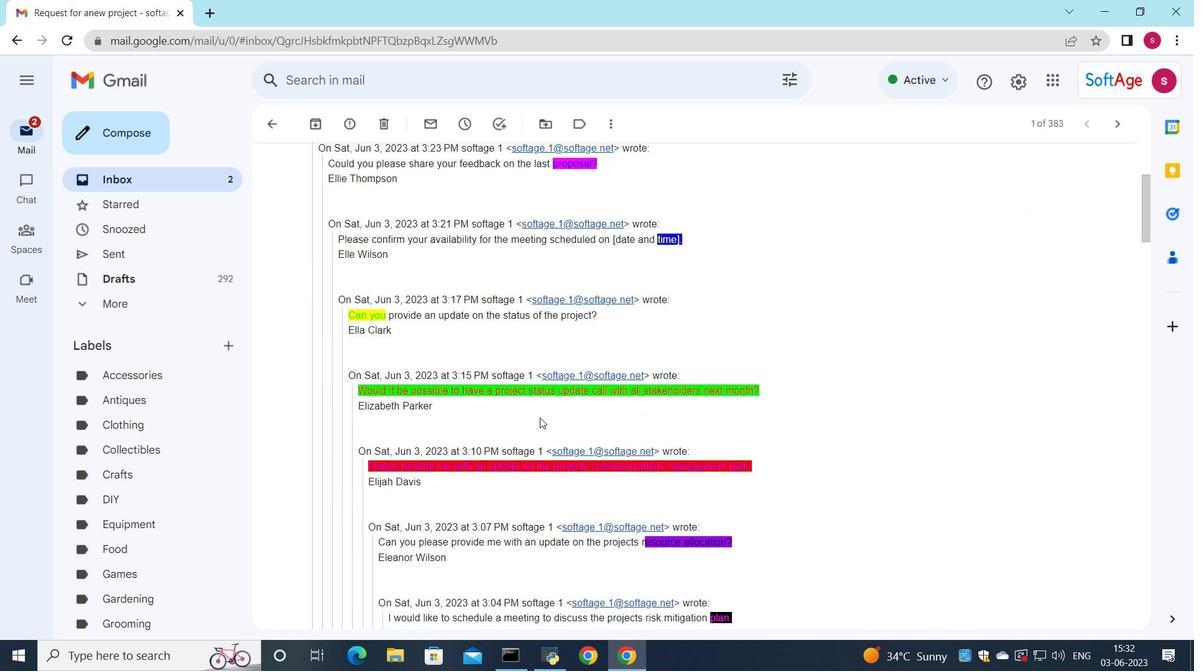 
Action: Mouse moved to (534, 429)
Screenshot: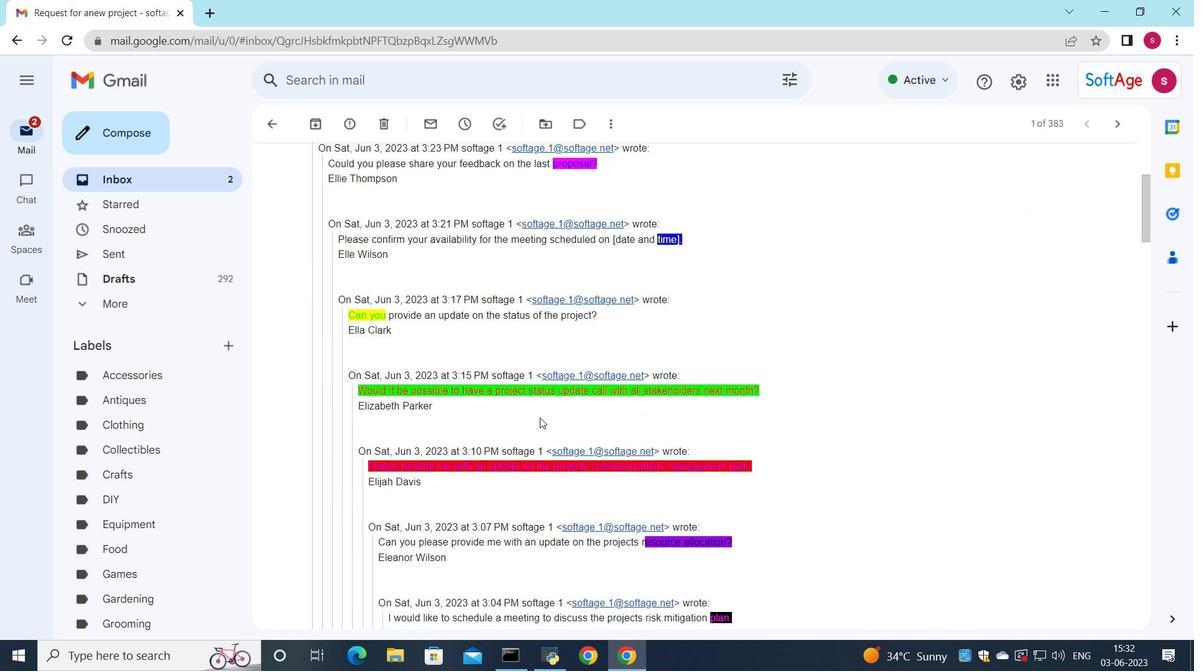 
Action: Mouse scrolled (534, 426) with delta (0, 0)
Screenshot: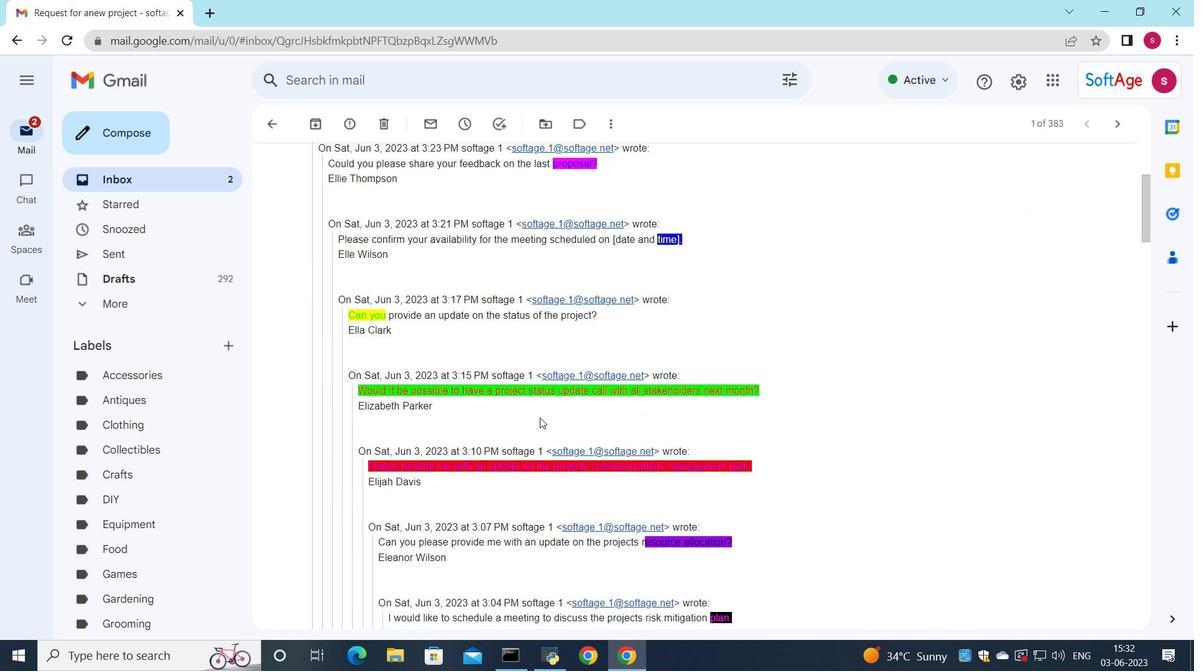 
Action: Mouse moved to (534, 434)
Screenshot: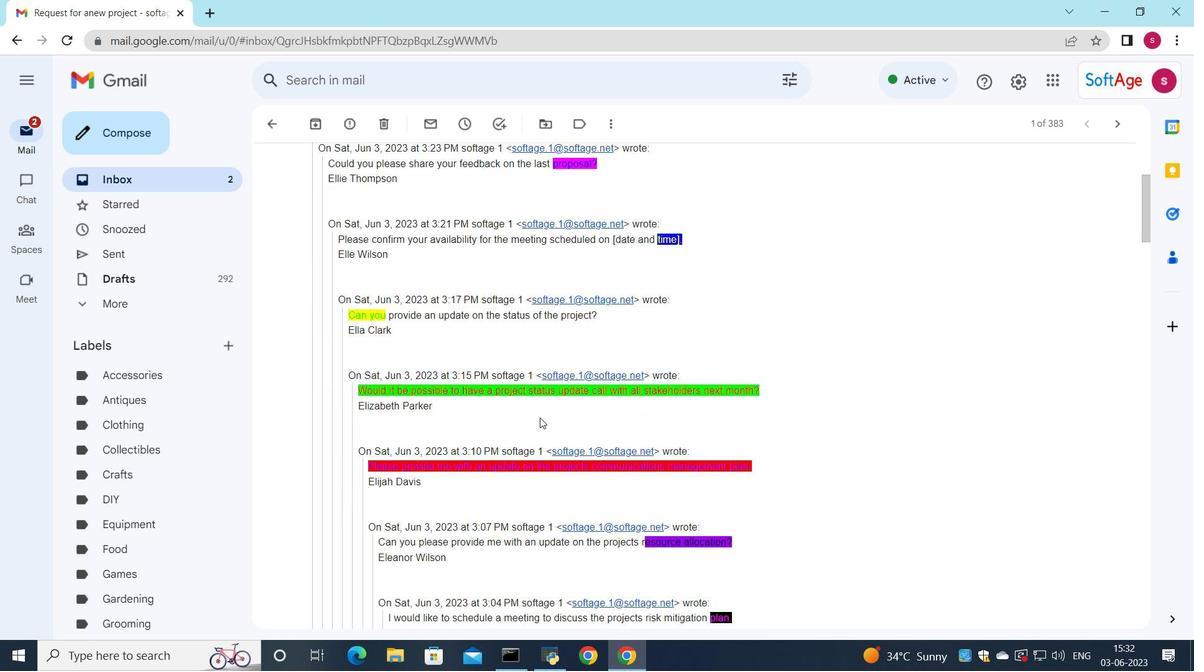 
Action: Mouse scrolled (534, 430) with delta (0, 0)
Screenshot: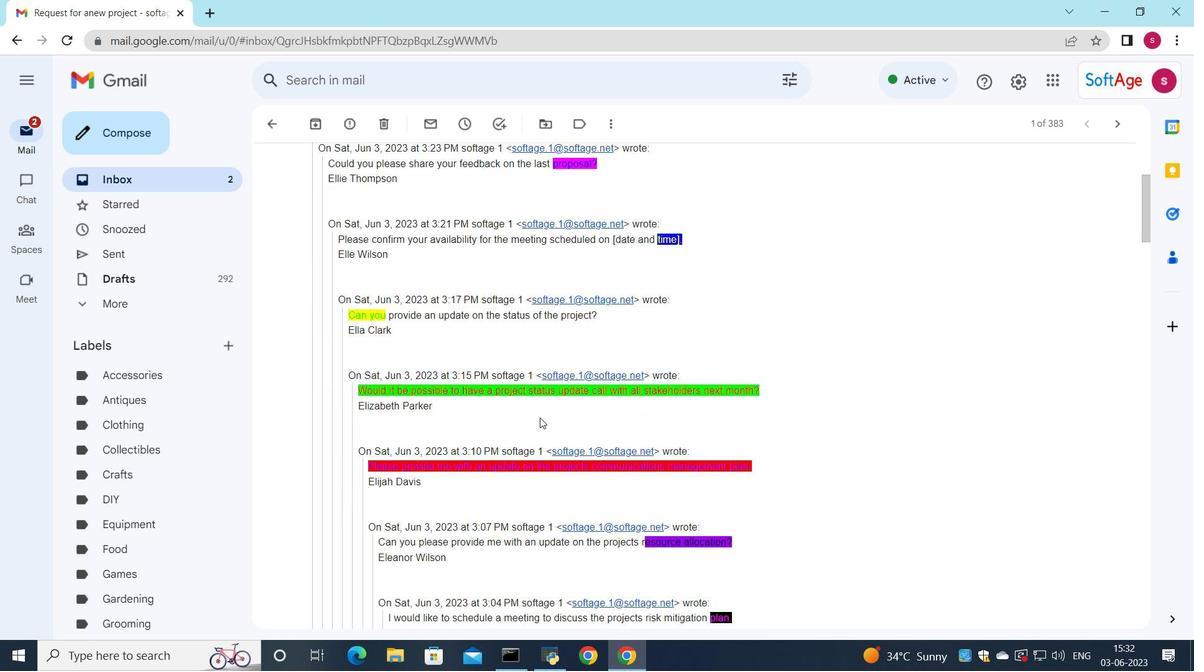 
Action: Mouse moved to (531, 448)
Screenshot: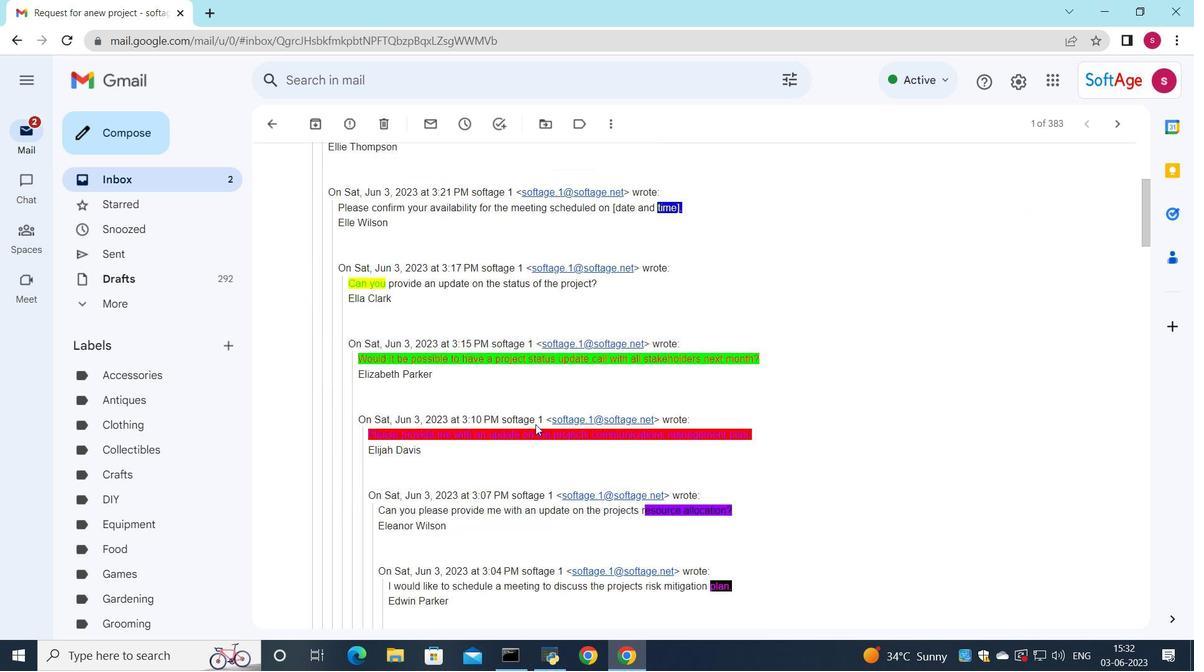
Action: Mouse scrolled (534, 436) with delta (0, 0)
Screenshot: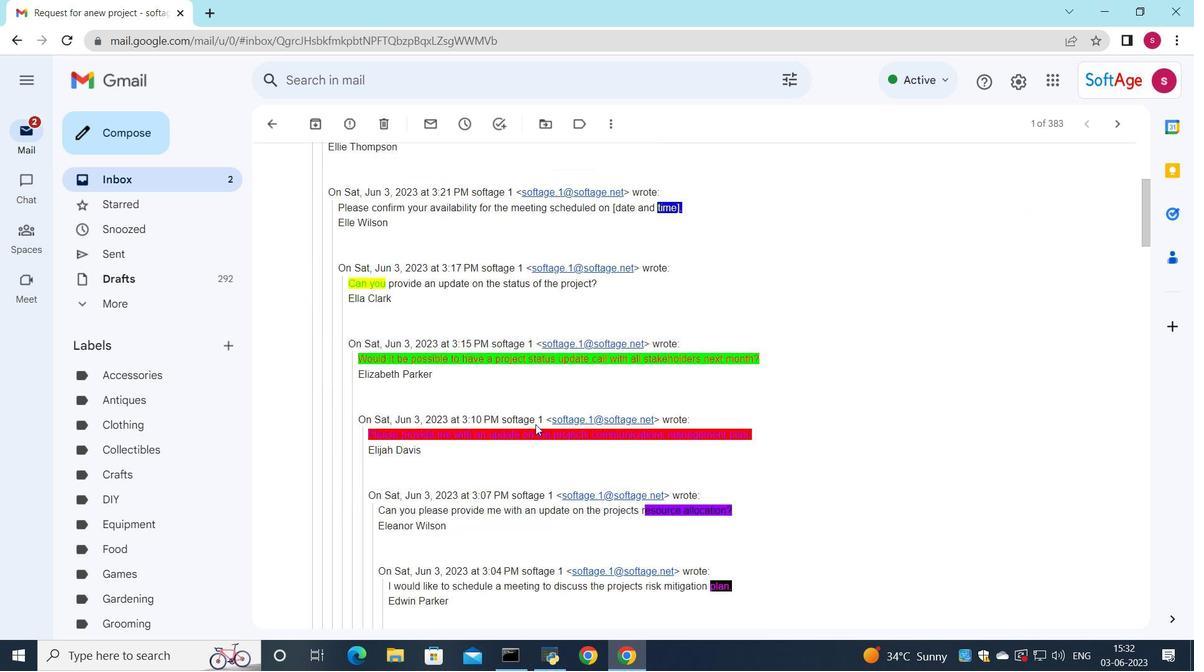 
Action: Mouse moved to (515, 472)
Screenshot: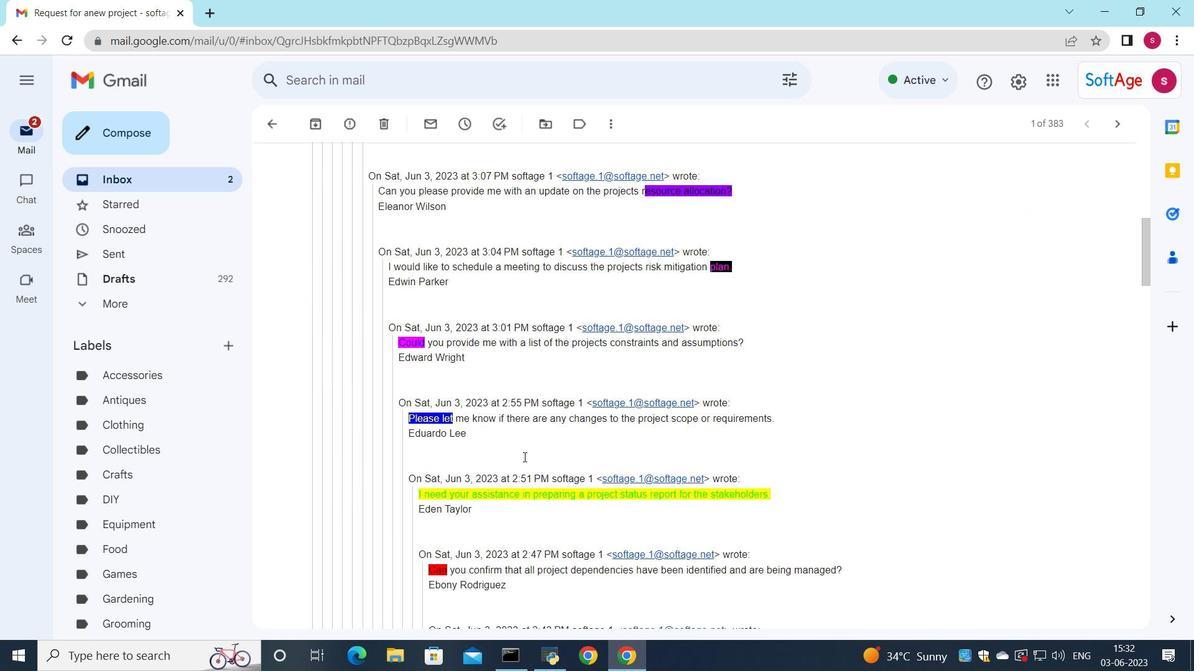 
Action: Mouse scrolled (515, 471) with delta (0, 0)
Screenshot: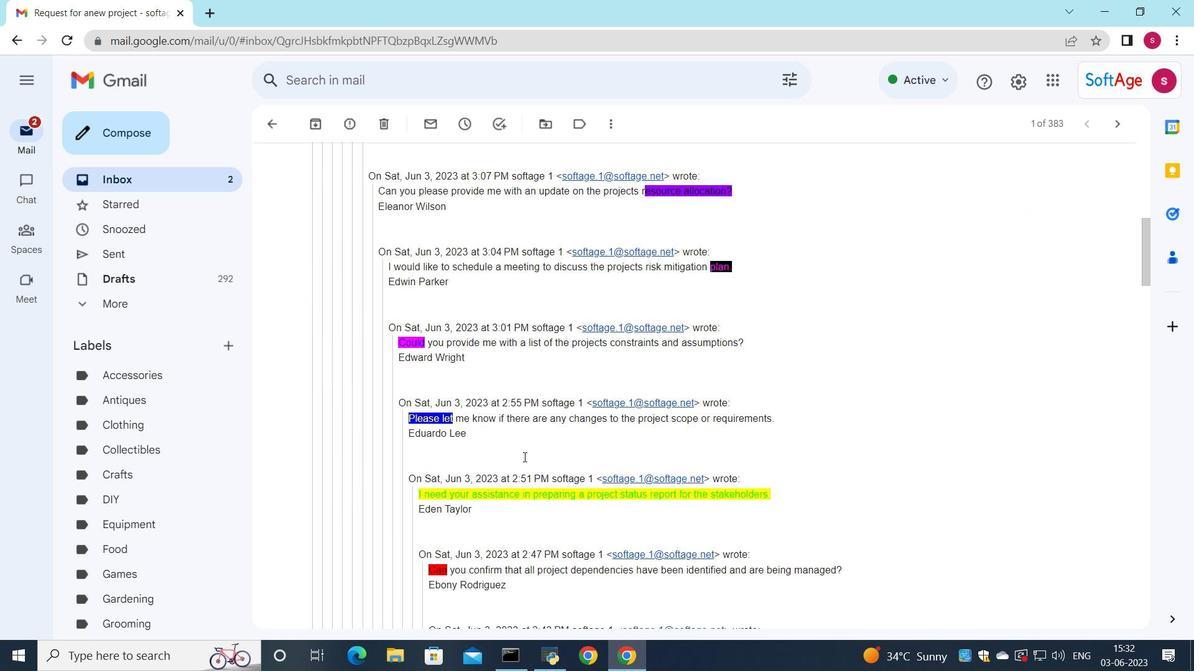 
Action: Mouse moved to (513, 475)
Screenshot: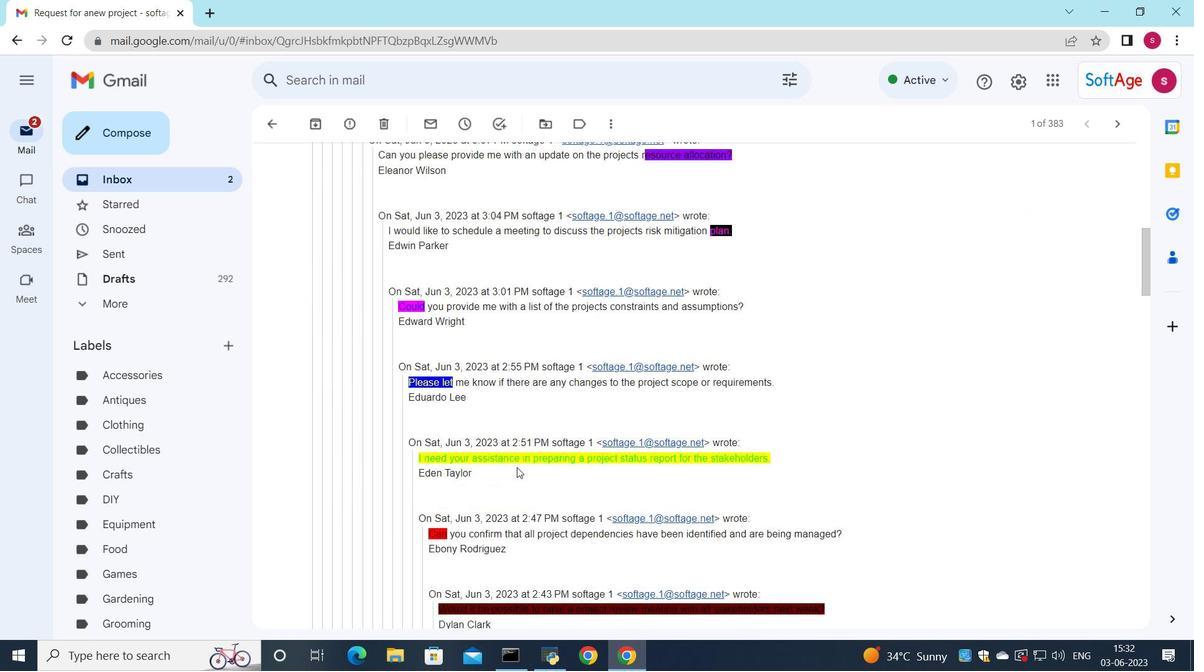 
Action: Mouse scrolled (513, 475) with delta (0, 0)
Screenshot: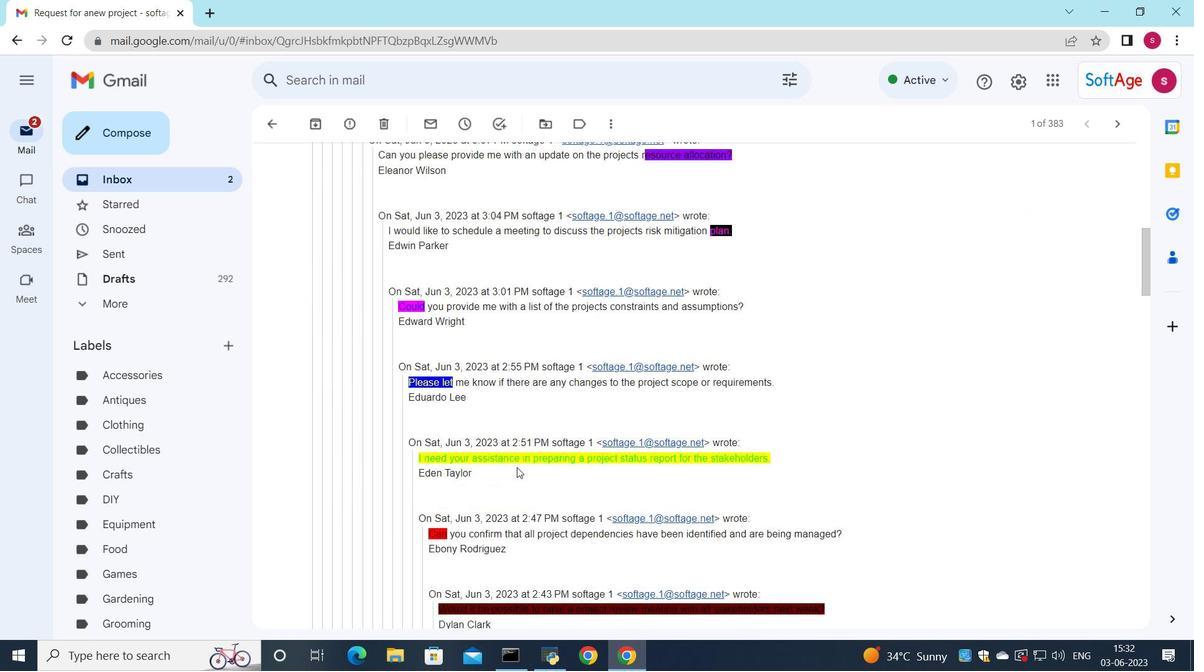 
Action: Mouse moved to (513, 477)
Screenshot: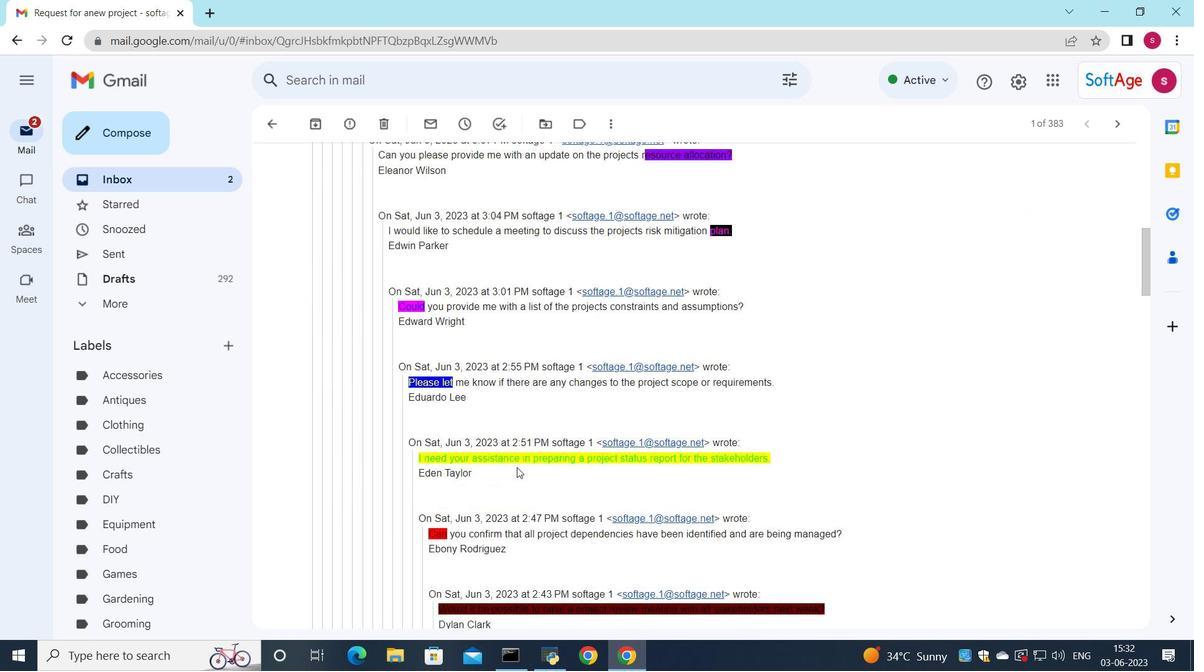 
Action: Mouse scrolled (513, 476) with delta (0, 0)
Screenshot: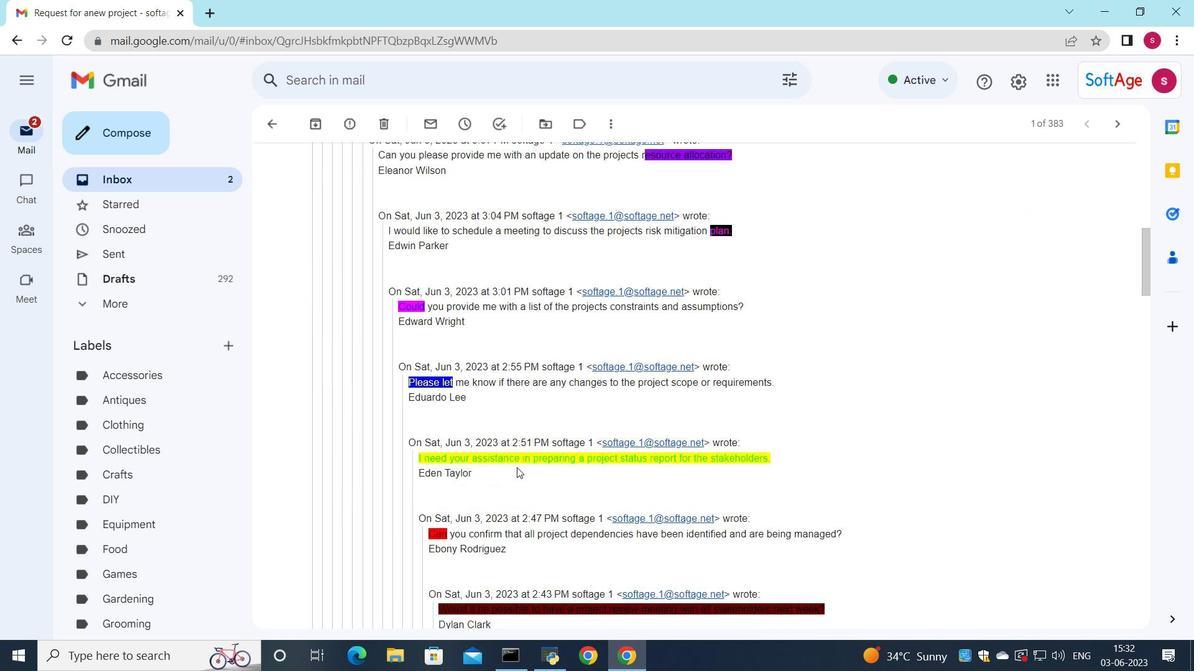 
Action: Mouse moved to (513, 477)
Screenshot: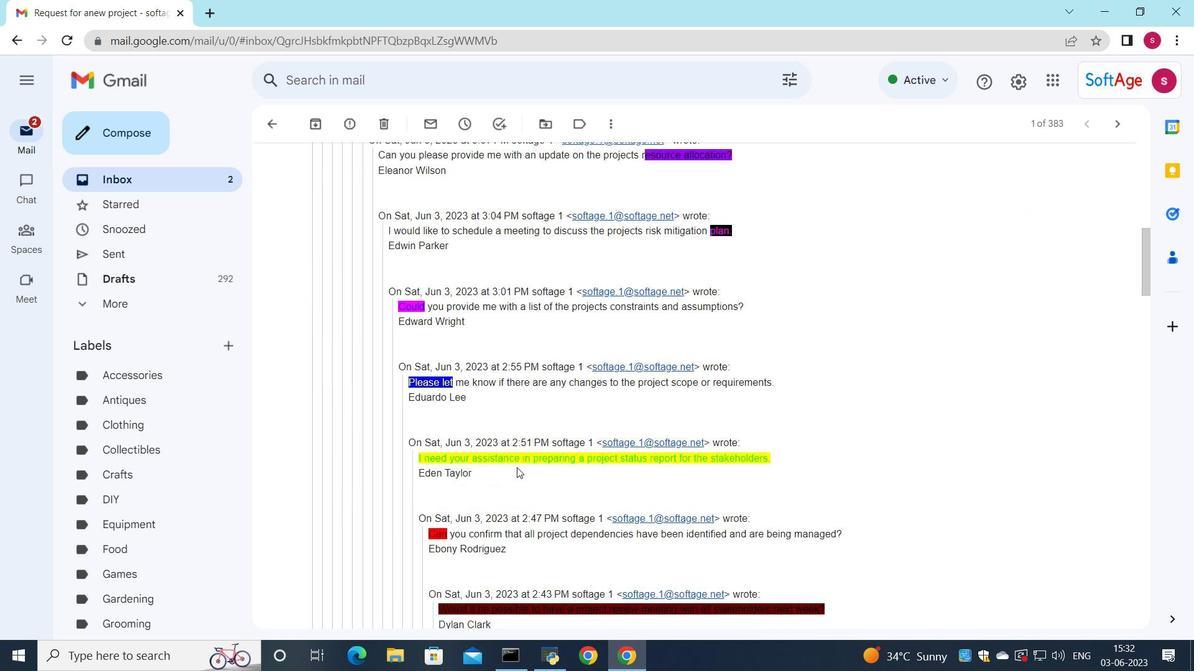 
Action: Mouse scrolled (513, 477) with delta (0, 0)
Screenshot: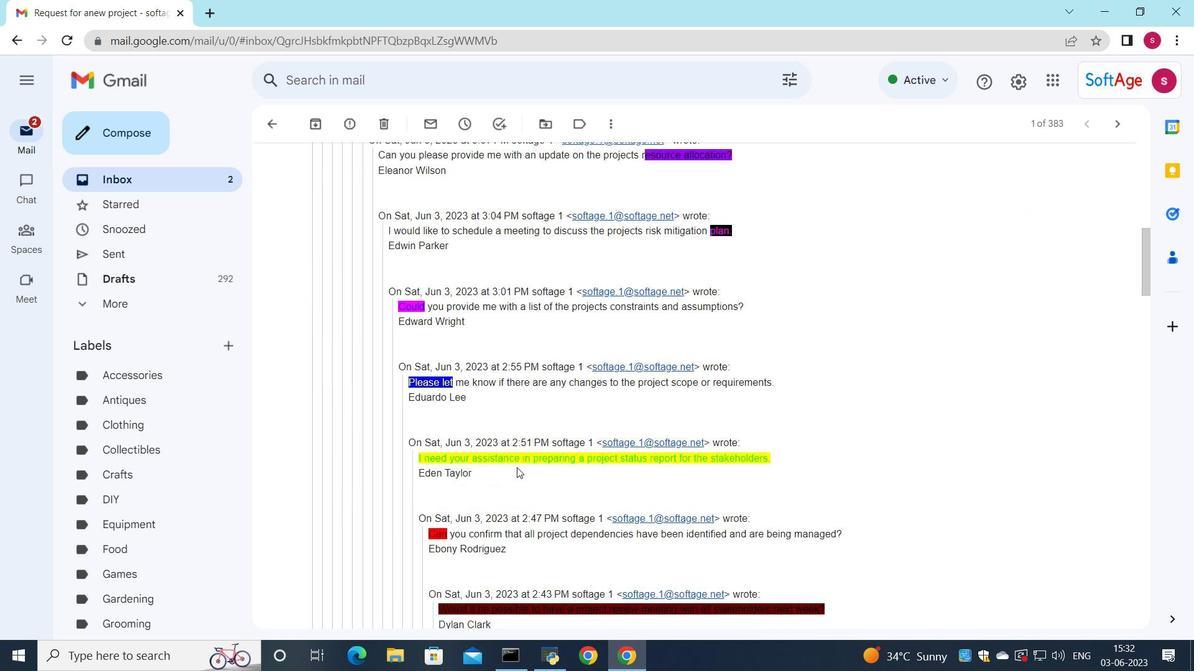 
Action: Mouse moved to (511, 480)
Screenshot: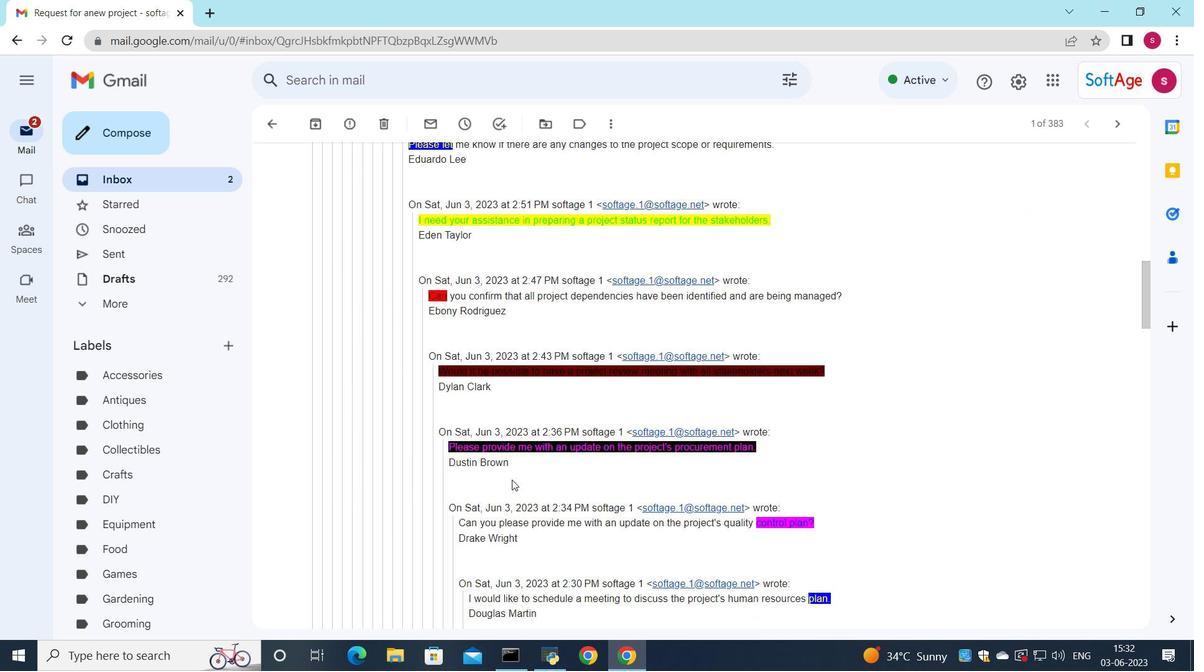
Action: Mouse scrolled (511, 479) with delta (0, 0)
Screenshot: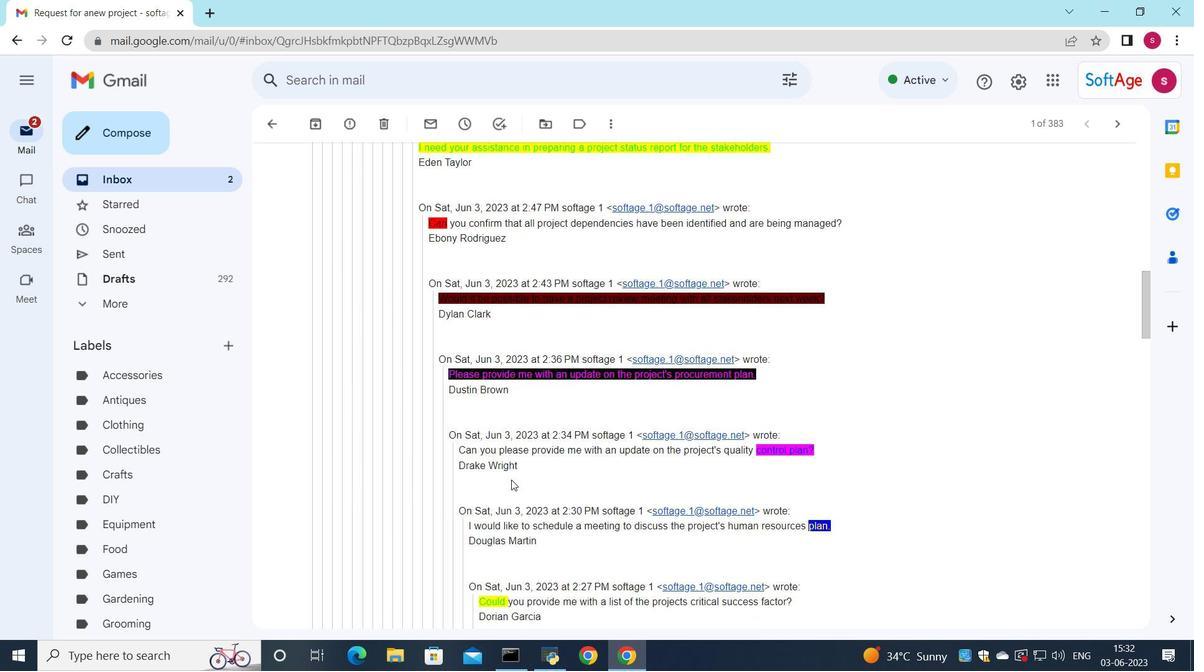 
Action: Mouse scrolled (511, 479) with delta (0, 0)
Screenshot: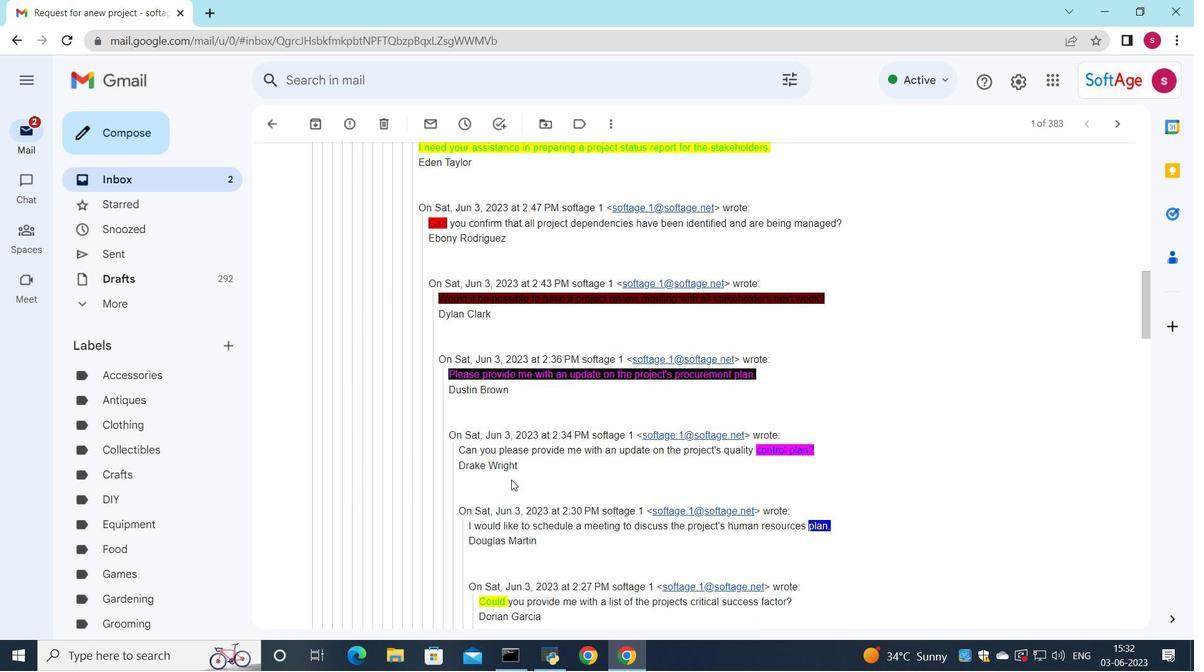 
Action: Mouse scrolled (511, 479) with delta (0, 0)
Screenshot: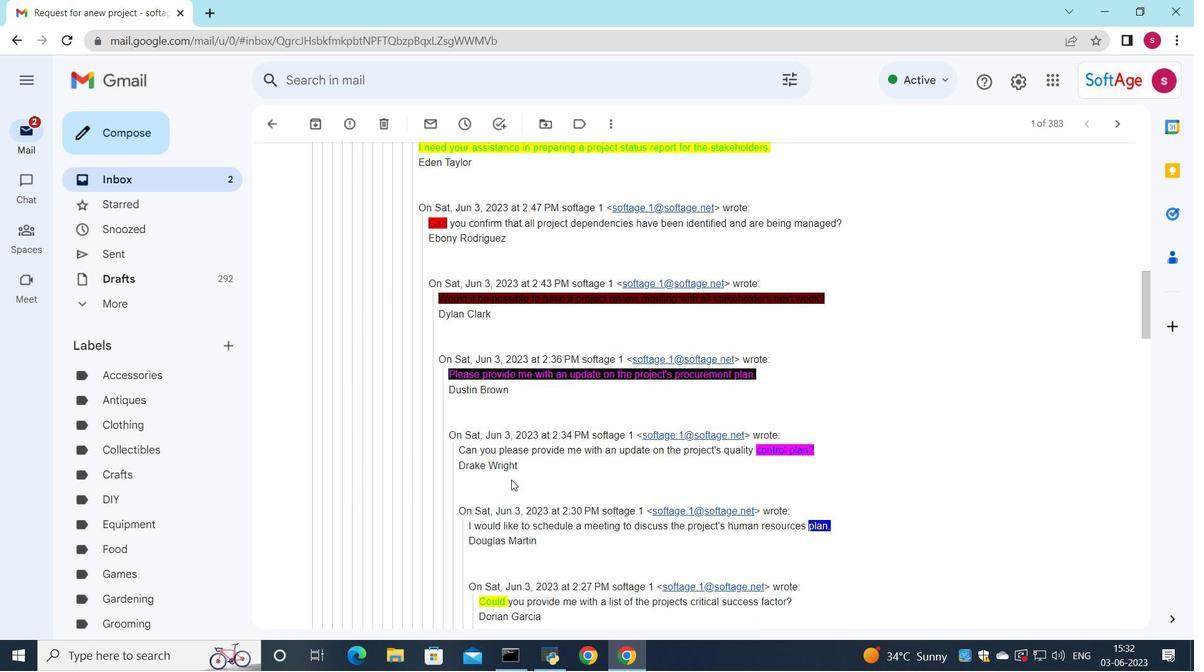 
Action: Mouse scrolled (511, 479) with delta (0, 0)
Screenshot: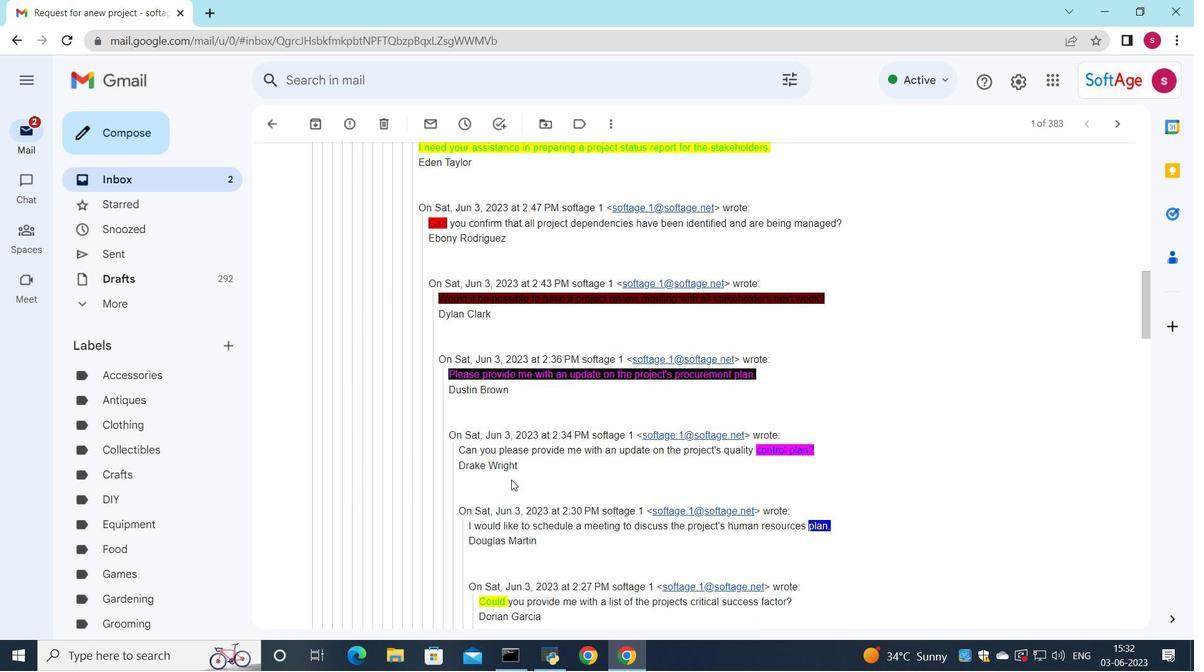 
Action: Mouse moved to (510, 484)
Screenshot: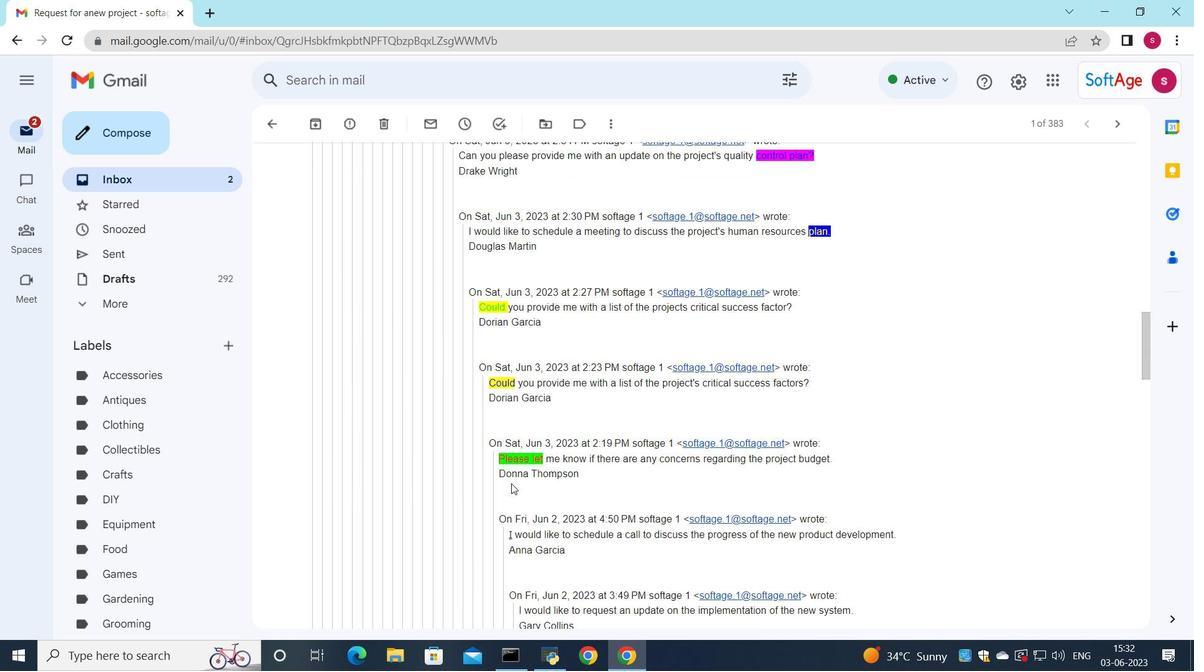 
Action: Mouse scrolled (510, 483) with delta (0, 0)
Screenshot: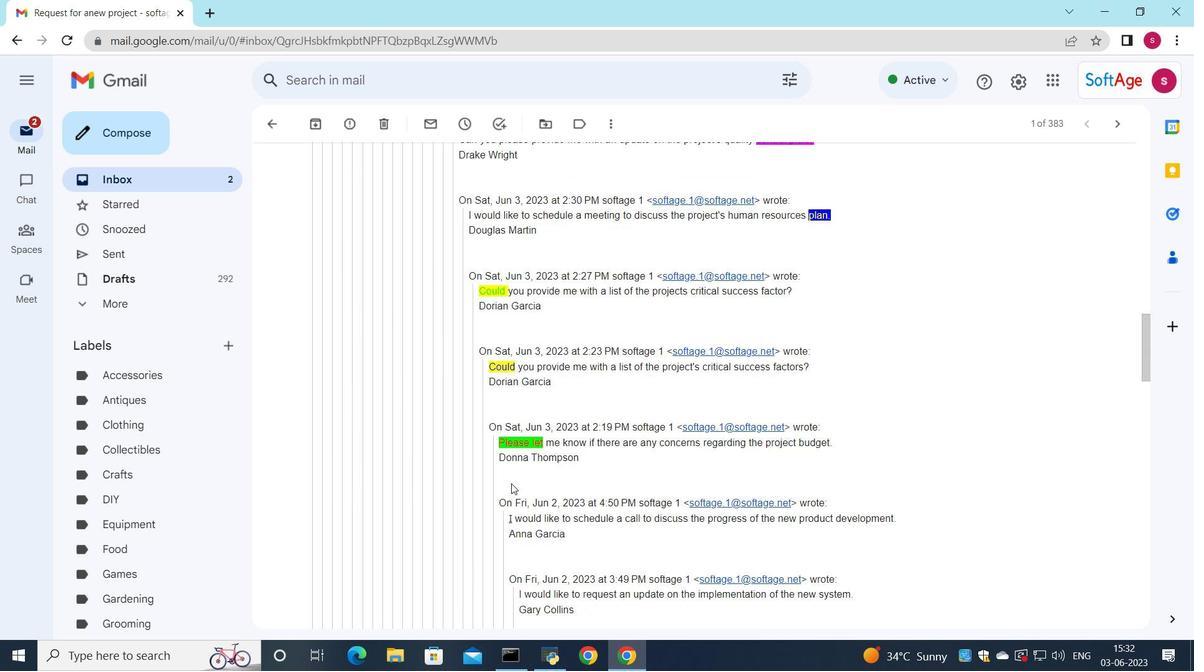 
Action: Mouse scrolled (510, 483) with delta (0, 0)
Screenshot: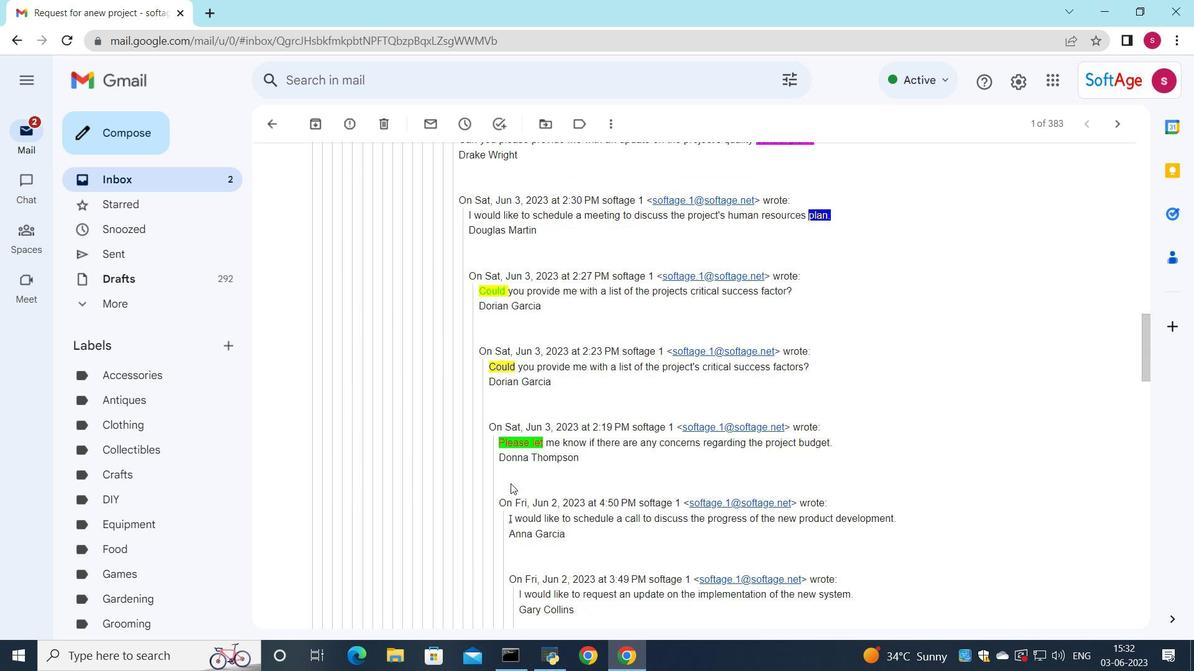 
Action: Mouse scrolled (510, 483) with delta (0, 0)
Screenshot: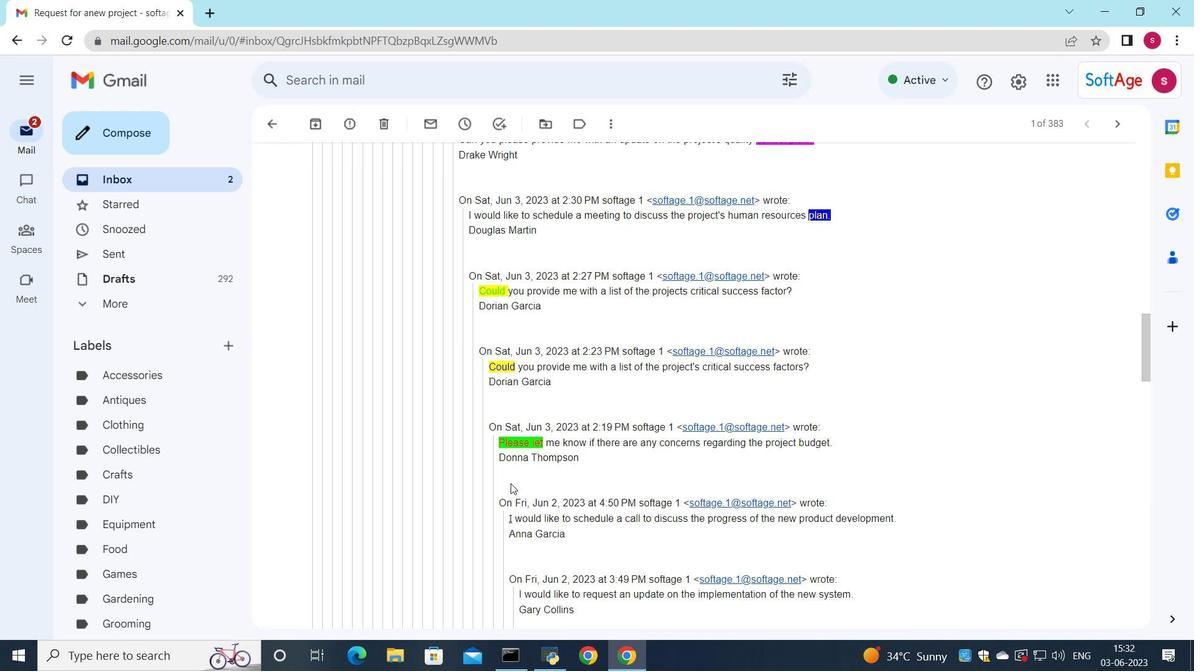 
Action: Mouse scrolled (510, 483) with delta (0, 0)
Screenshot: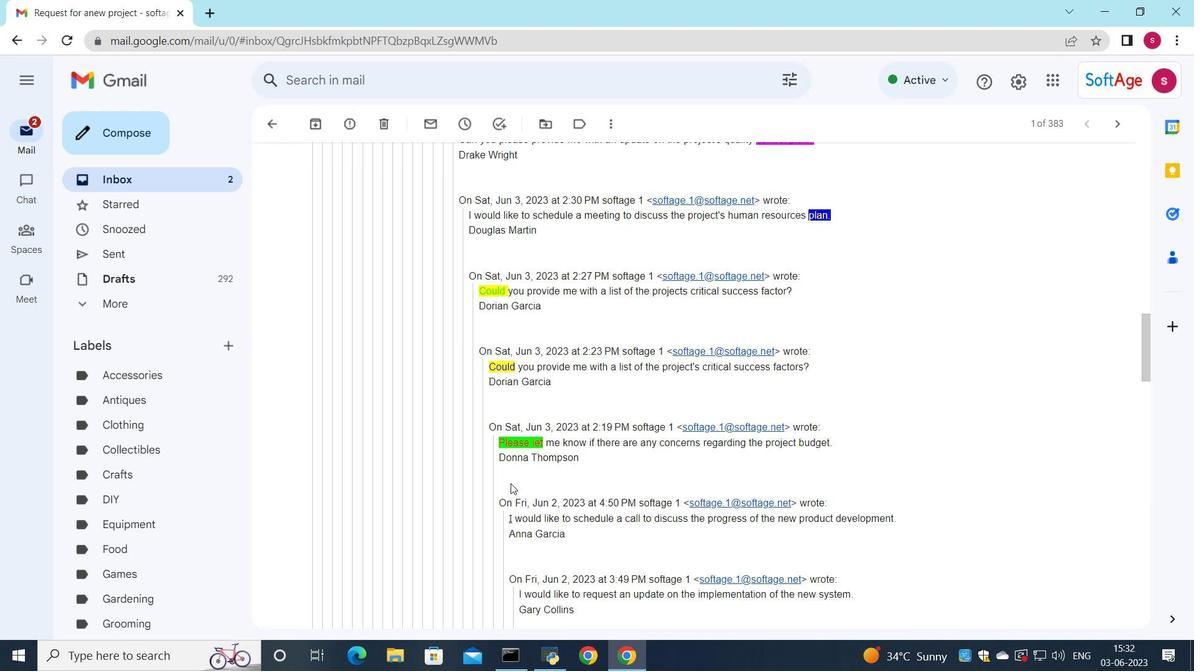 
Action: Mouse scrolled (510, 483) with delta (0, 0)
Screenshot: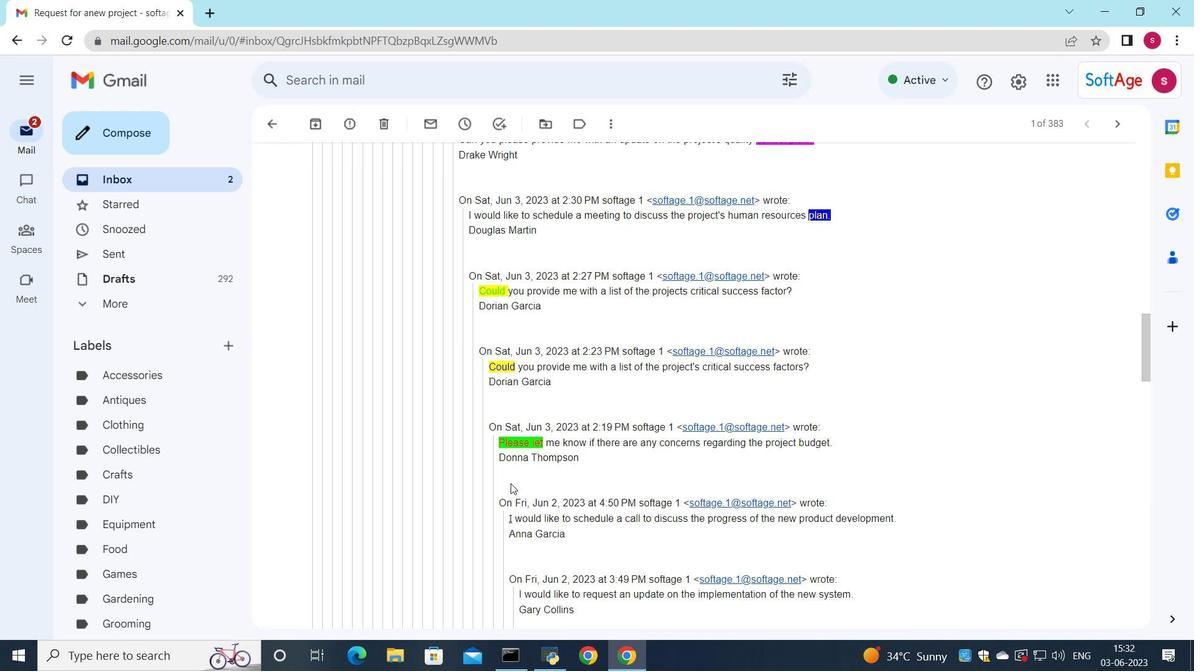 
Action: Mouse moved to (509, 485)
Screenshot: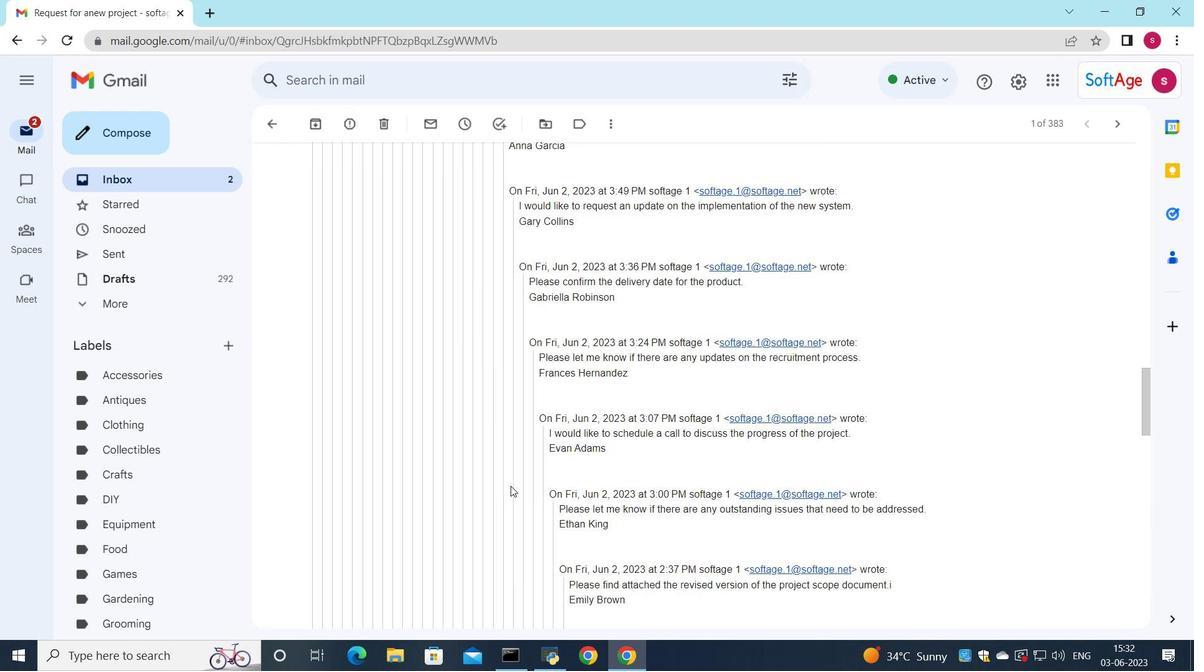 
Action: Mouse scrolled (509, 485) with delta (0, 0)
Screenshot: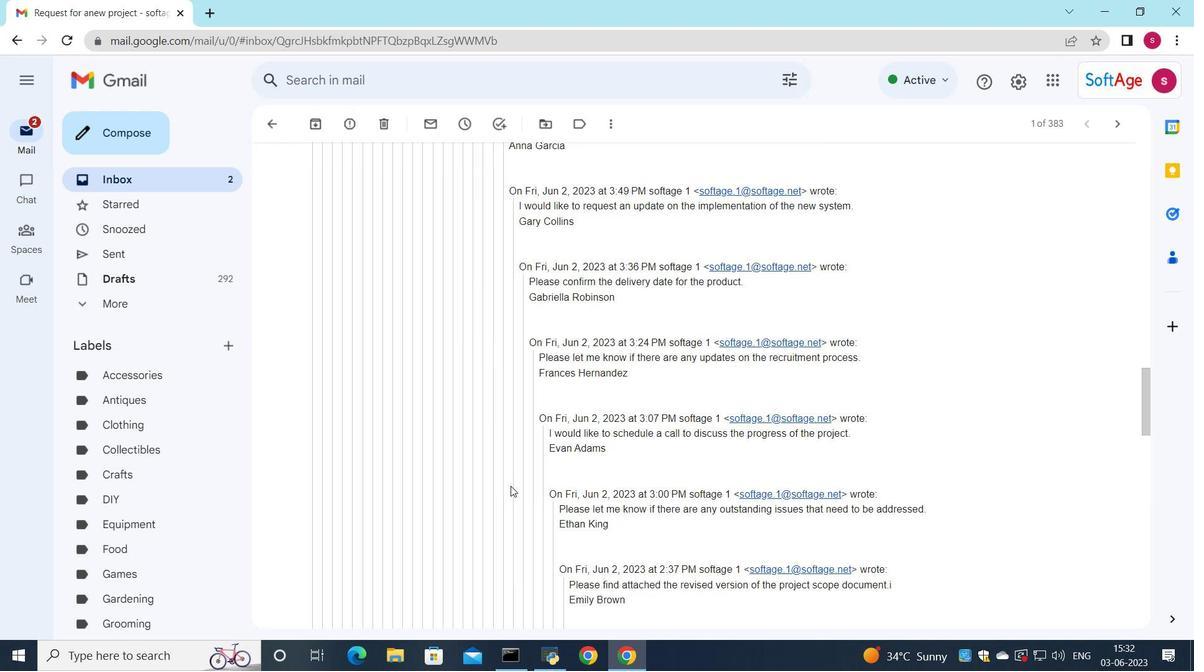 
Action: Mouse scrolled (509, 485) with delta (0, 0)
Screenshot: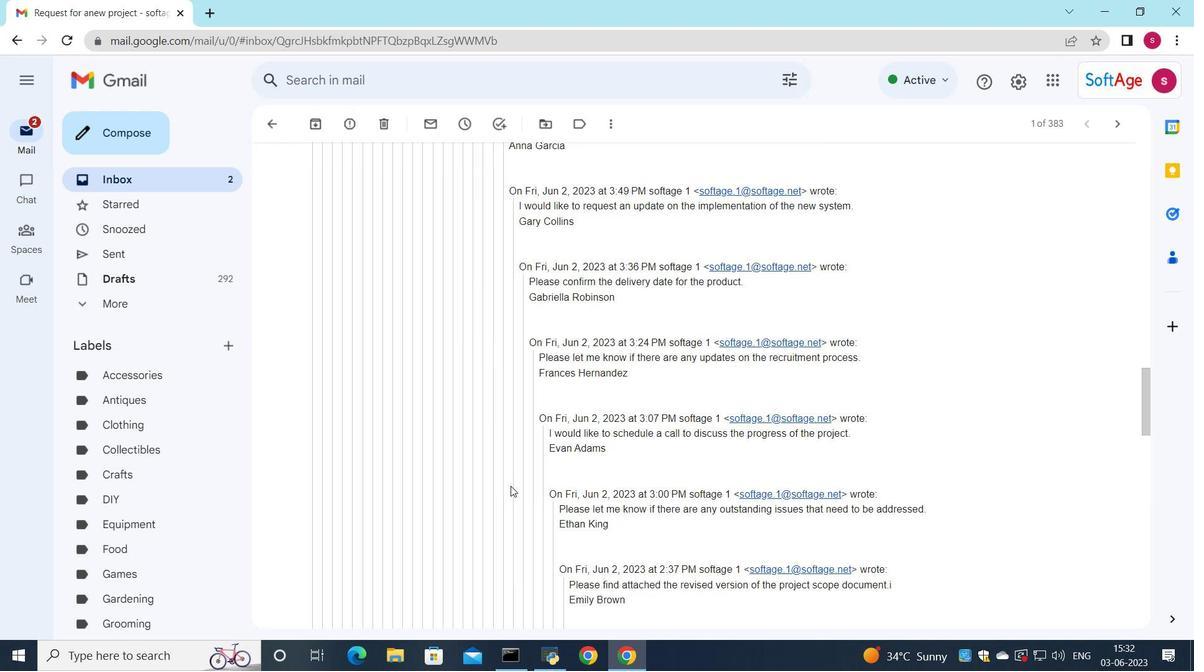 
Action: Mouse scrolled (509, 485) with delta (0, 0)
Screenshot: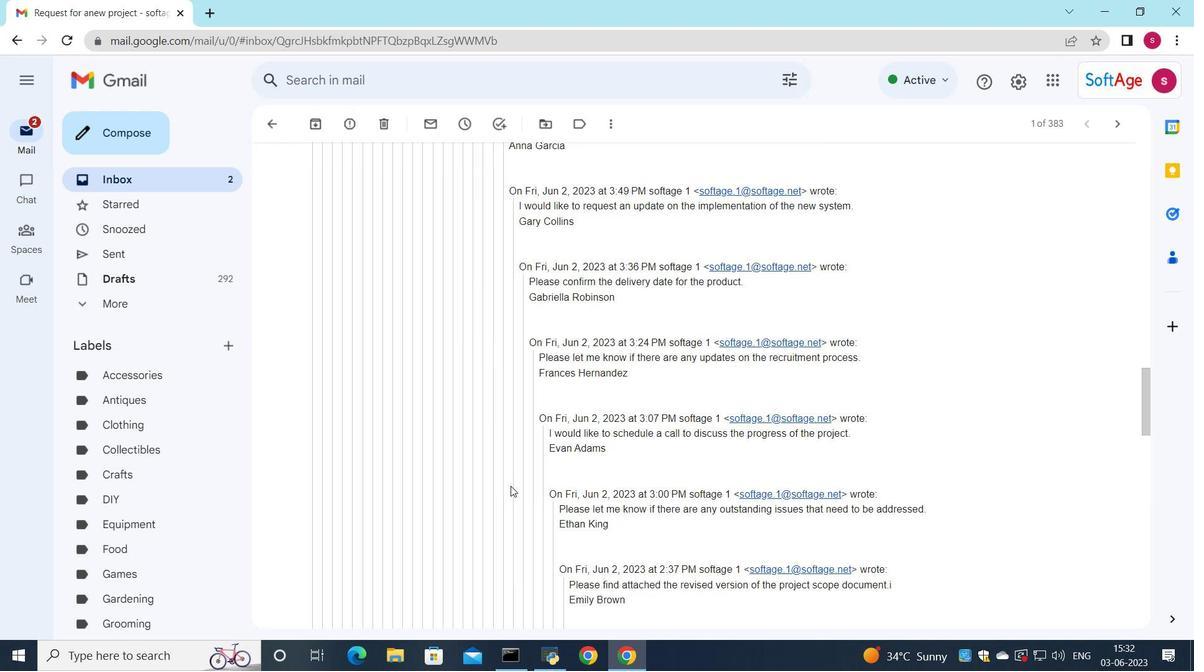 
Action: Mouse scrolled (509, 485) with delta (0, 0)
Screenshot: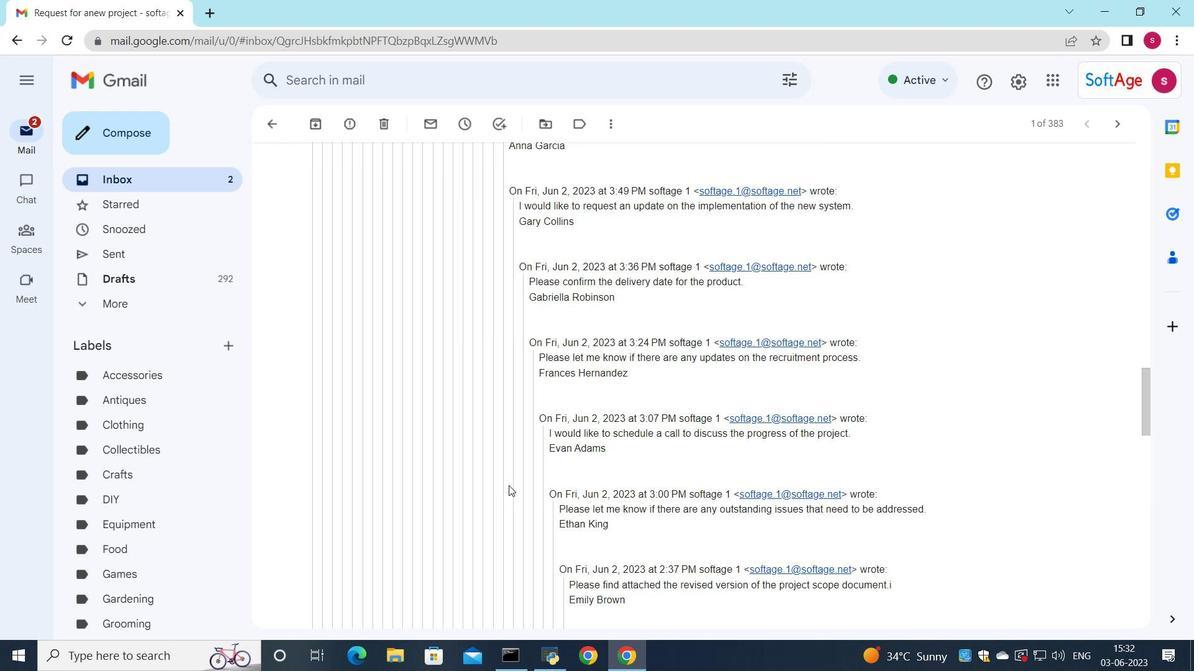 
Action: Mouse scrolled (509, 485) with delta (0, 0)
Screenshot: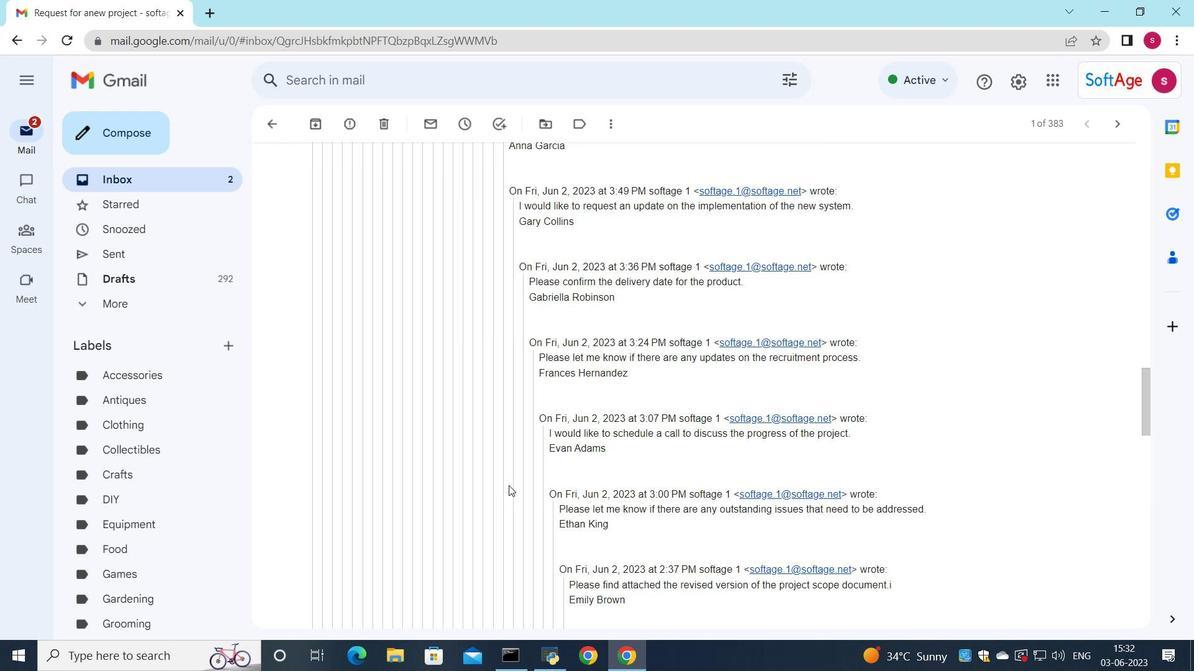 
Action: Mouse moved to (509, 486)
Screenshot: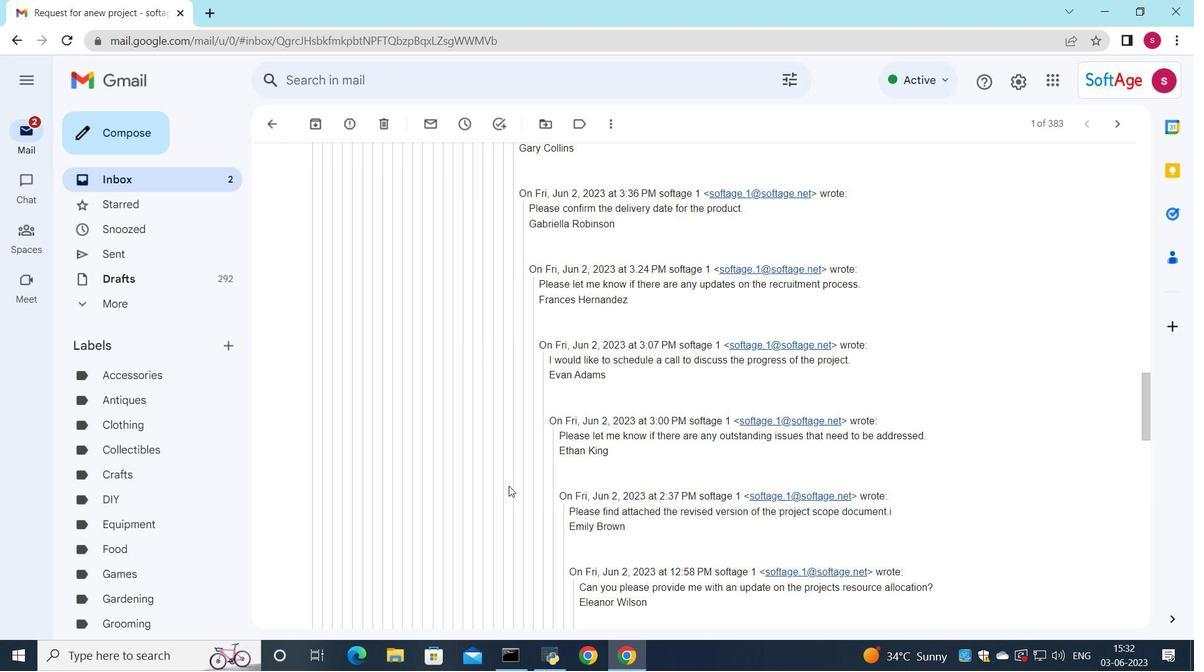 
Action: Mouse scrolled (509, 485) with delta (0, 0)
Screenshot: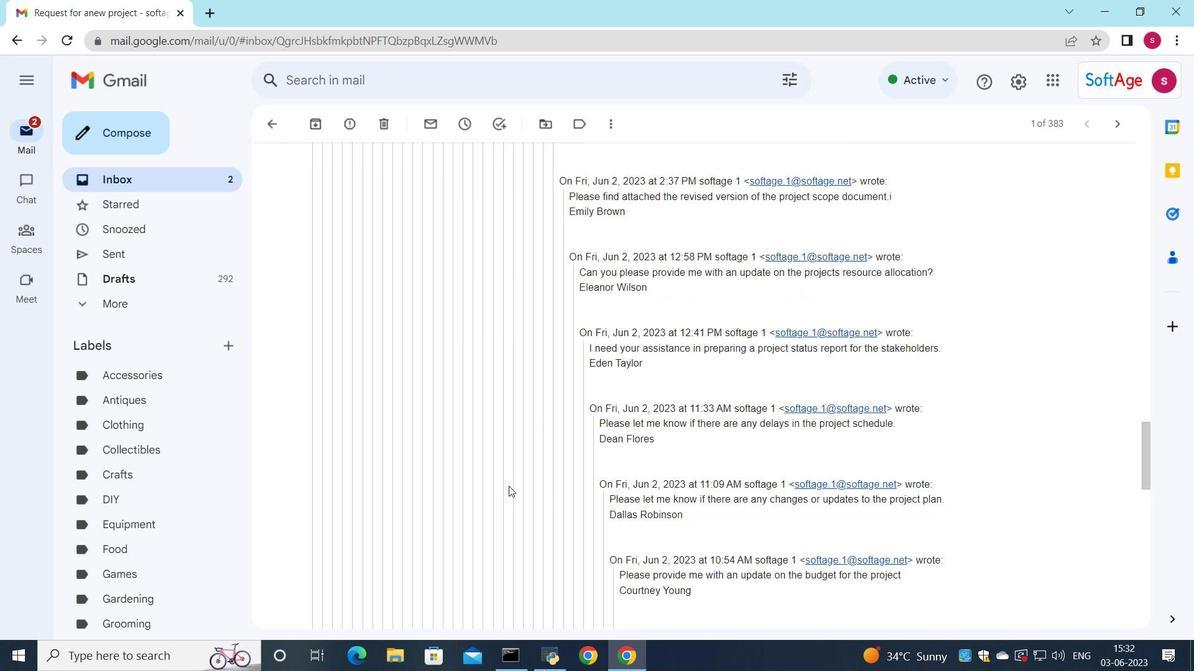 
Action: Mouse scrolled (509, 485) with delta (0, 0)
Screenshot: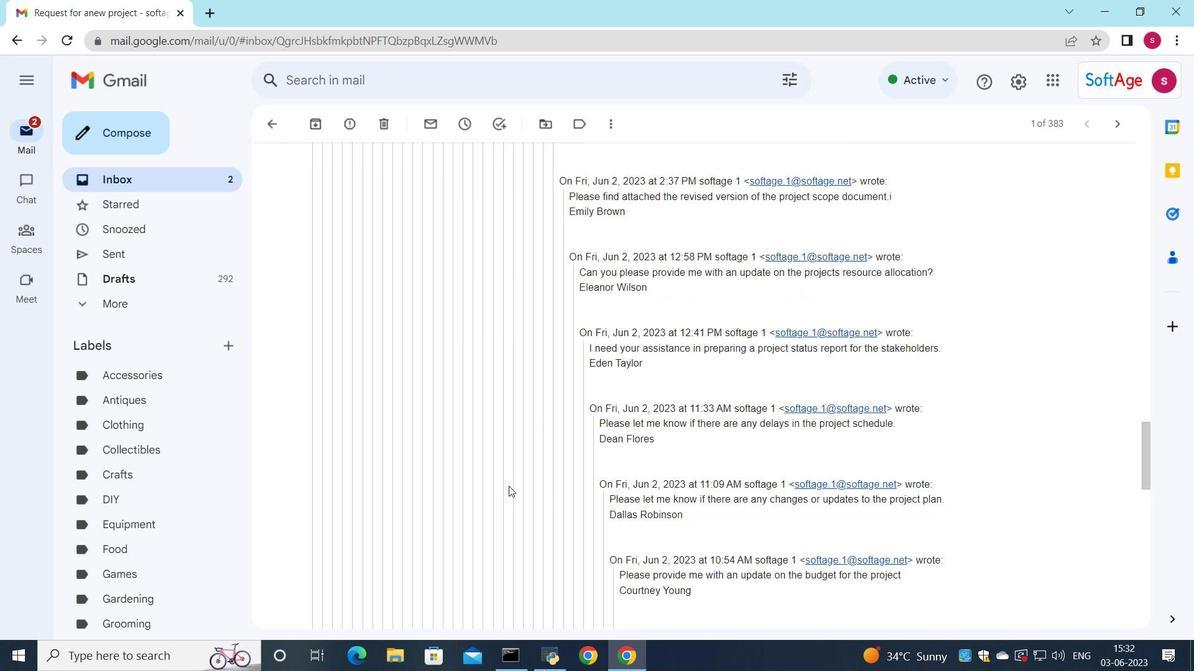 
Action: Mouse scrolled (509, 485) with delta (0, 0)
Screenshot: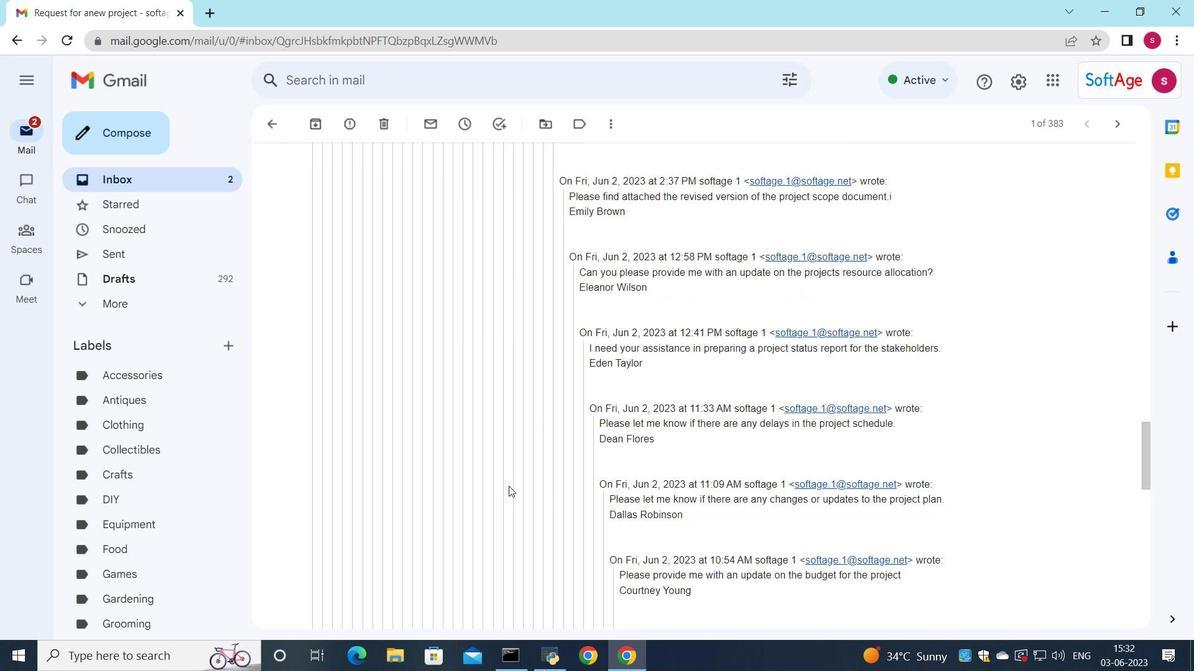 
Action: Mouse scrolled (509, 485) with delta (0, 0)
Screenshot: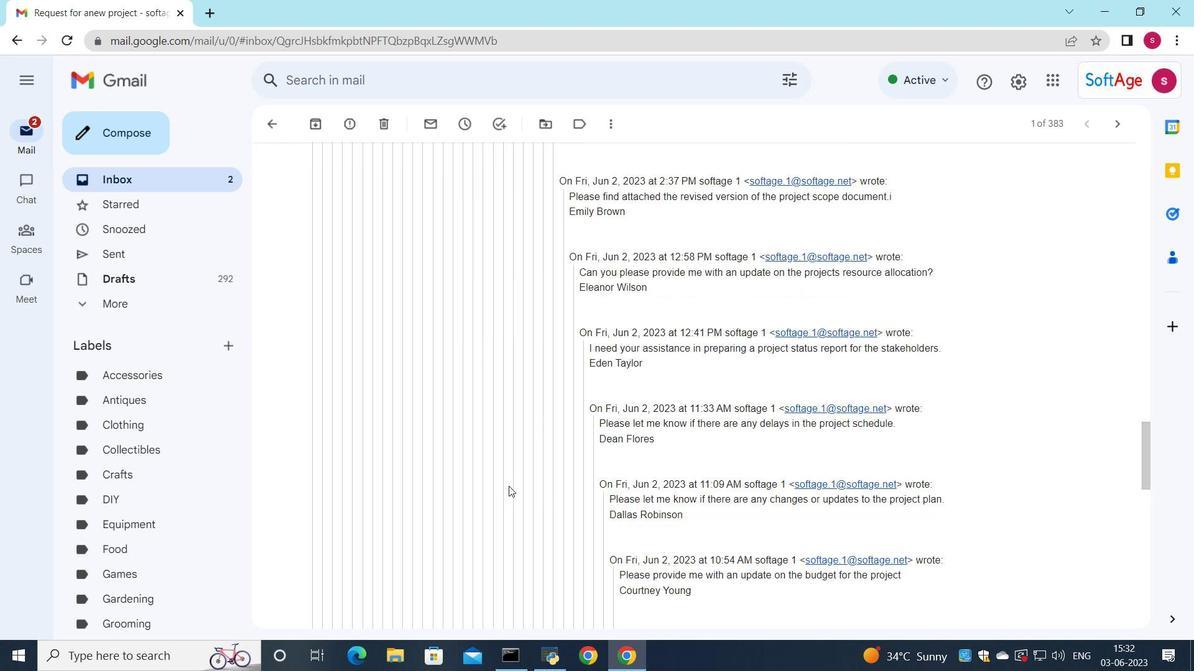 
Action: Mouse scrolled (509, 485) with delta (0, 0)
Screenshot: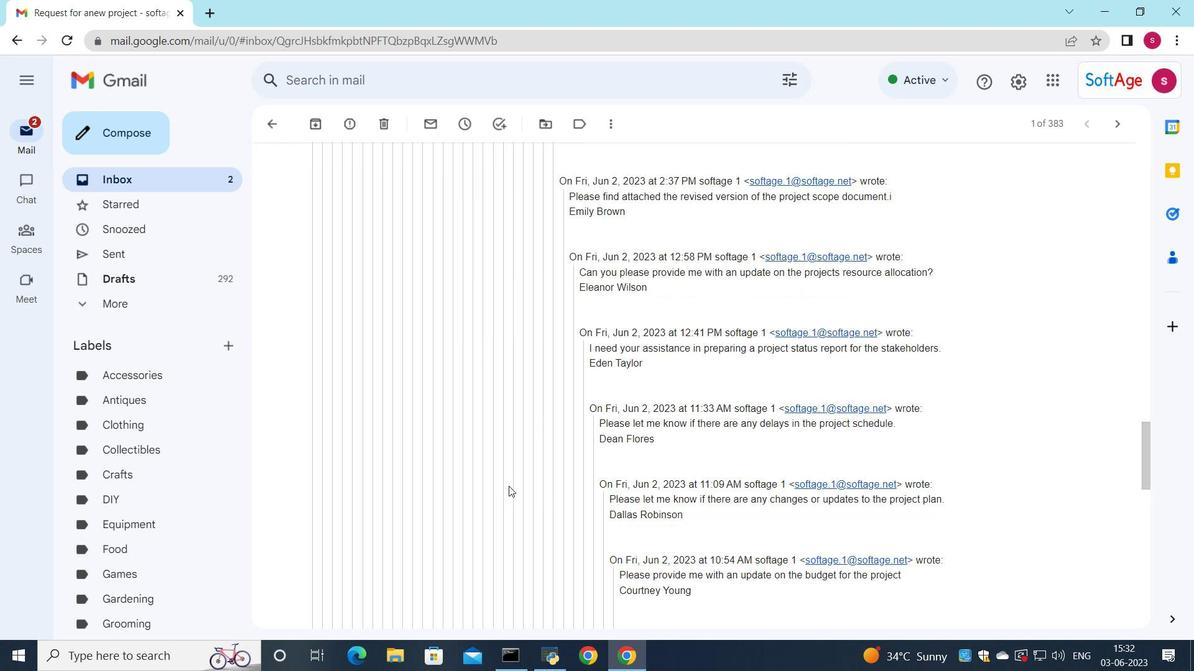 
Action: Mouse moved to (509, 488)
Screenshot: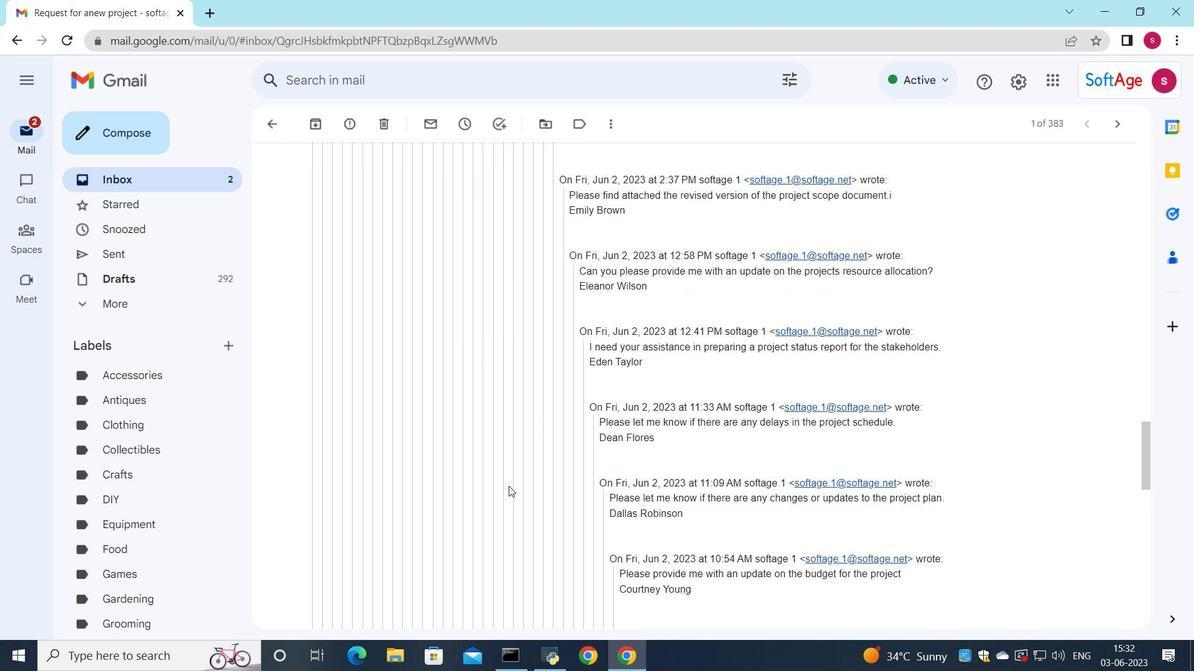 
Action: Mouse scrolled (509, 488) with delta (0, 0)
Screenshot: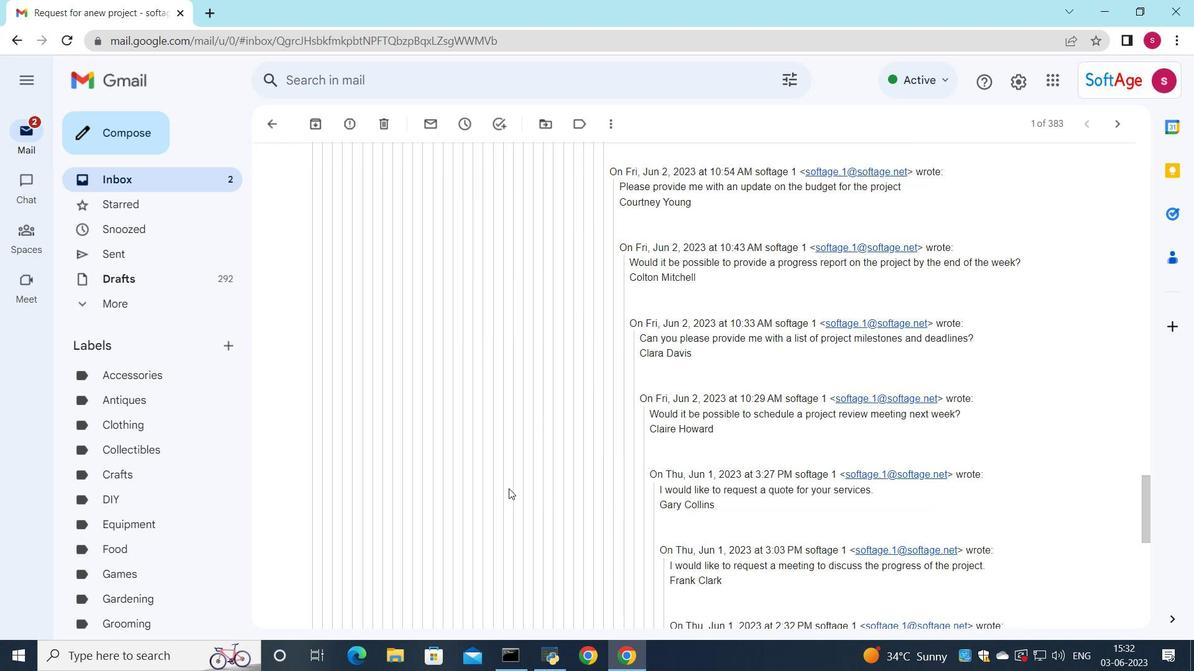 
Action: Mouse scrolled (509, 488) with delta (0, 0)
Screenshot: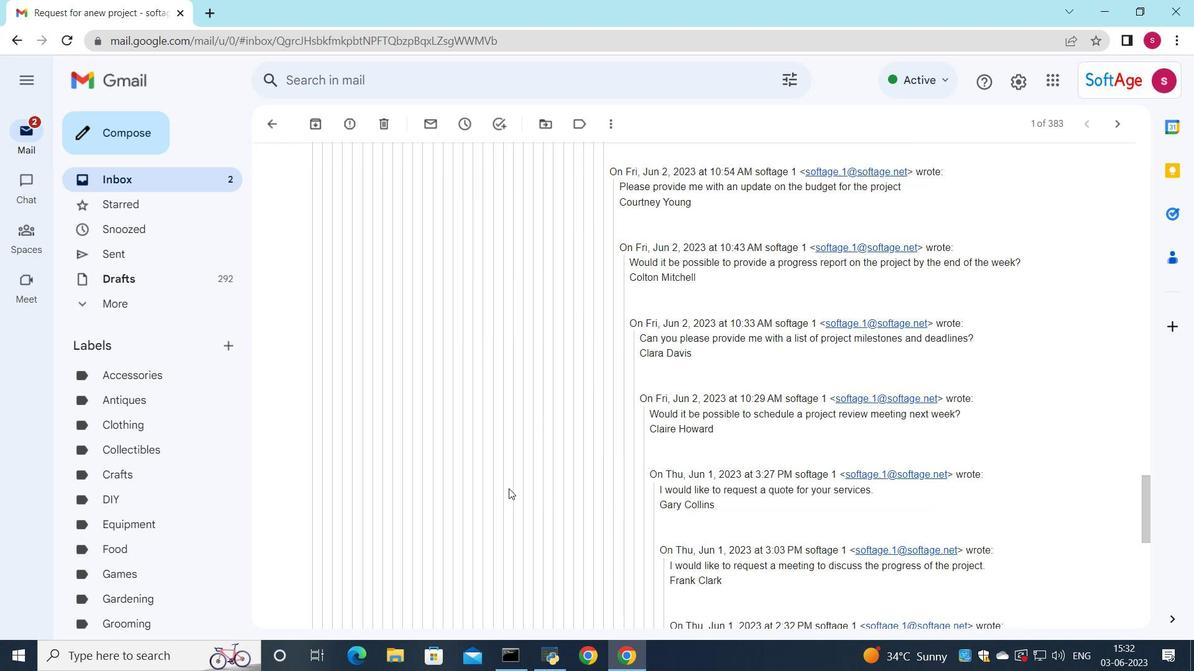
Action: Mouse scrolled (509, 488) with delta (0, 0)
Screenshot: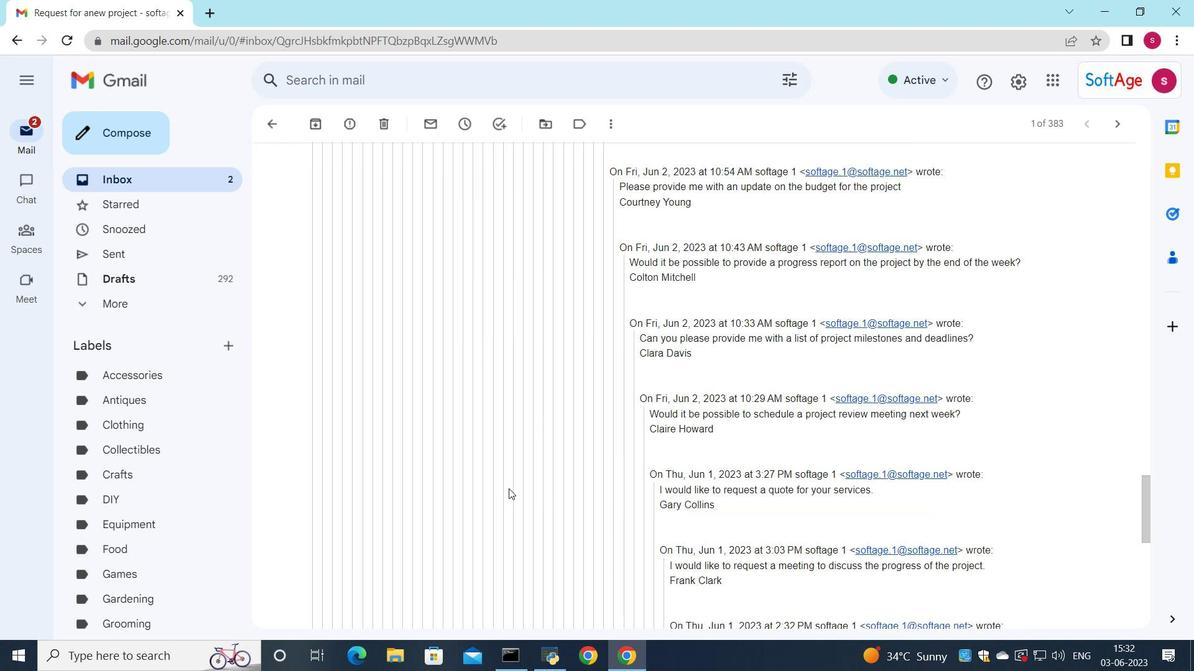 
Action: Mouse scrolled (509, 488) with delta (0, 0)
Screenshot: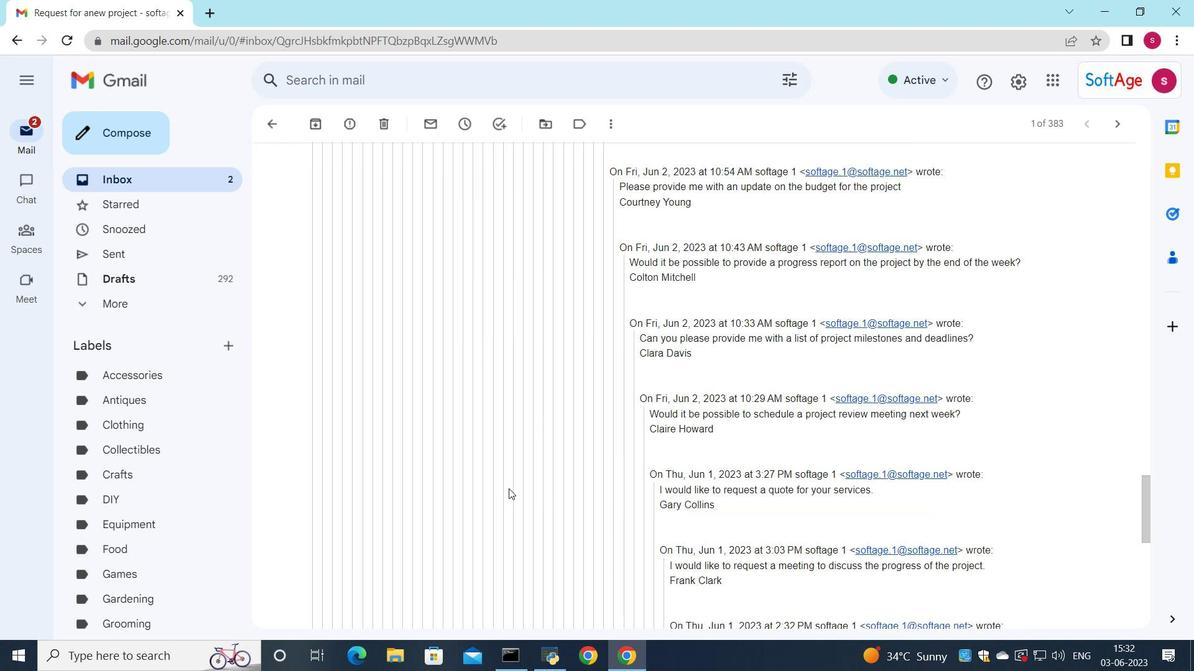 
Action: Mouse scrolled (509, 488) with delta (0, 0)
Screenshot: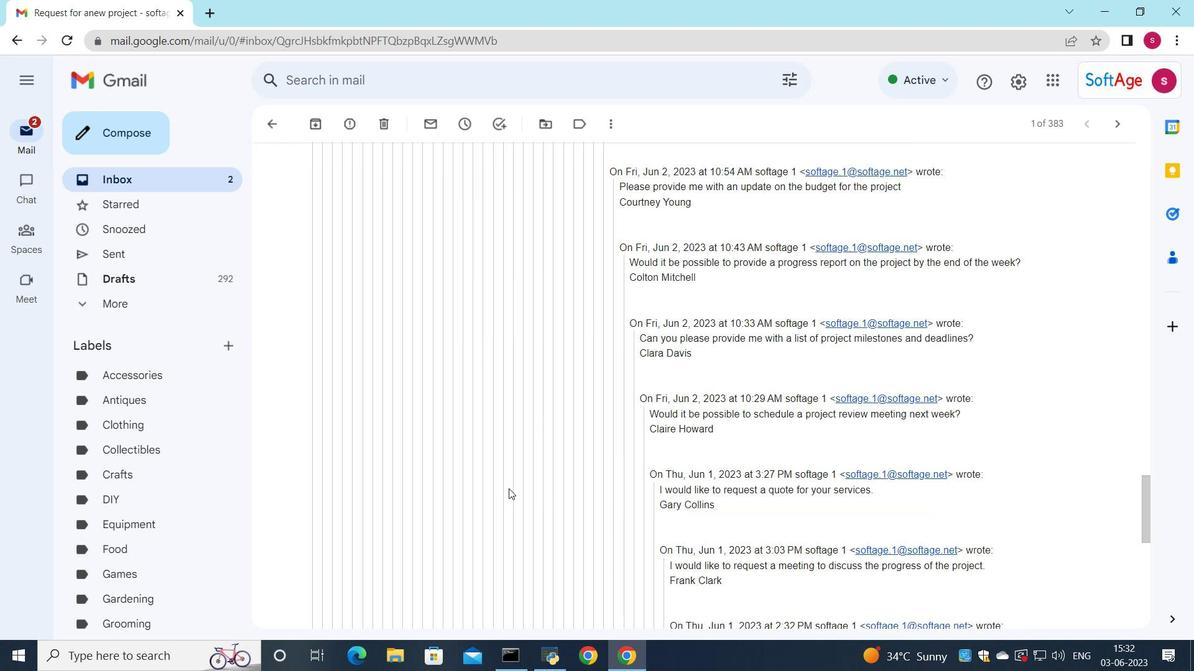 
Action: Mouse moved to (508, 489)
Screenshot: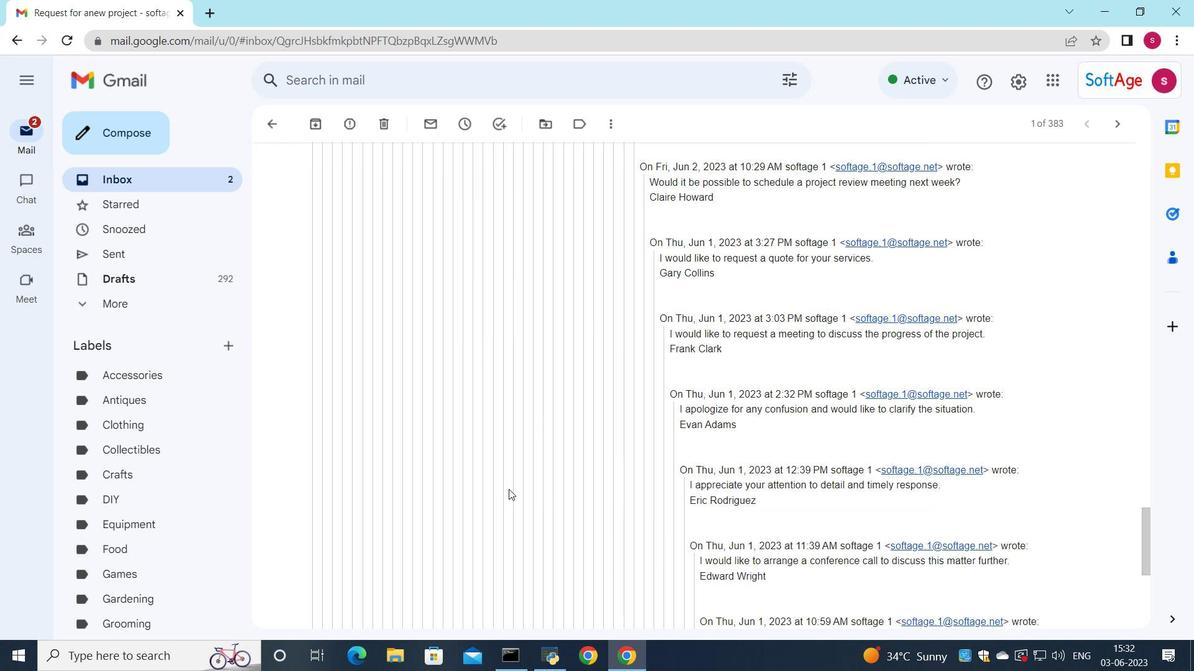 
Action: Mouse scrolled (508, 488) with delta (0, 0)
Screenshot: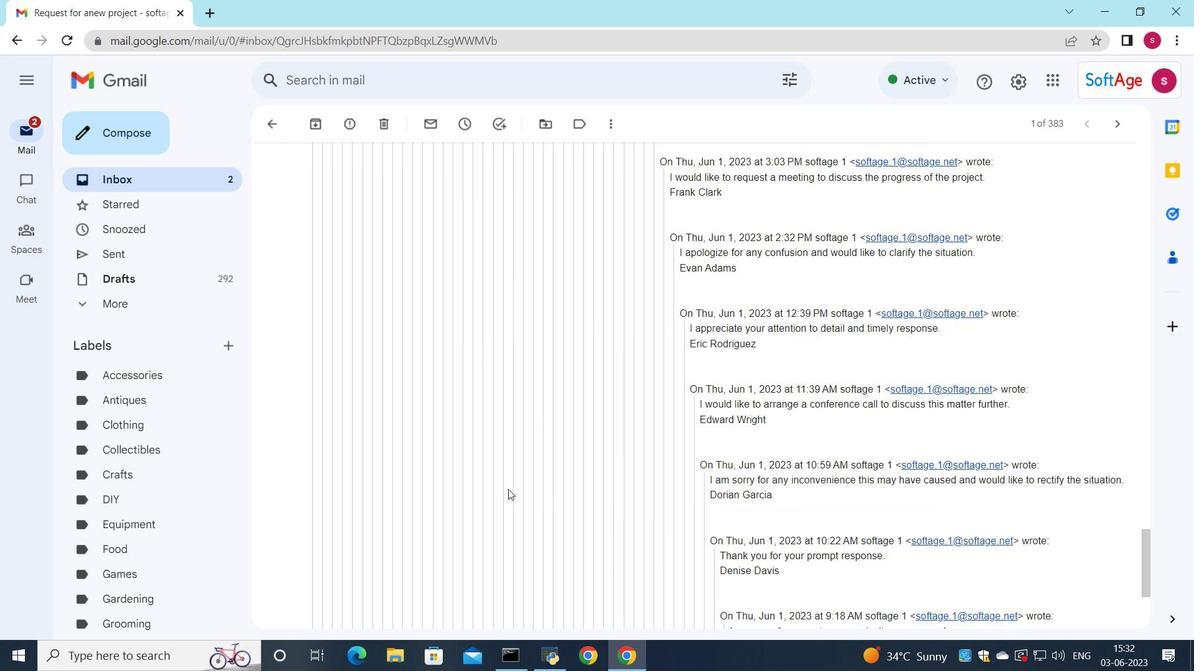 
Action: Mouse scrolled (508, 488) with delta (0, 0)
Screenshot: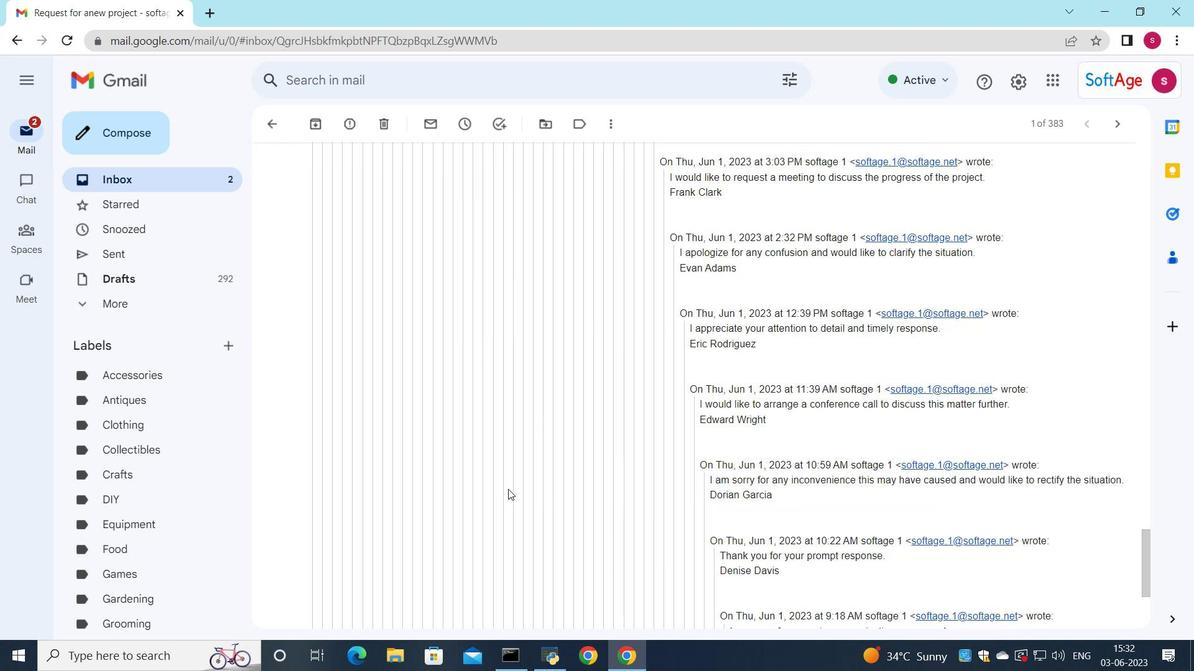 
Action: Mouse scrolled (508, 488) with delta (0, -1)
Screenshot: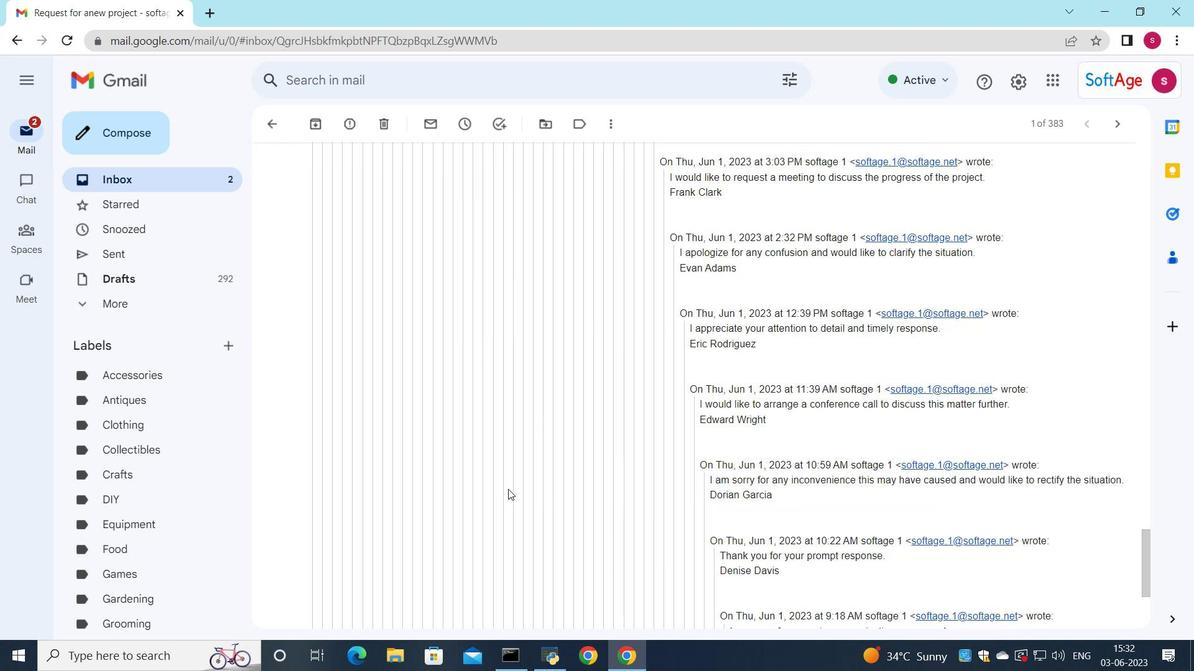 
Action: Mouse scrolled (508, 488) with delta (0, 0)
Screenshot: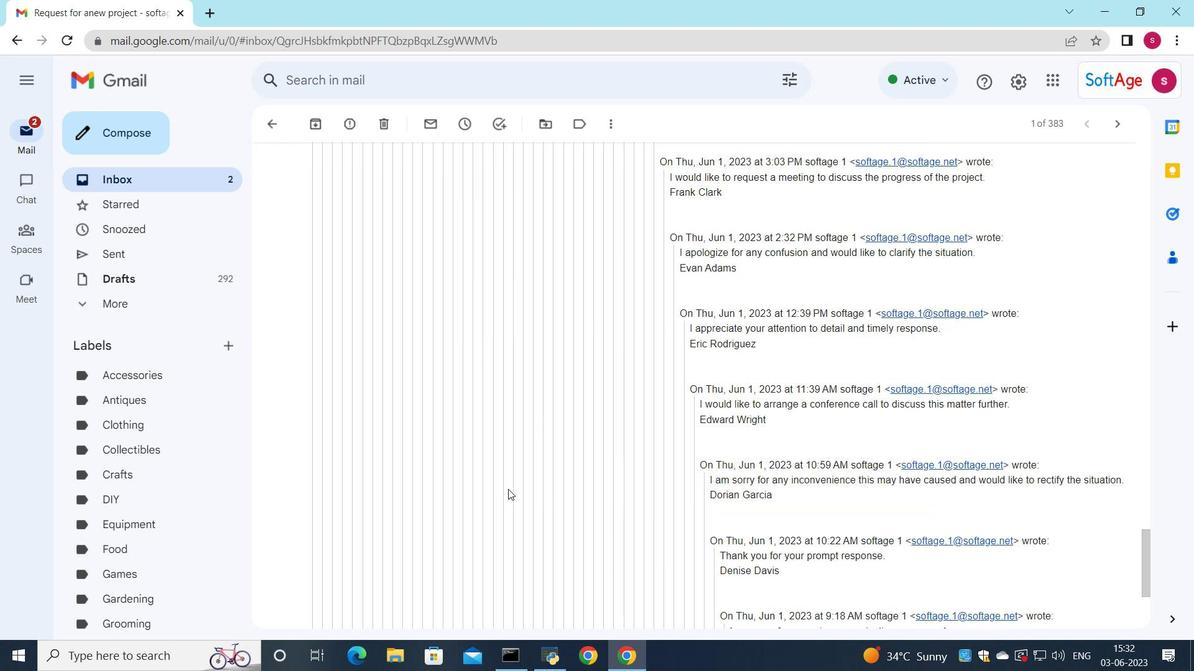 
Action: Mouse moved to (506, 488)
Screenshot: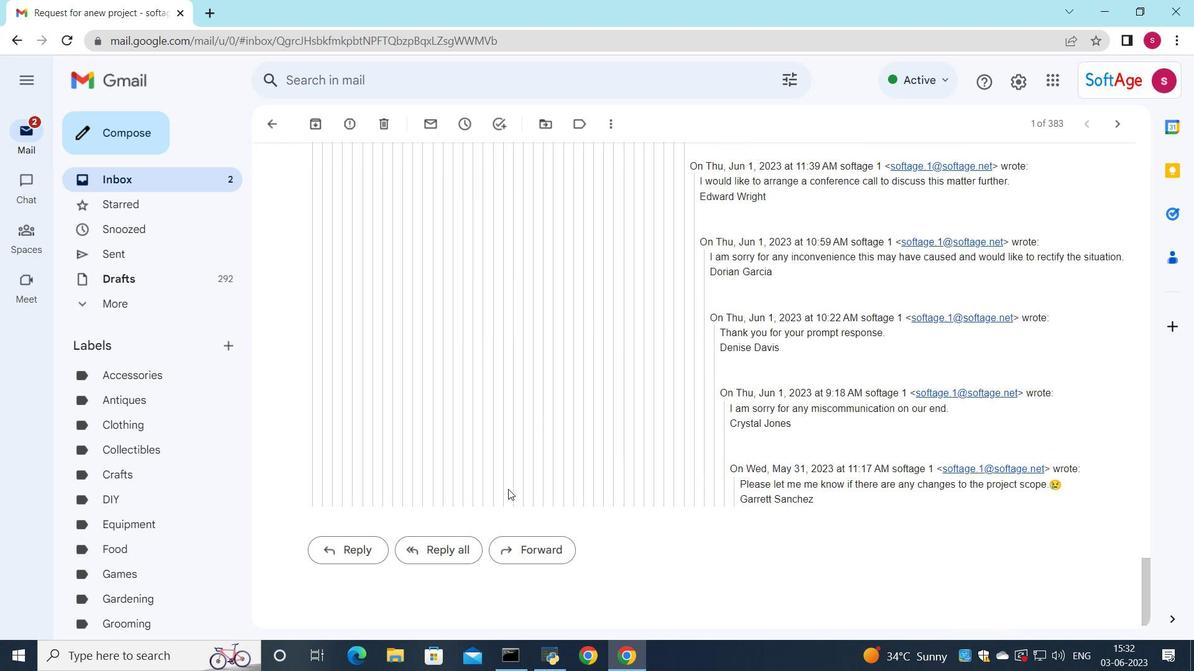 
Action: Mouse scrolled (506, 487) with delta (0, 0)
Screenshot: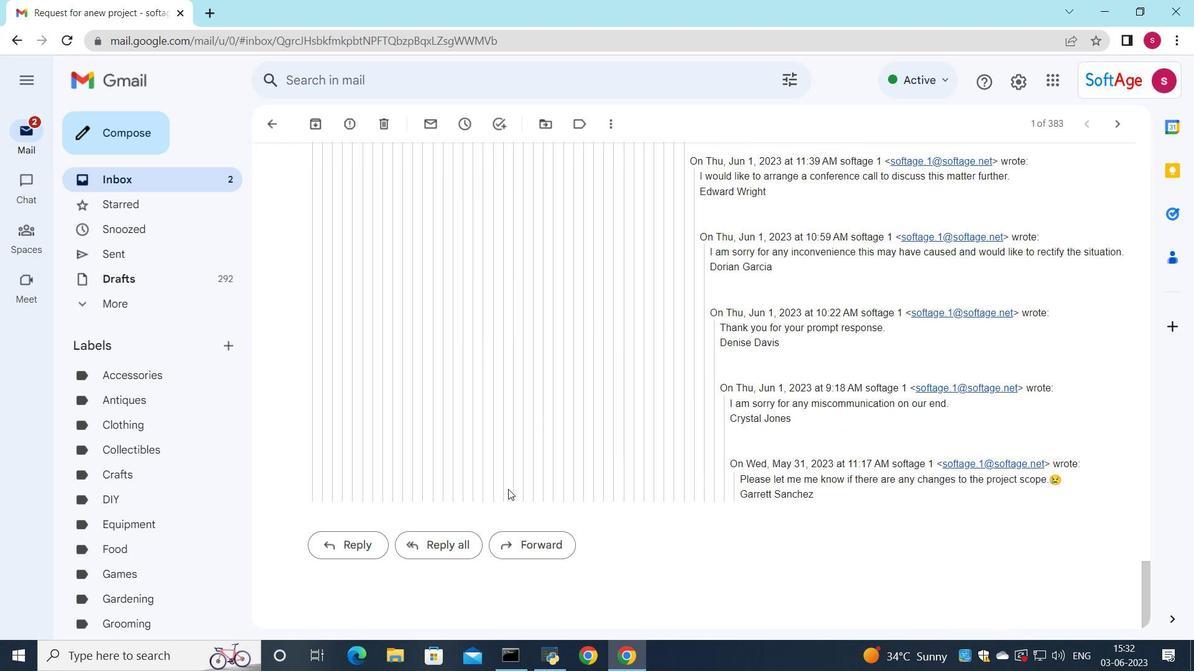 
Action: Mouse scrolled (506, 487) with delta (0, 0)
Screenshot: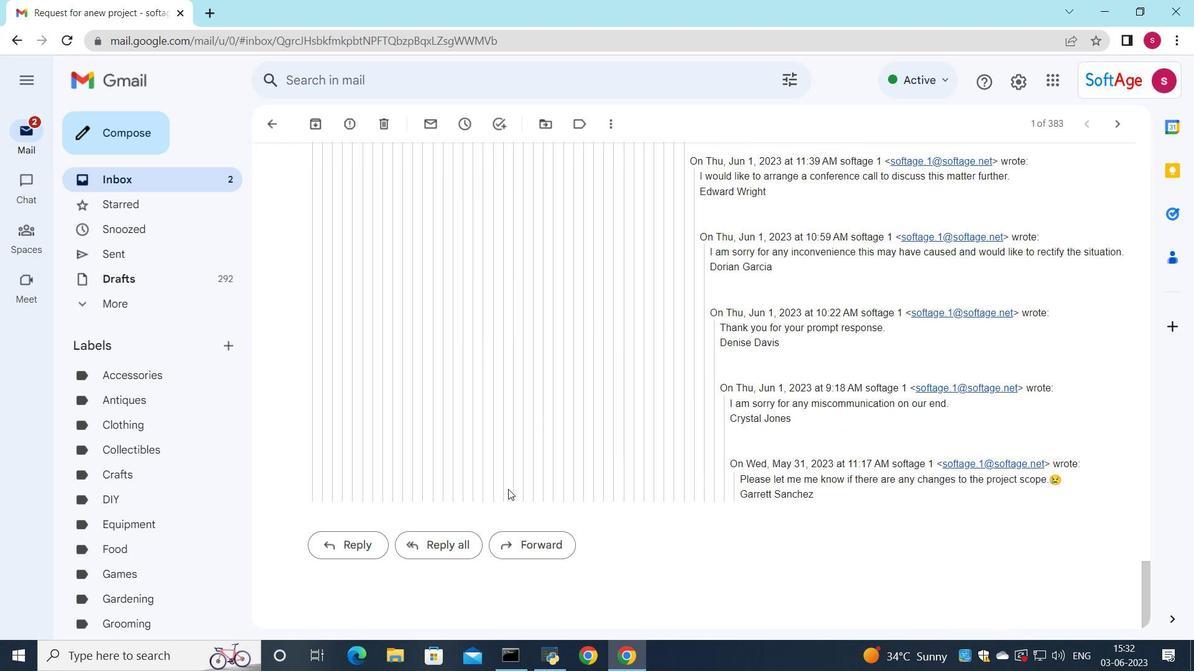 
Action: Mouse scrolled (506, 487) with delta (0, 0)
Screenshot: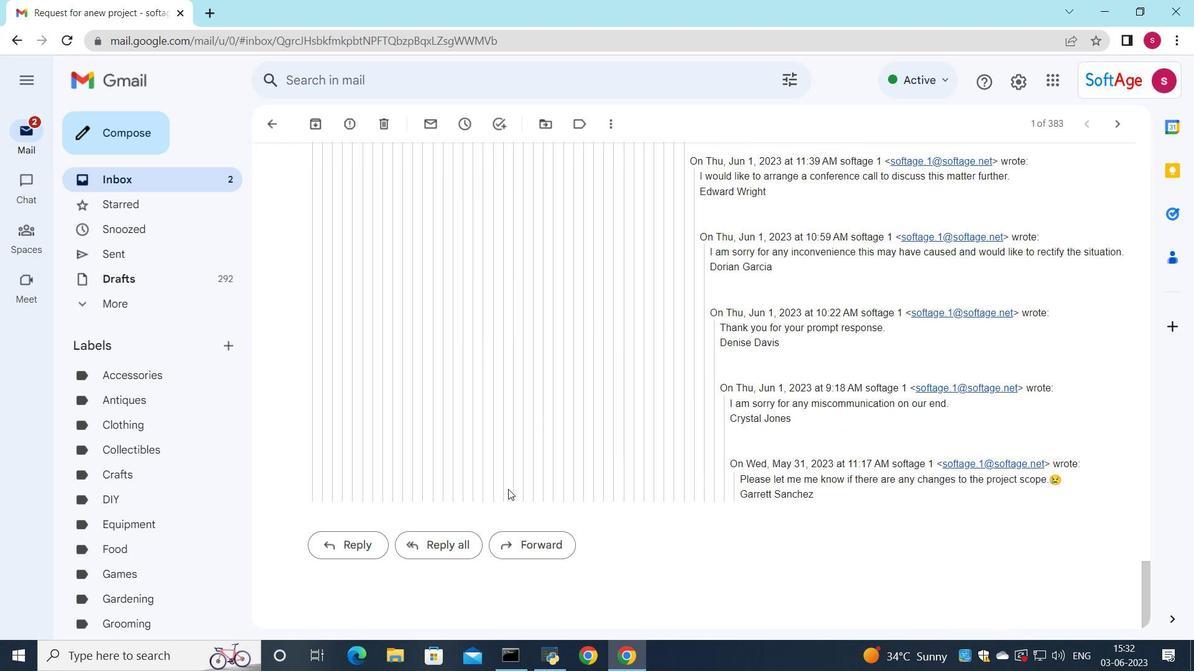 
Action: Mouse scrolled (506, 487) with delta (0, 0)
Screenshot: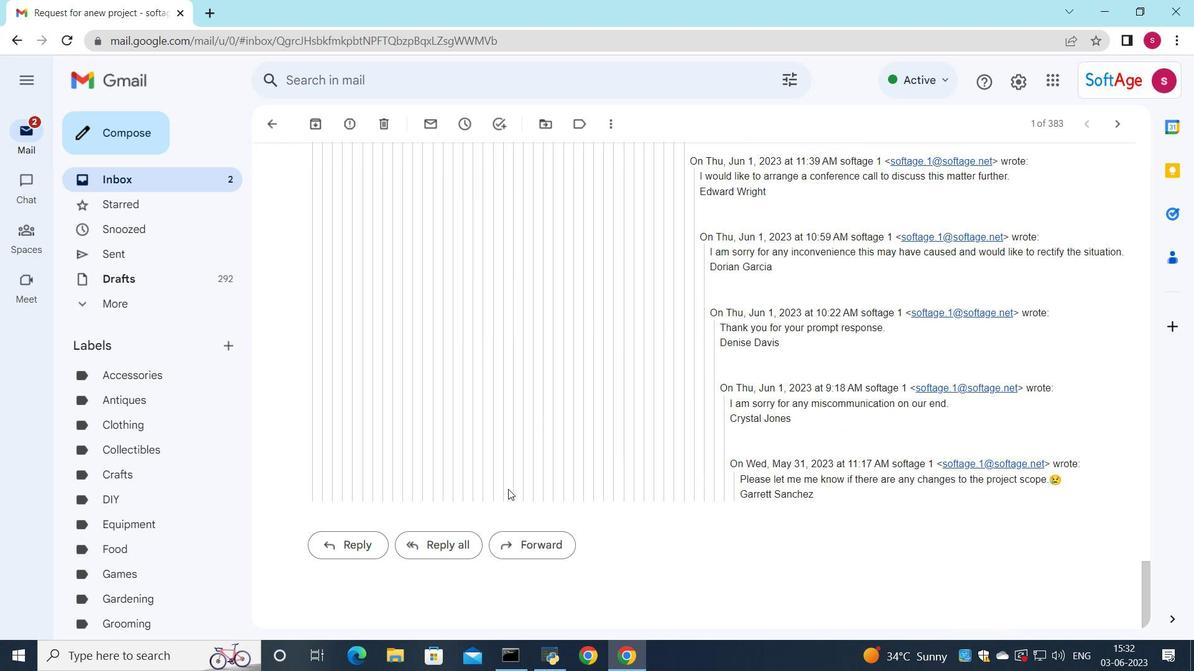 
Action: Mouse moved to (463, 548)
Screenshot: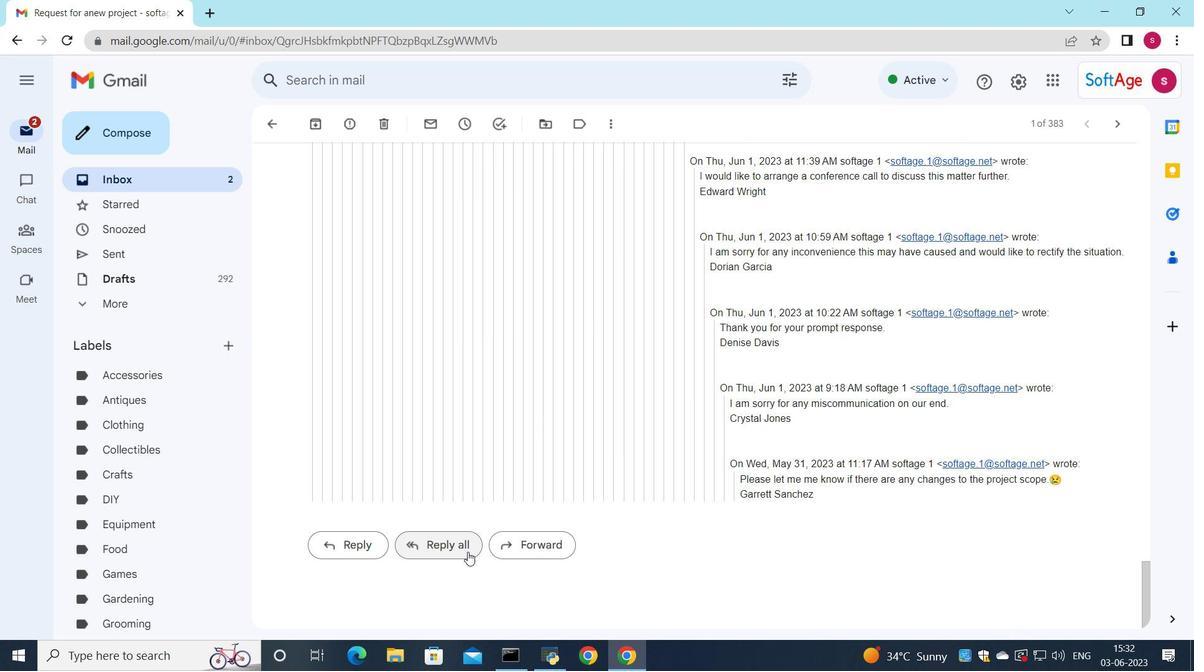 
Action: Mouse pressed left at (463, 548)
Screenshot: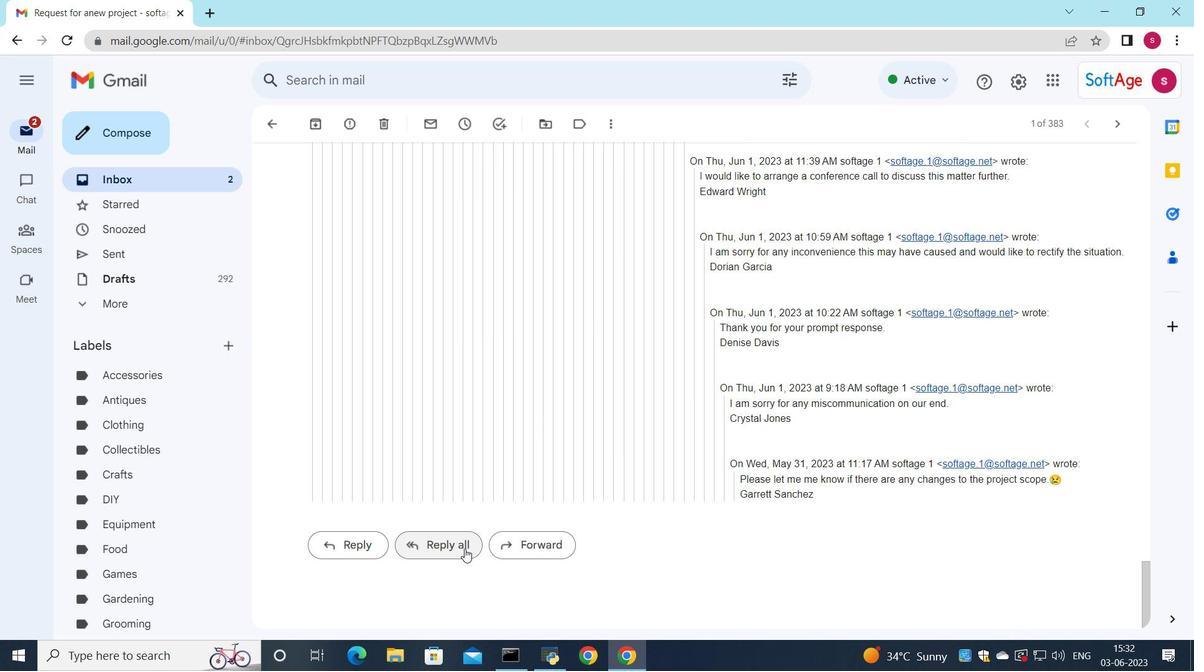 
Action: Mouse moved to (338, 417)
Screenshot: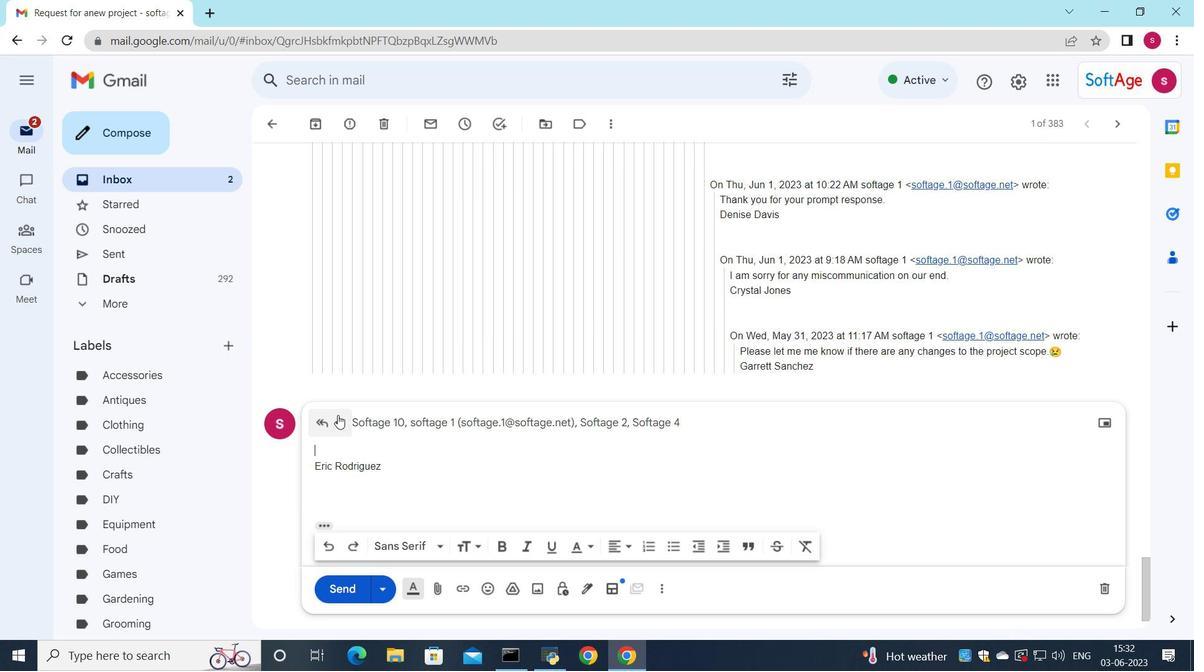 
Action: Mouse pressed left at (338, 417)
Screenshot: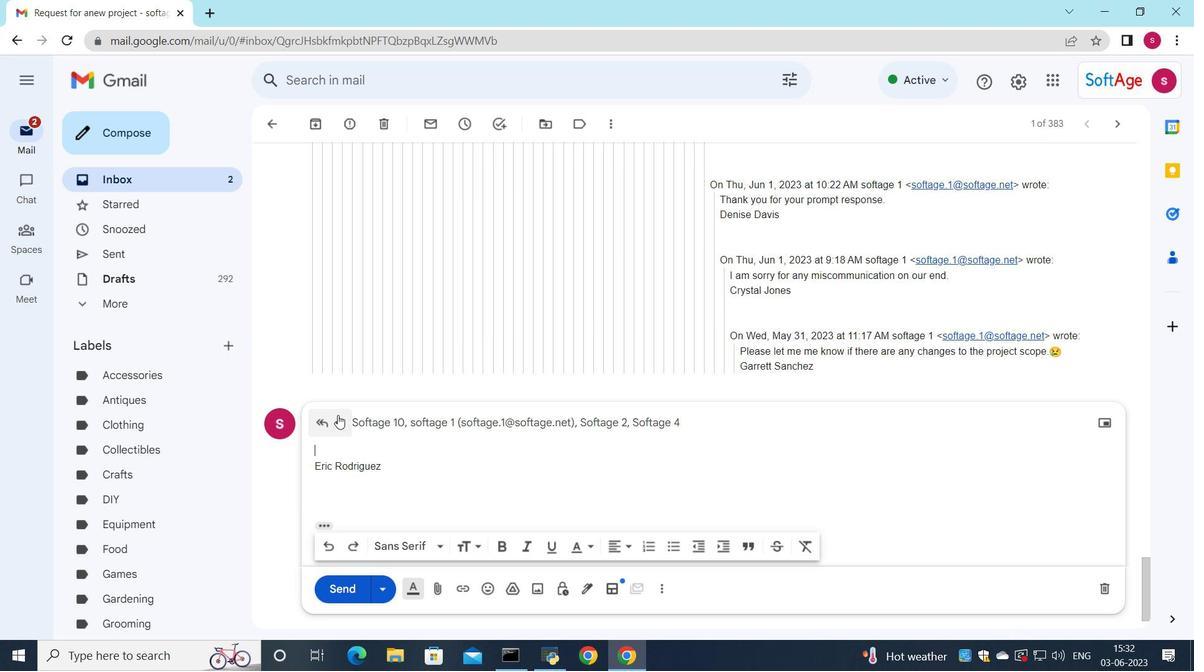 
Action: Mouse moved to (395, 530)
Screenshot: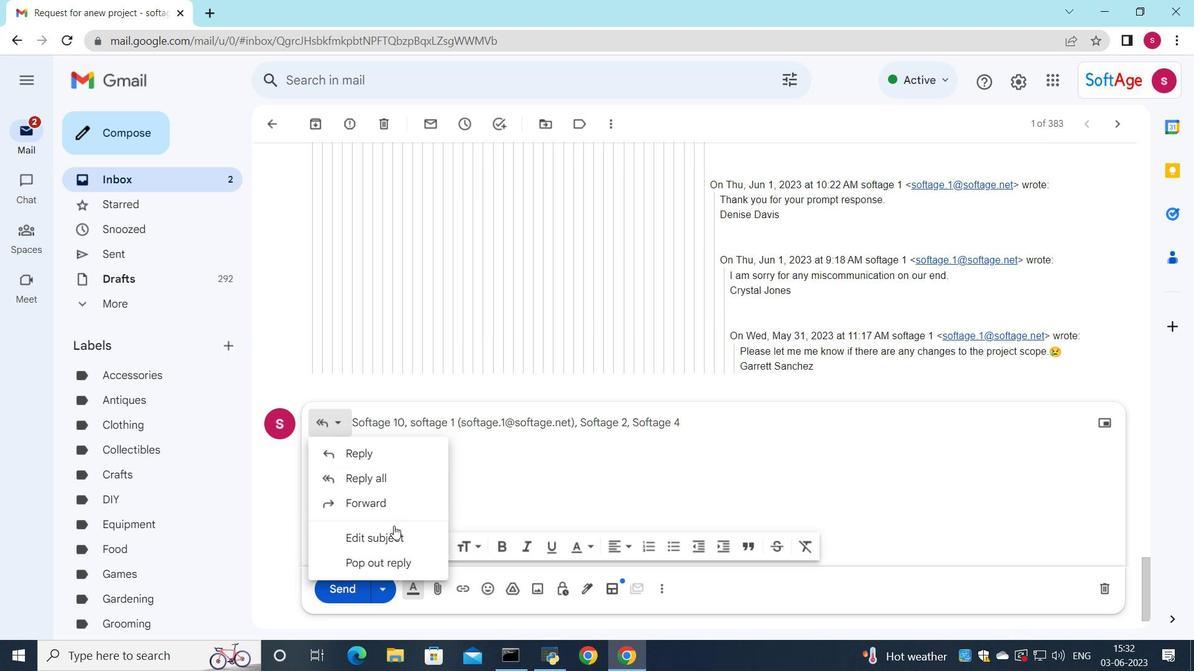 
Action: Mouse pressed left at (395, 530)
Screenshot: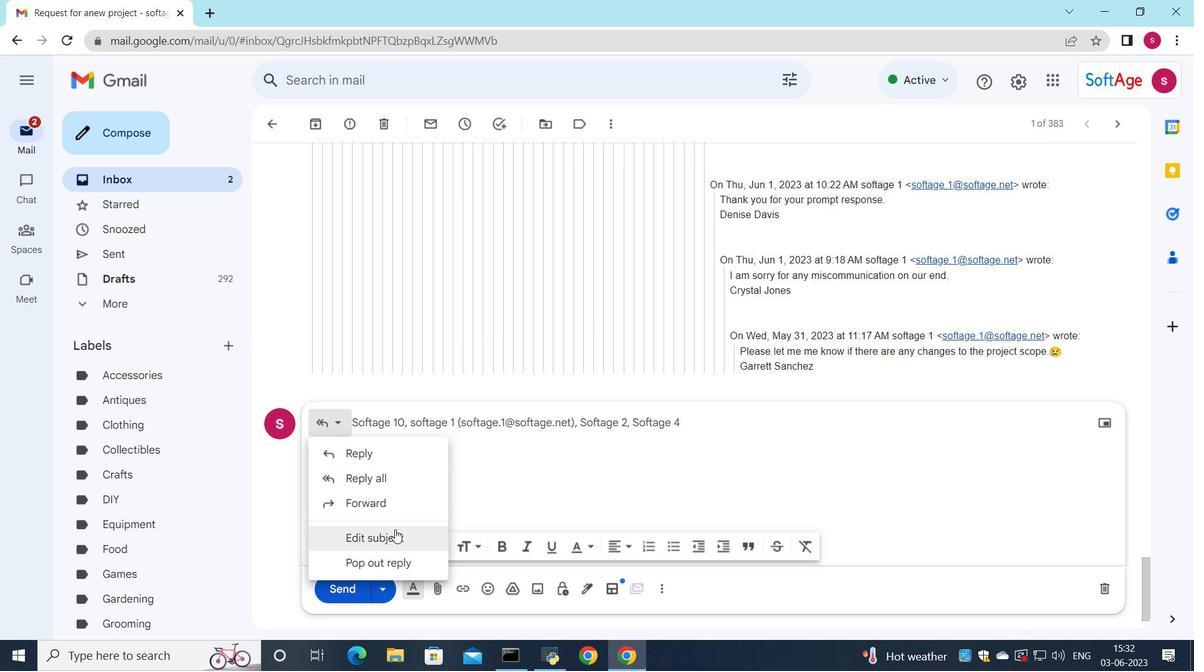 
Action: Mouse moved to (941, 252)
Screenshot: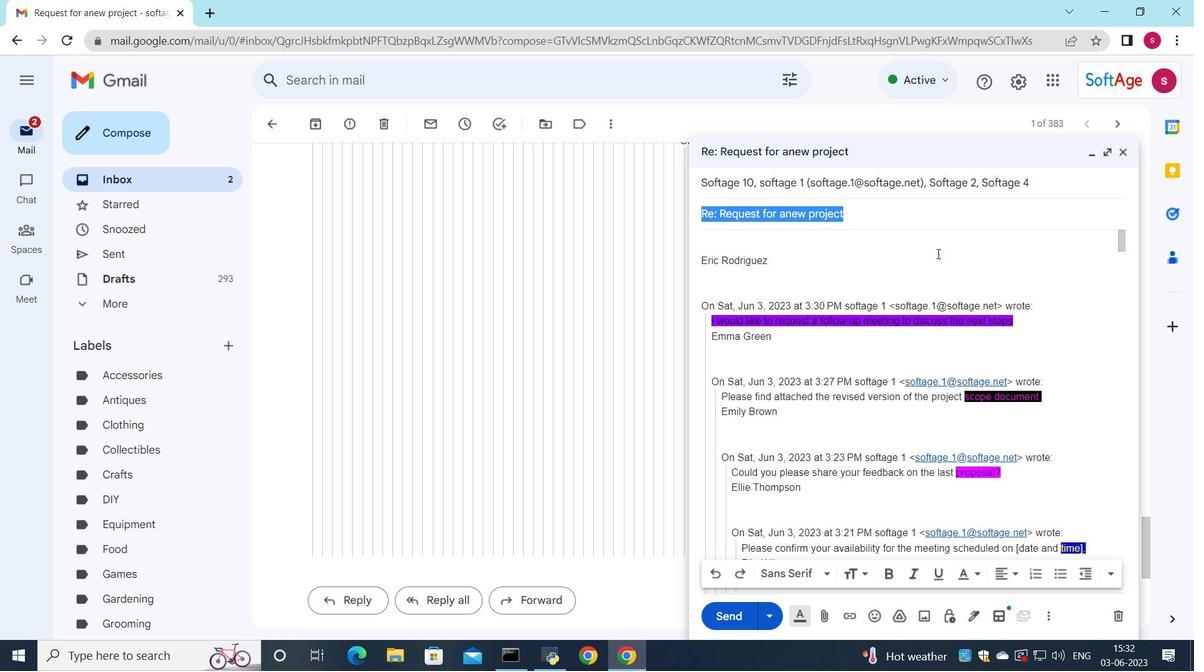 
Action: Key pressed <Key.shift>Request<Key.space>for<Key.space>a<Key.space>change<Key.space>in<Key.space>project<Key.space>scope<Key.space>
Screenshot: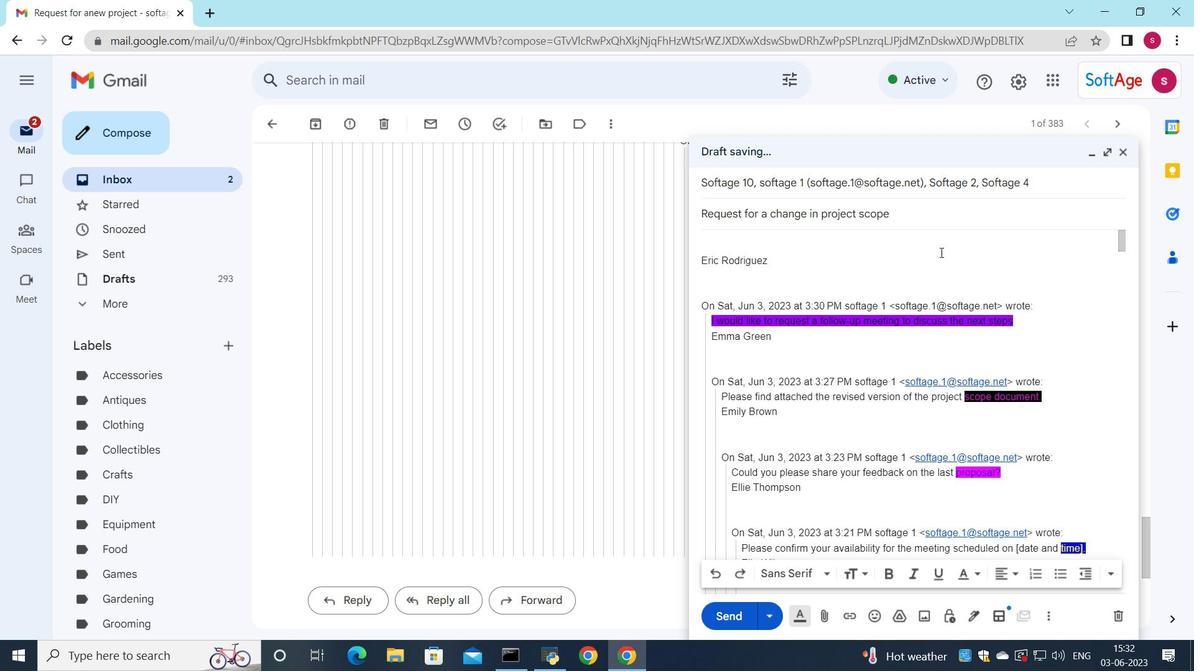 
Action: Mouse moved to (761, 246)
Screenshot: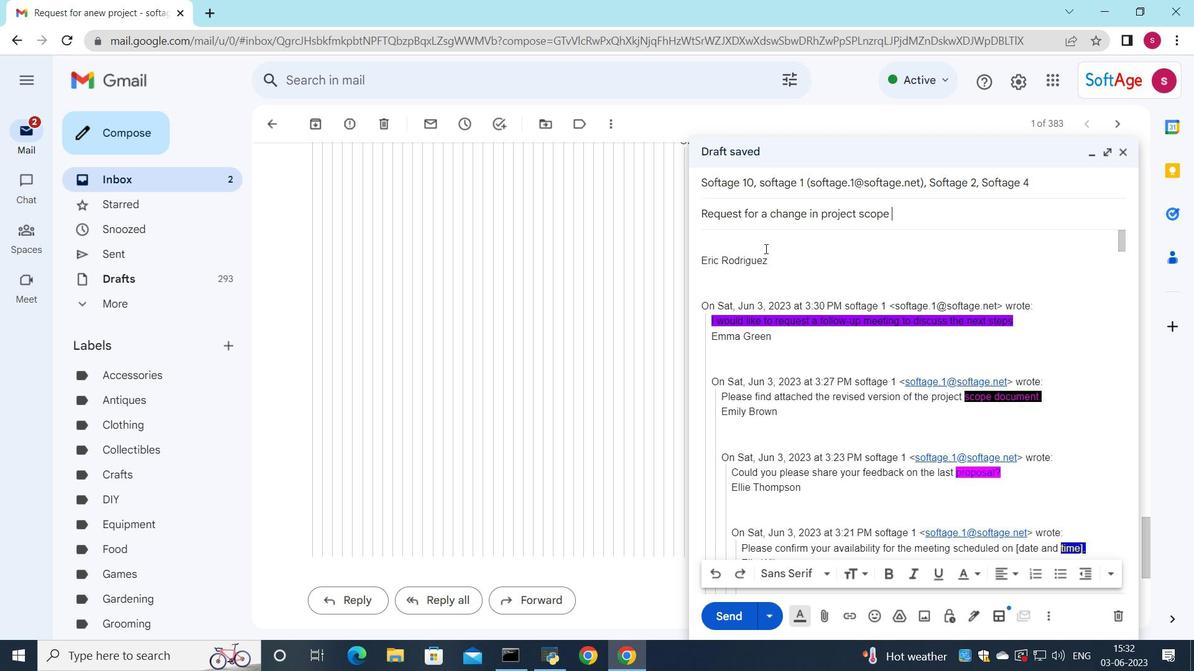 
Action: Mouse pressed left at (761, 246)
Screenshot: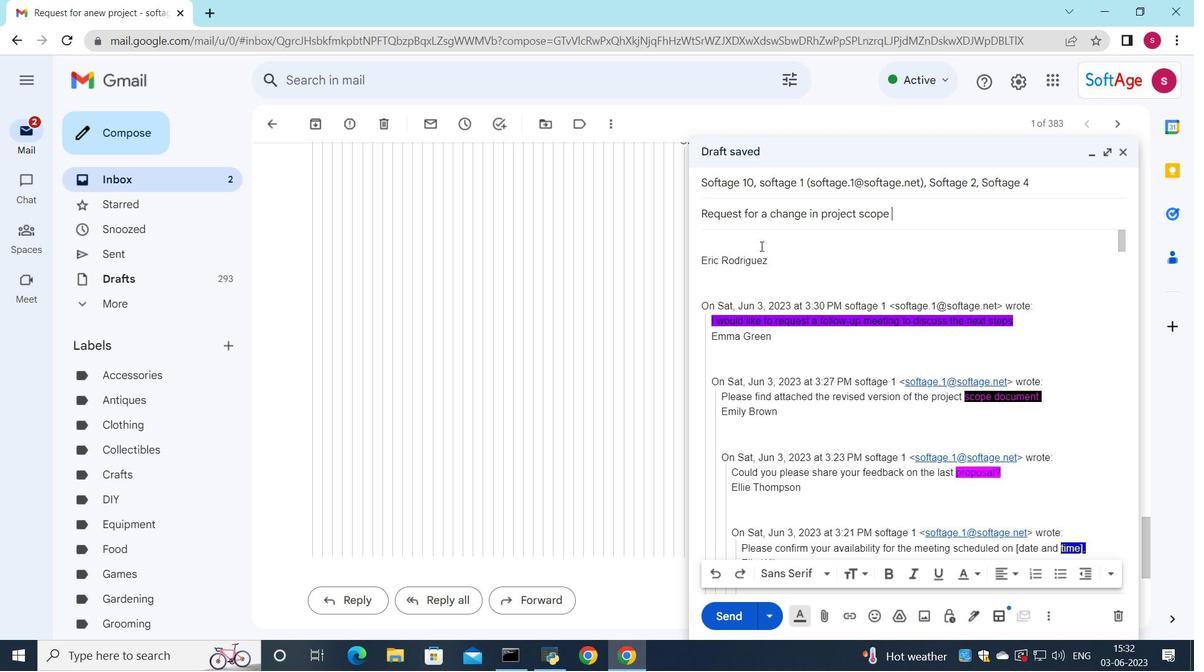
Action: Key pressed <Key.shift>Can<Key.space>you<Key.space>confirm<Key.space>if<Key.space>the<Key.space>budget<Key.space>has<Key.space>been<Key.space>approved<Key.shift_r><Key.shift_r><Key.shift_r><Key.shift_r><Key.shift_r>?
Screenshot: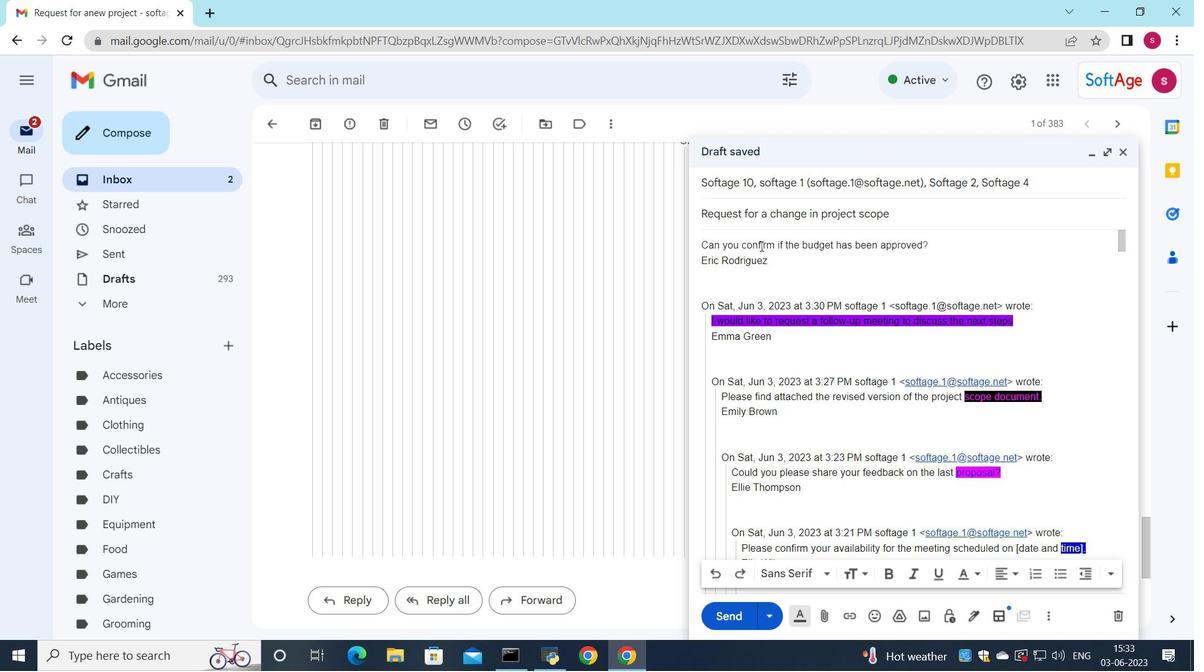 
Action: Mouse moved to (939, 241)
Screenshot: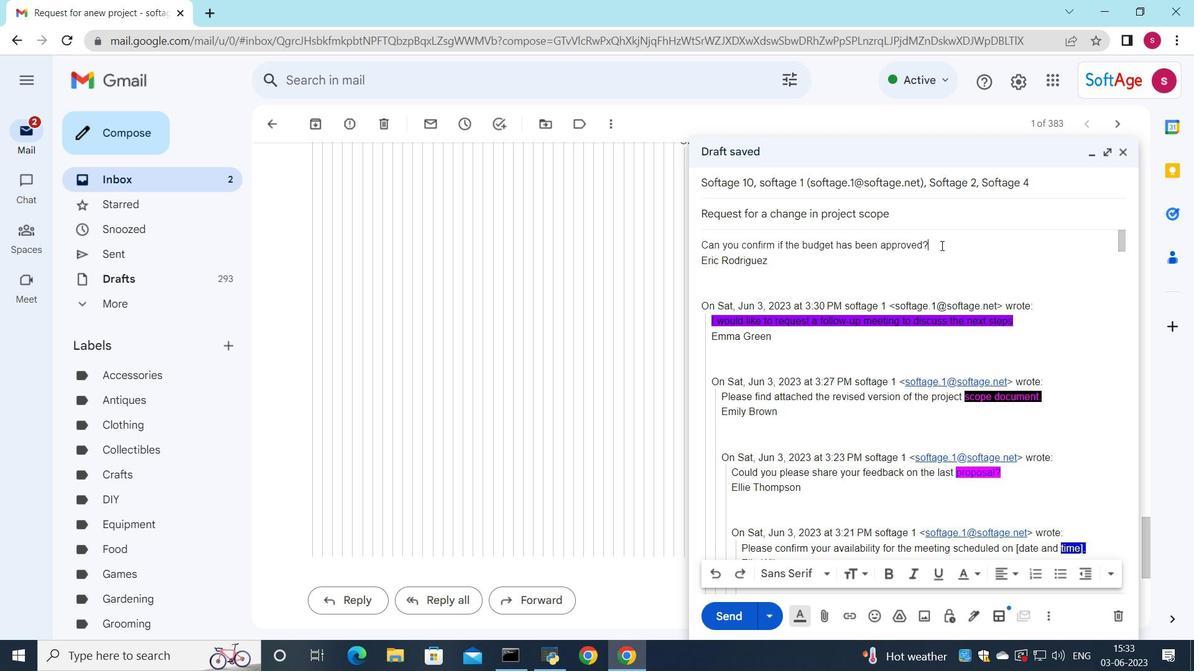 
Action: Mouse pressed left at (939, 241)
Screenshot: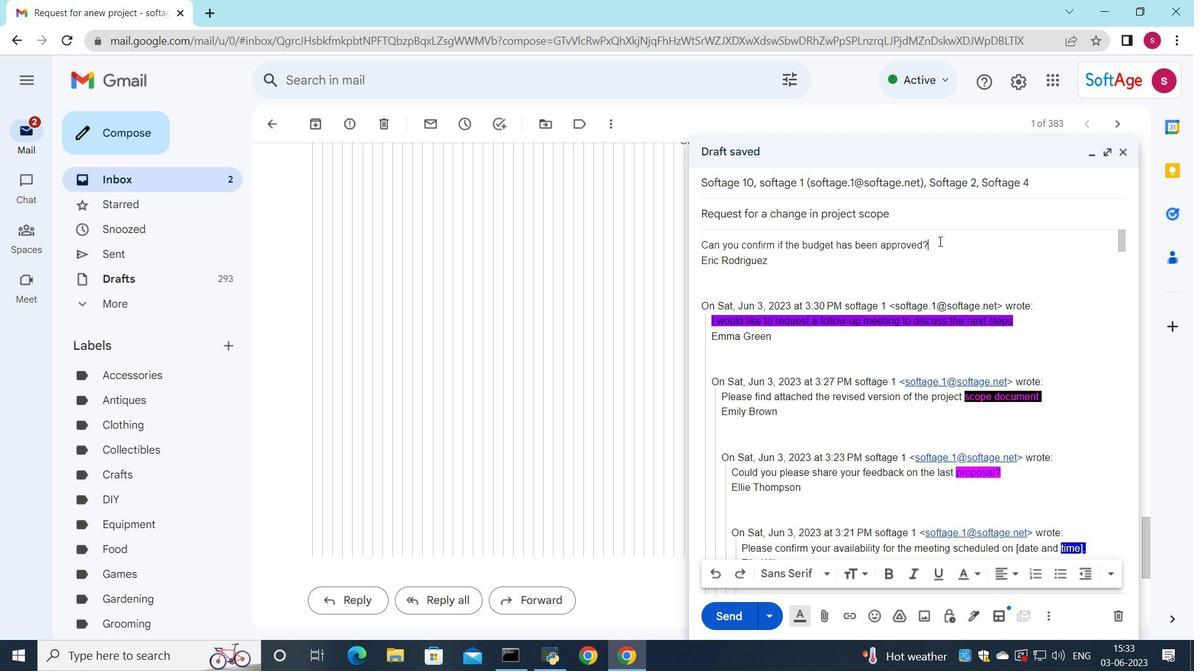 
Action: Mouse moved to (973, 576)
Screenshot: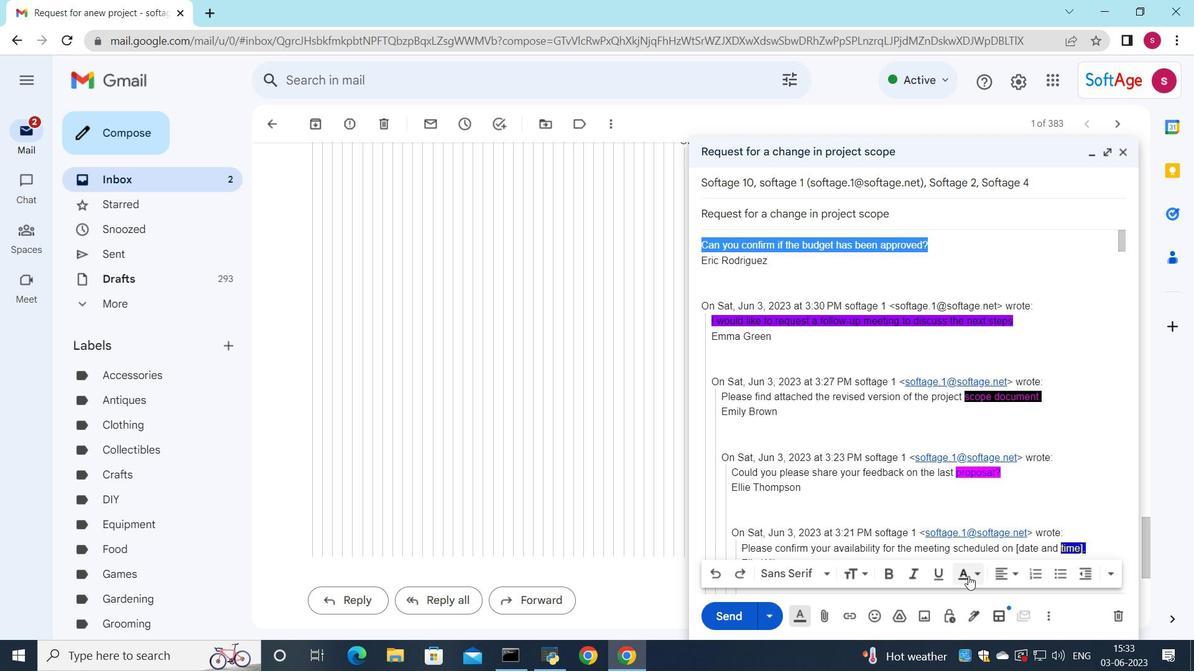 
Action: Mouse pressed left at (973, 576)
Screenshot: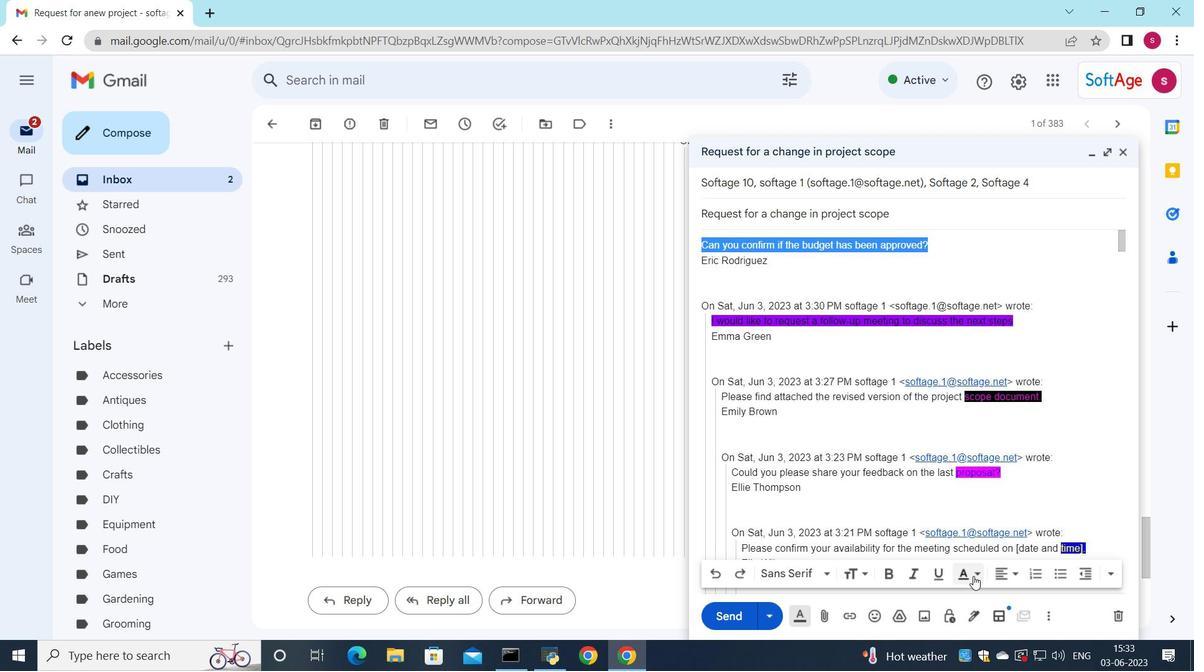 
Action: Mouse moved to (954, 469)
Screenshot: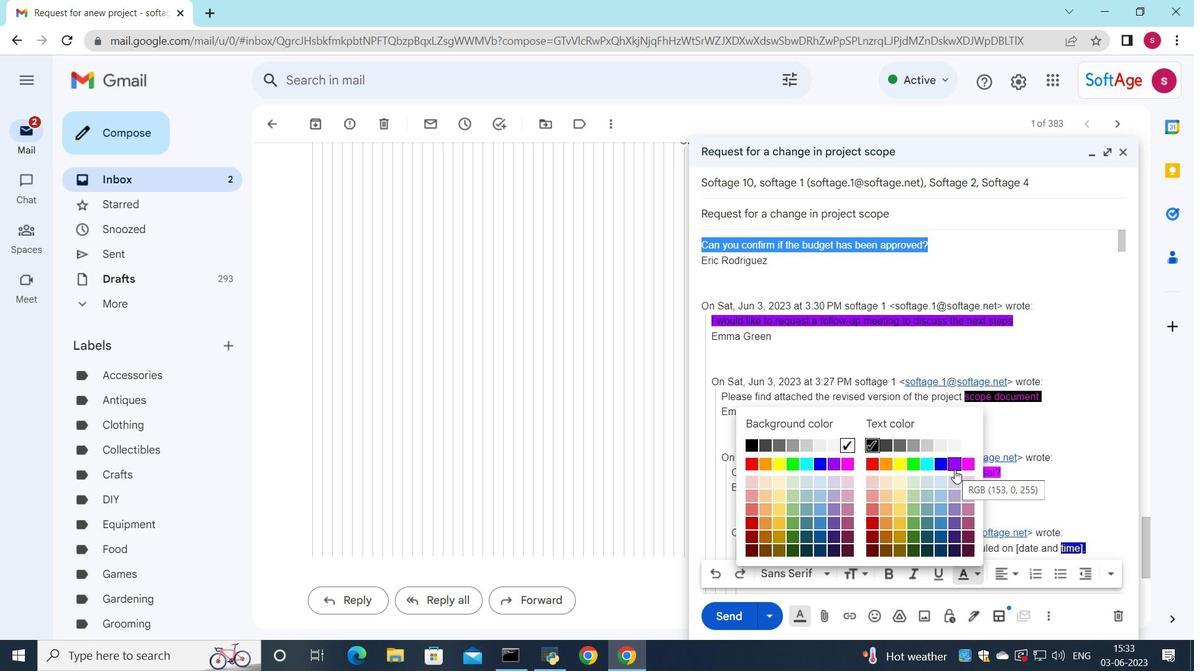 
Action: Mouse pressed left at (954, 469)
Screenshot: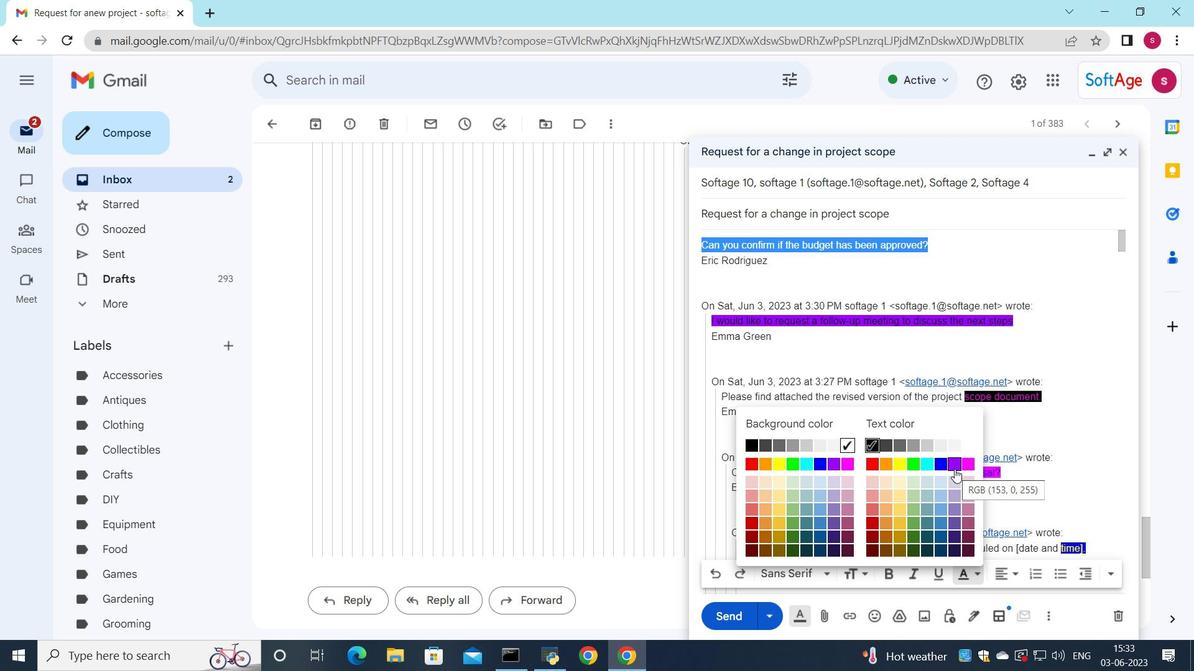 
Action: Mouse moved to (976, 577)
Screenshot: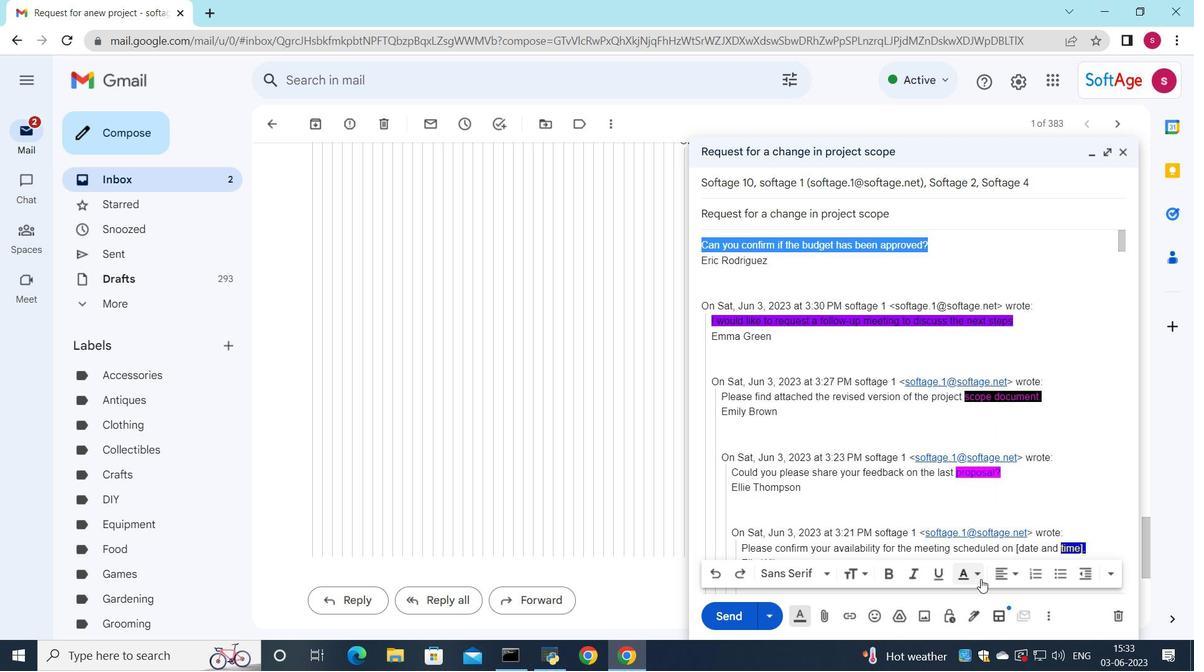 
Action: Mouse pressed left at (976, 577)
Screenshot: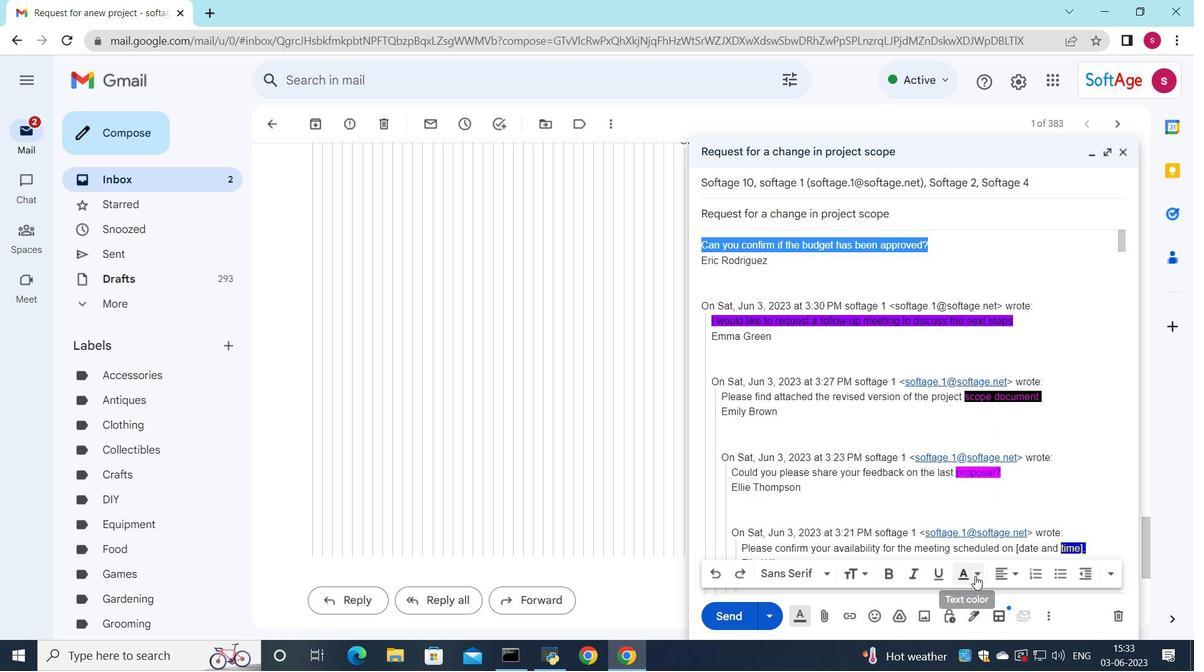 
Action: Mouse moved to (749, 463)
Screenshot: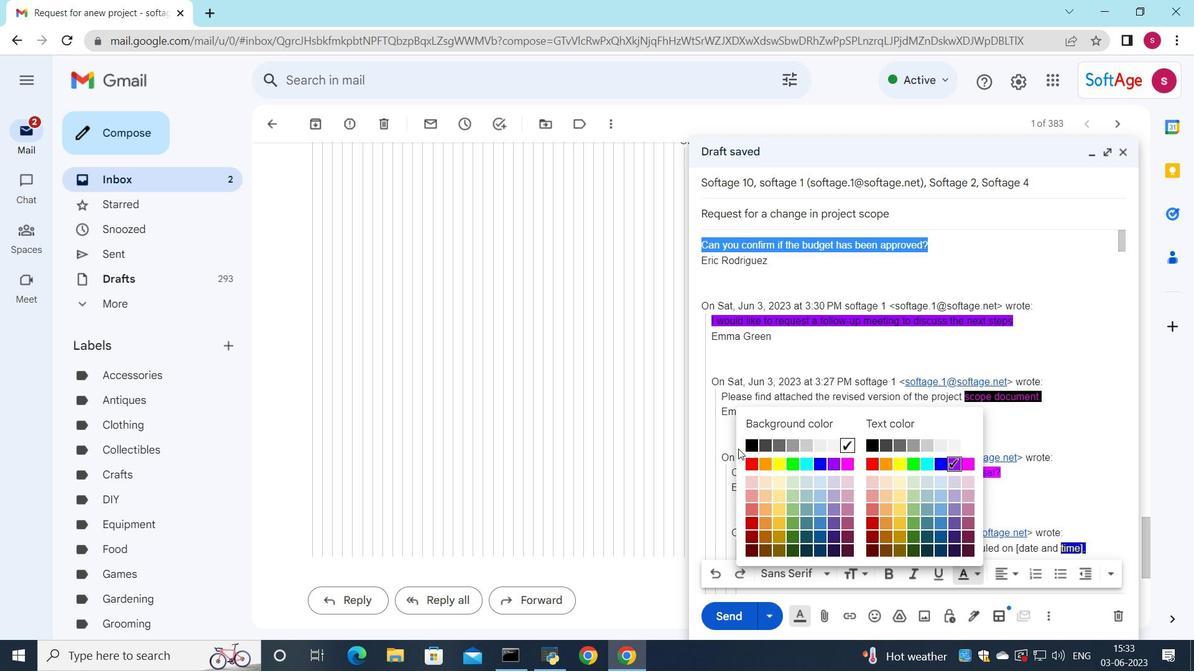 
Action: Mouse pressed left at (749, 463)
Screenshot: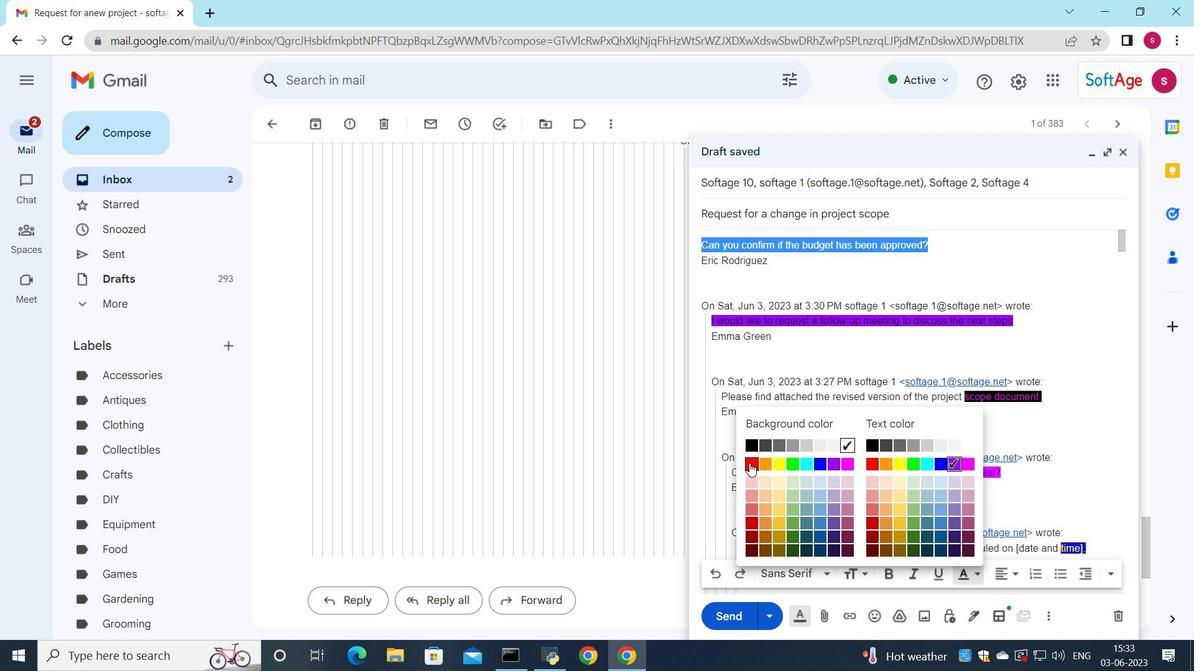 
Action: Mouse moved to (722, 614)
Screenshot: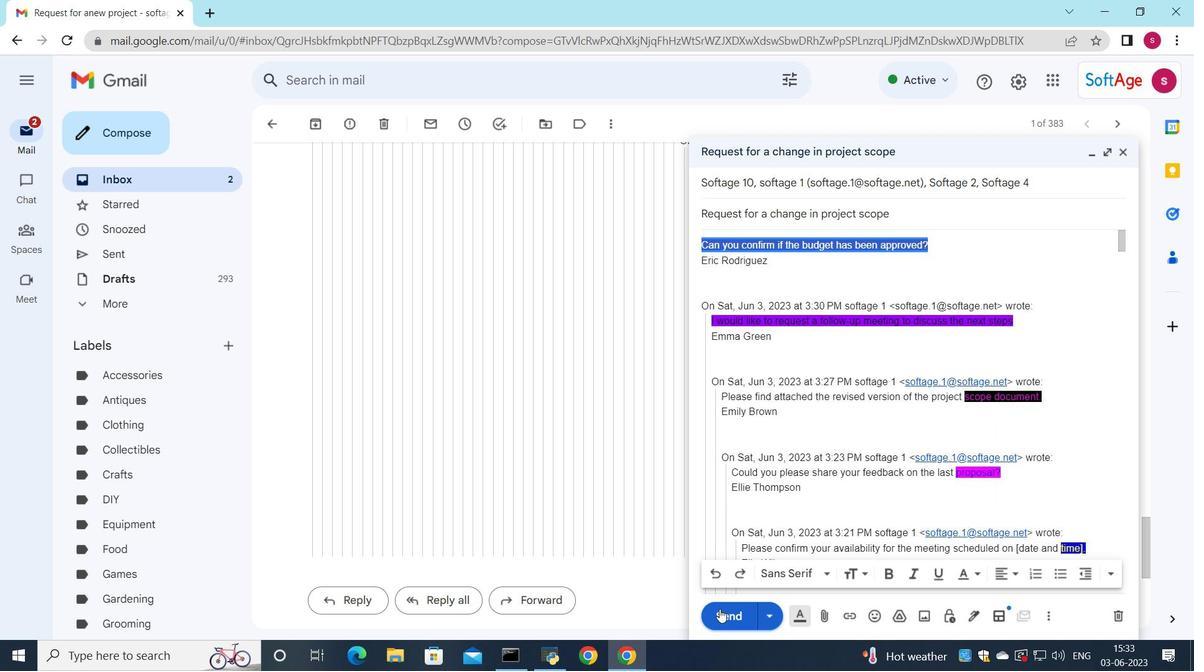 
Action: Mouse pressed left at (722, 614)
Screenshot: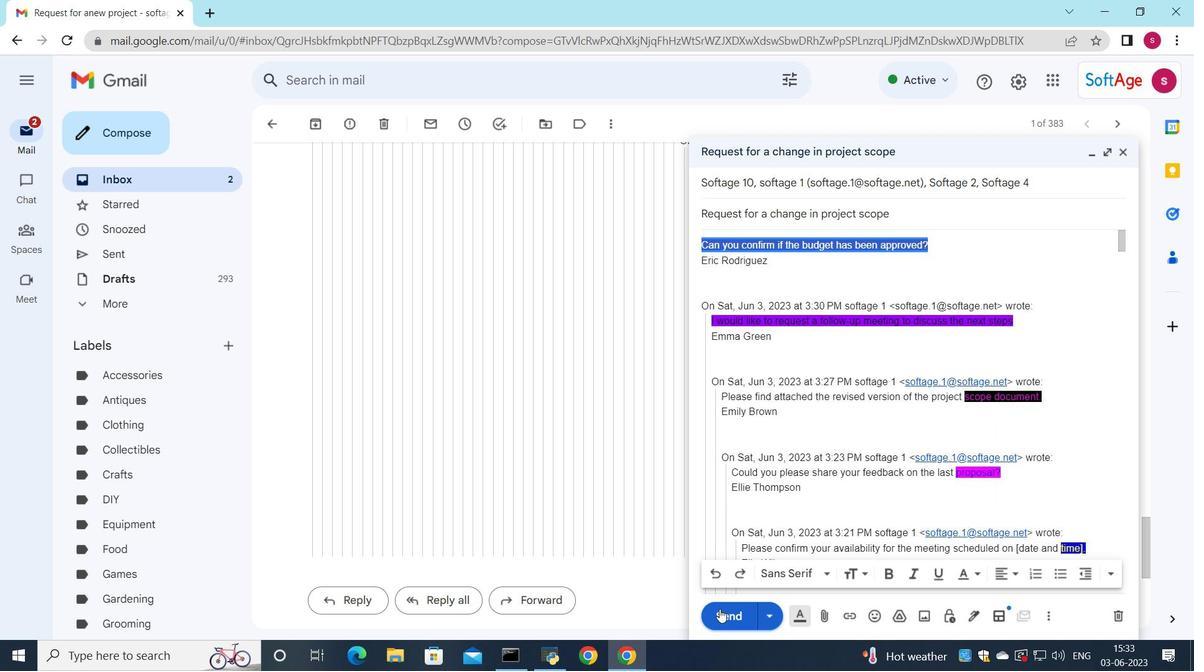 
Action: Mouse moved to (221, 182)
Screenshot: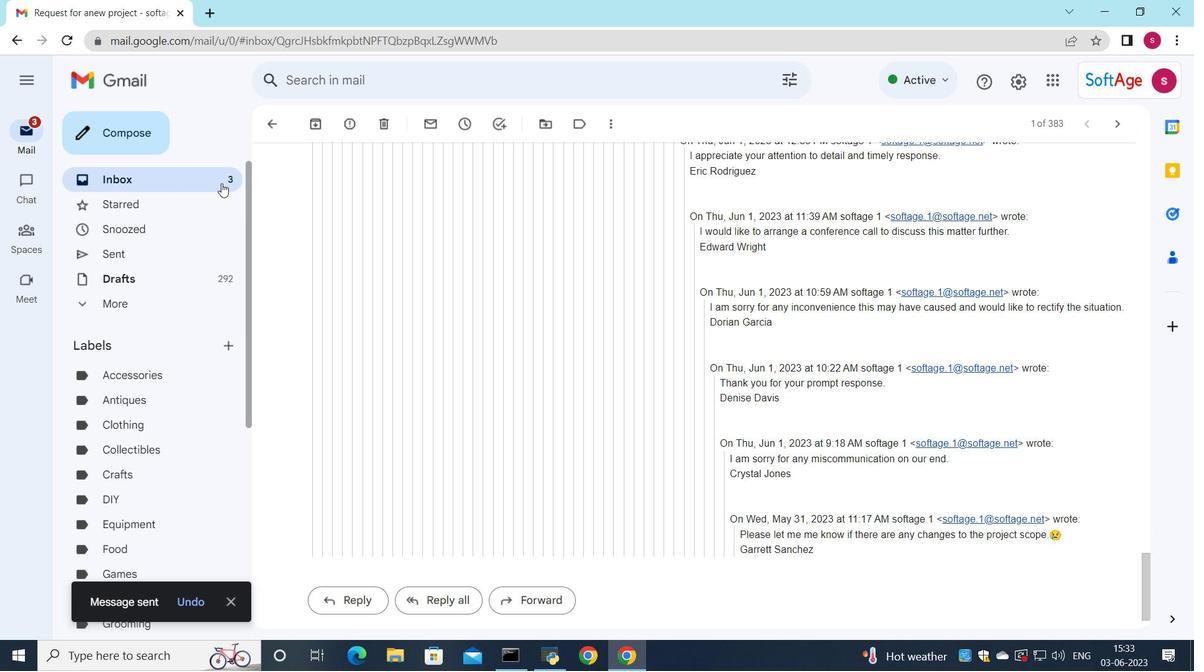 
Action: Mouse pressed left at (221, 182)
Screenshot: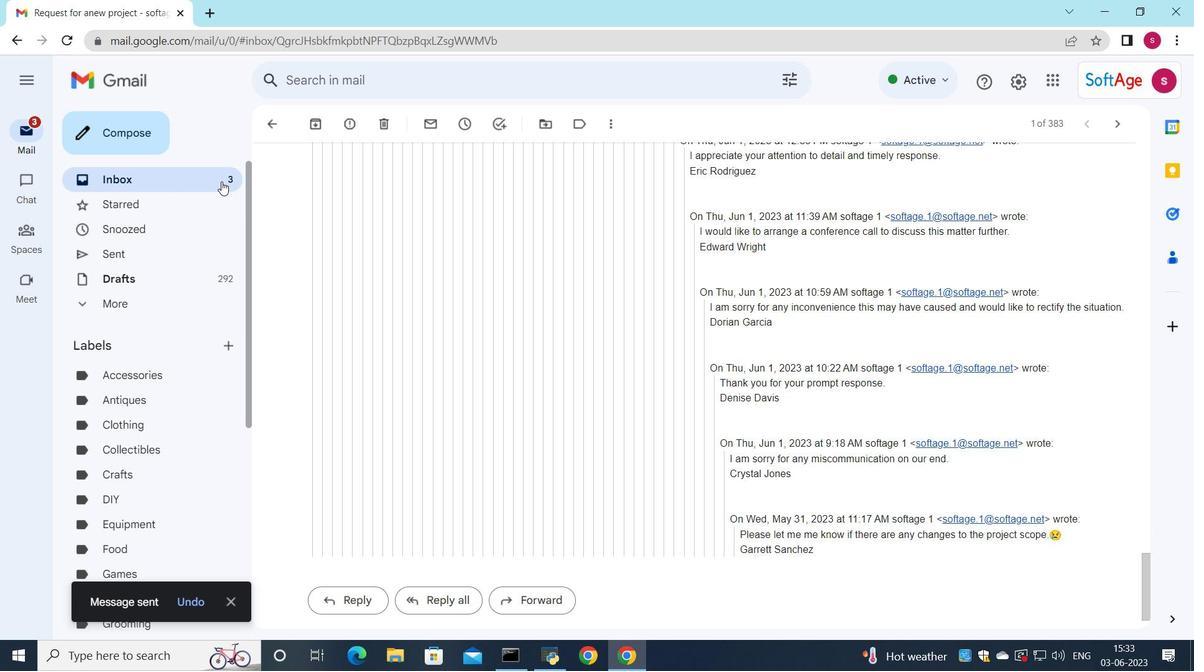 
Action: Mouse moved to (462, 158)
Screenshot: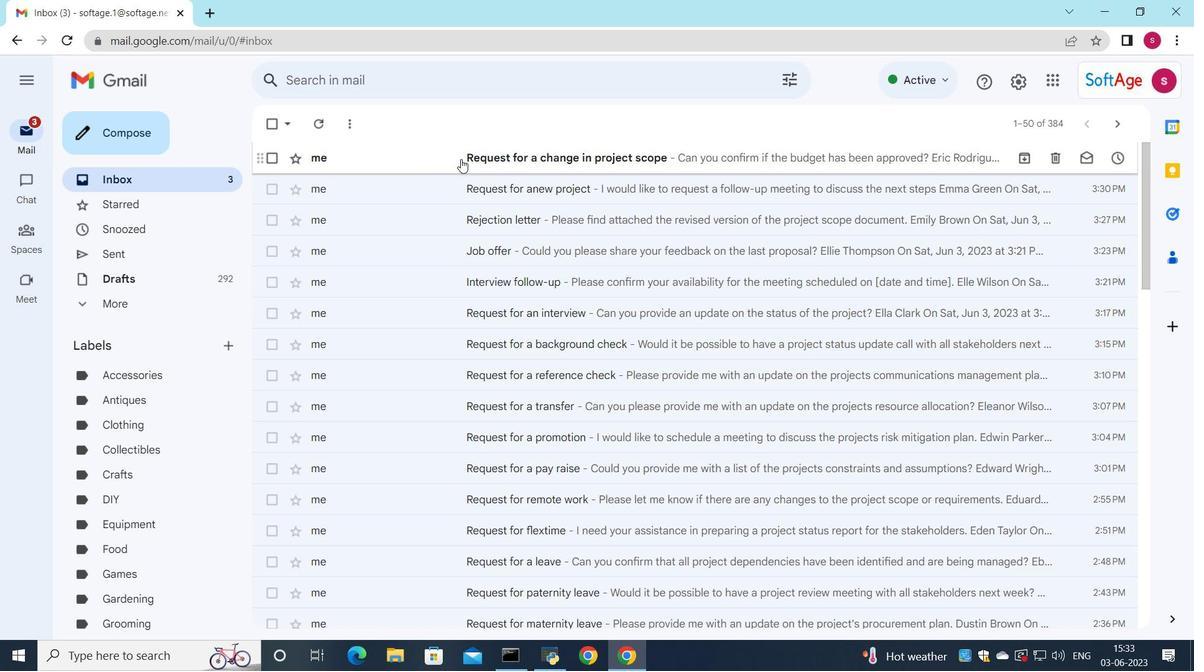 
